 Task: Find connections with filter location Humanes de Madrid with filter topic #Thoughtswith filter profile language Potuguese with filter current company OnePlus with filter school Dr.G.R.Damodaran College of Science with filter industry Retail Luxury Goods and Jewelry with filter service category Real Estate Appraisal with filter keywords title Office Assistant
Action: Mouse moved to (192, 249)
Screenshot: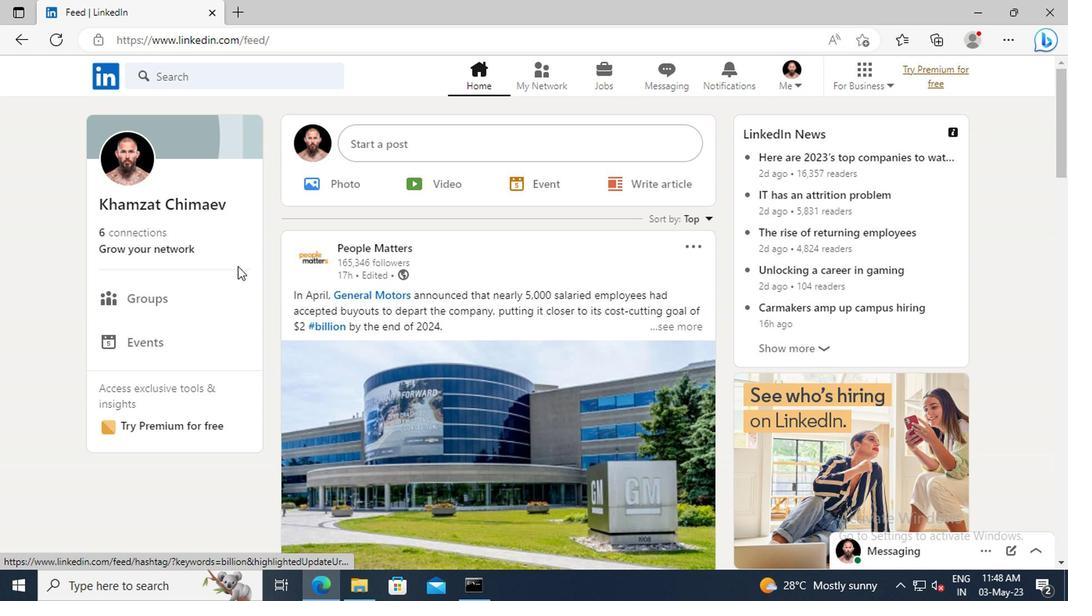 
Action: Mouse pressed left at (192, 249)
Screenshot: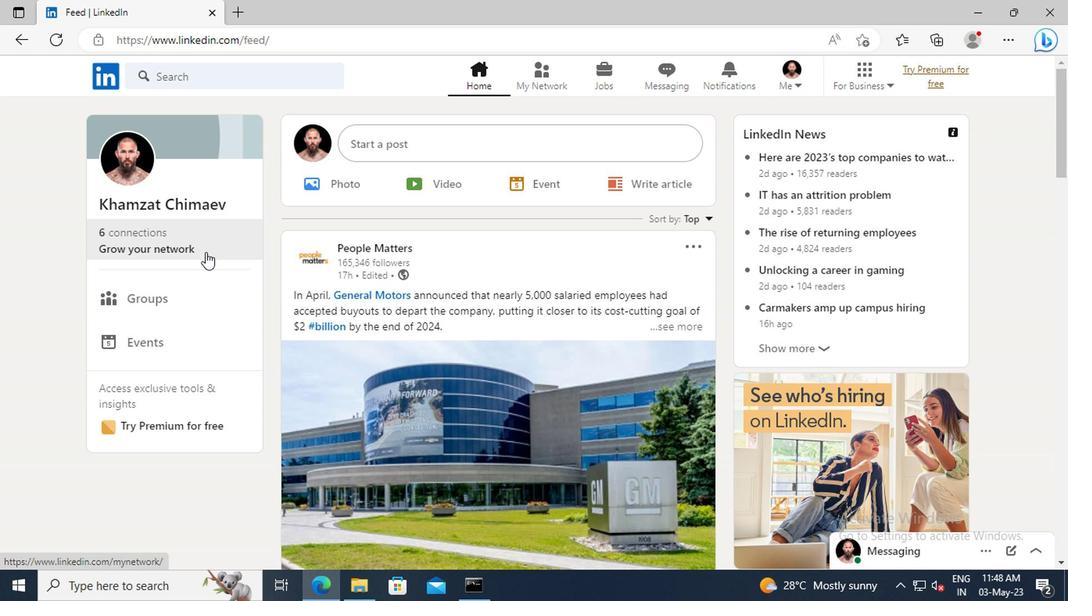 
Action: Mouse moved to (172, 165)
Screenshot: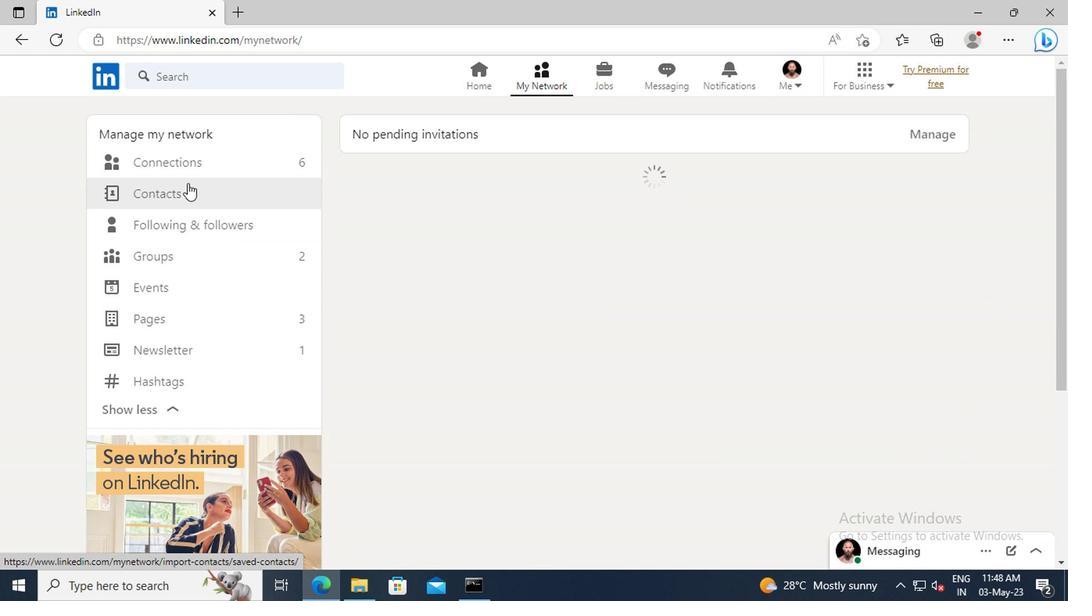 
Action: Mouse pressed left at (172, 165)
Screenshot: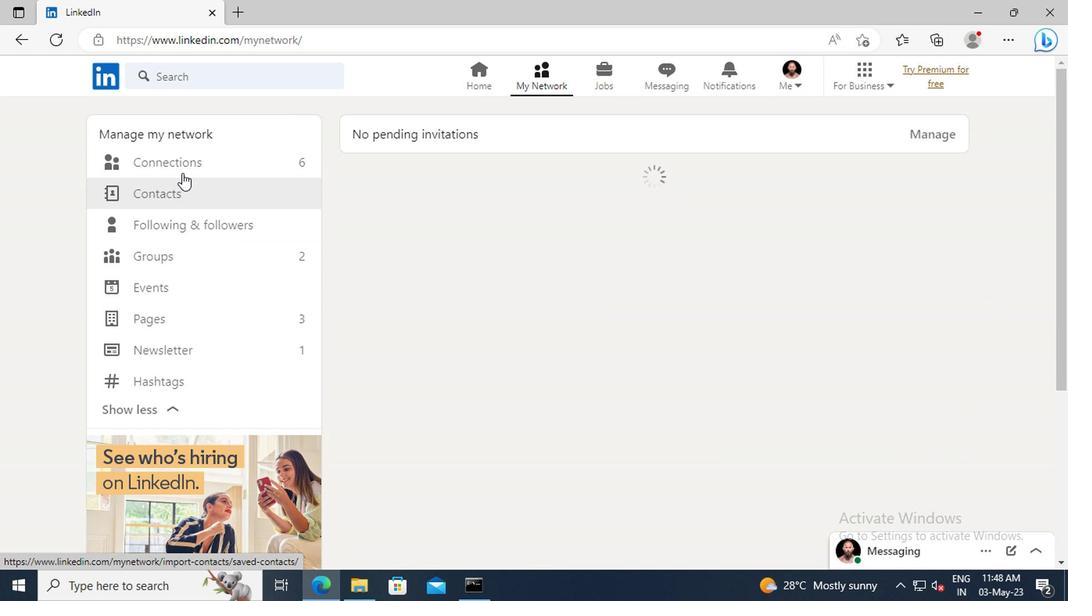 
Action: Mouse moved to (630, 170)
Screenshot: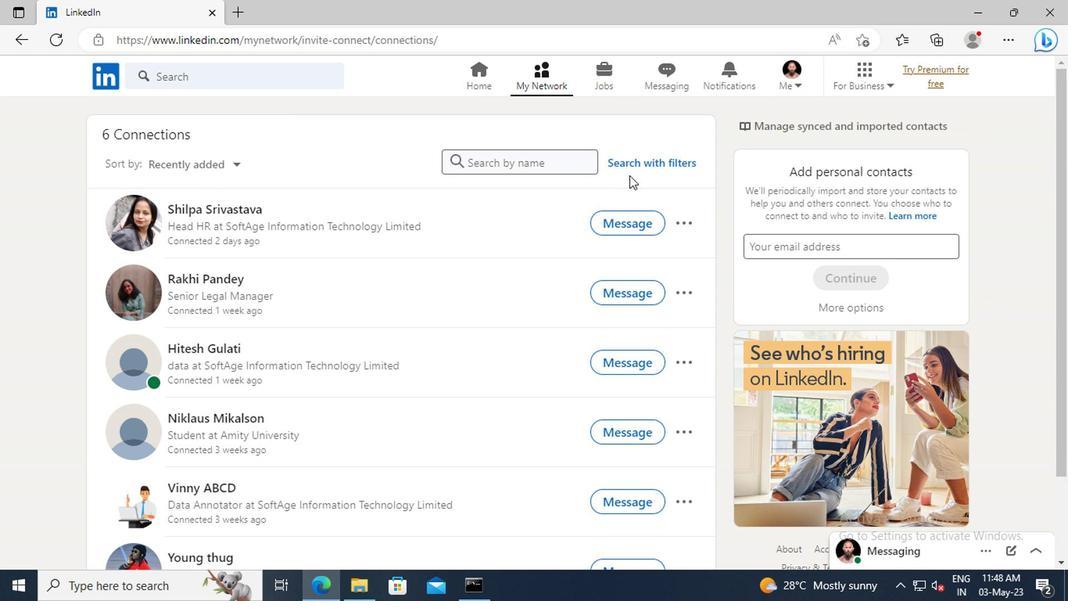 
Action: Mouse pressed left at (630, 170)
Screenshot: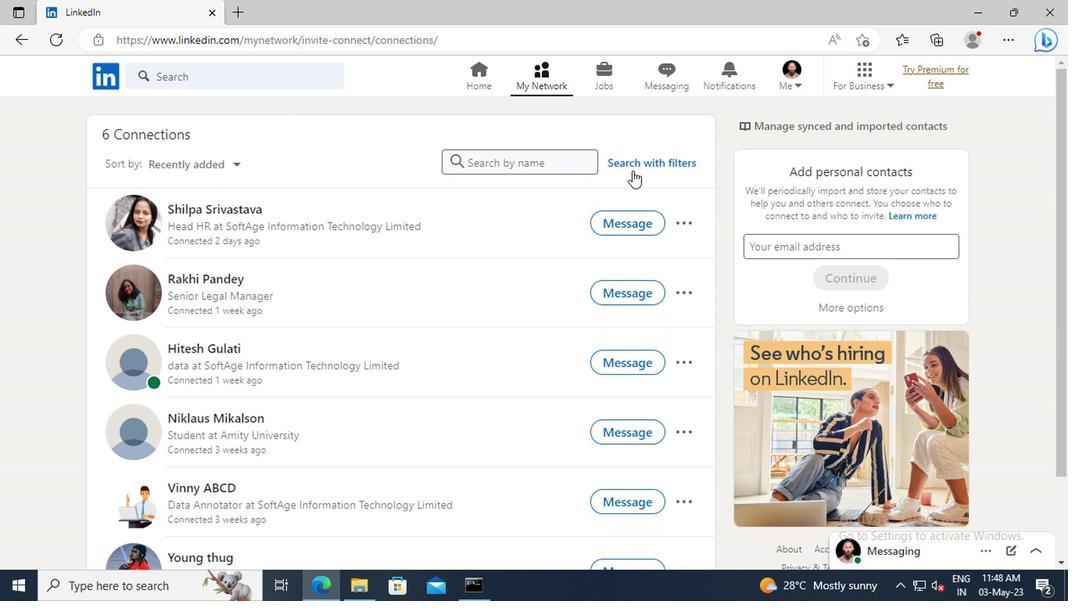 
Action: Mouse moved to (587, 123)
Screenshot: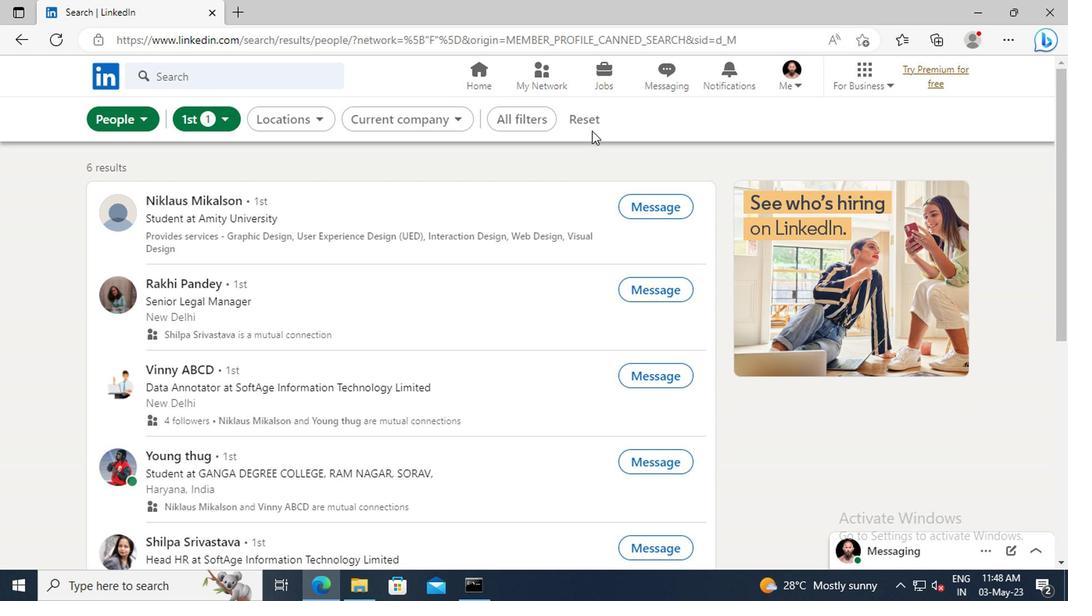 
Action: Mouse pressed left at (587, 123)
Screenshot: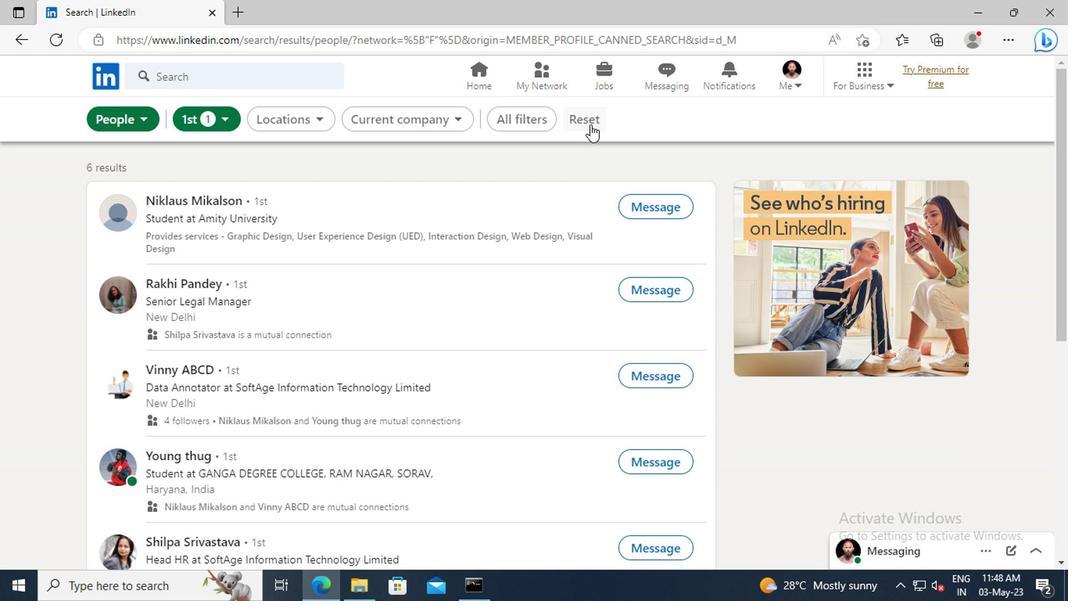 
Action: Mouse moved to (567, 123)
Screenshot: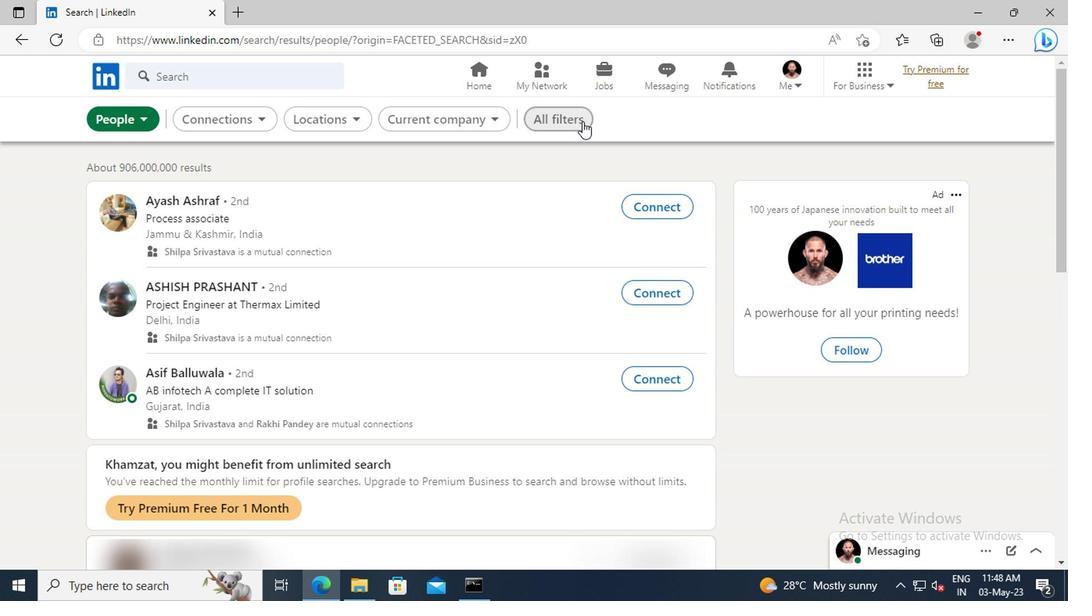 
Action: Mouse pressed left at (567, 123)
Screenshot: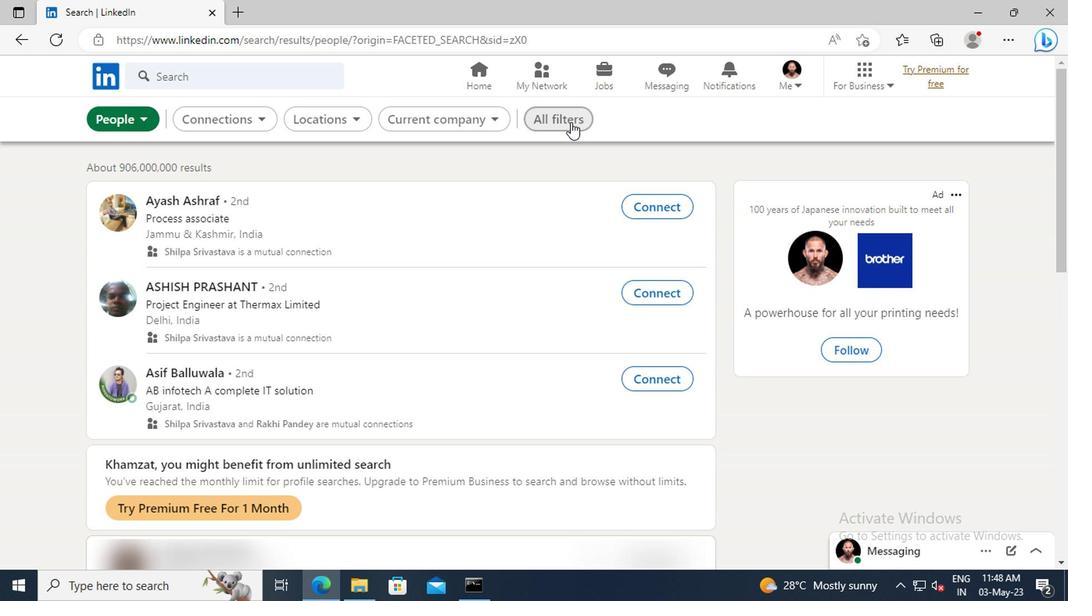 
Action: Mouse moved to (906, 288)
Screenshot: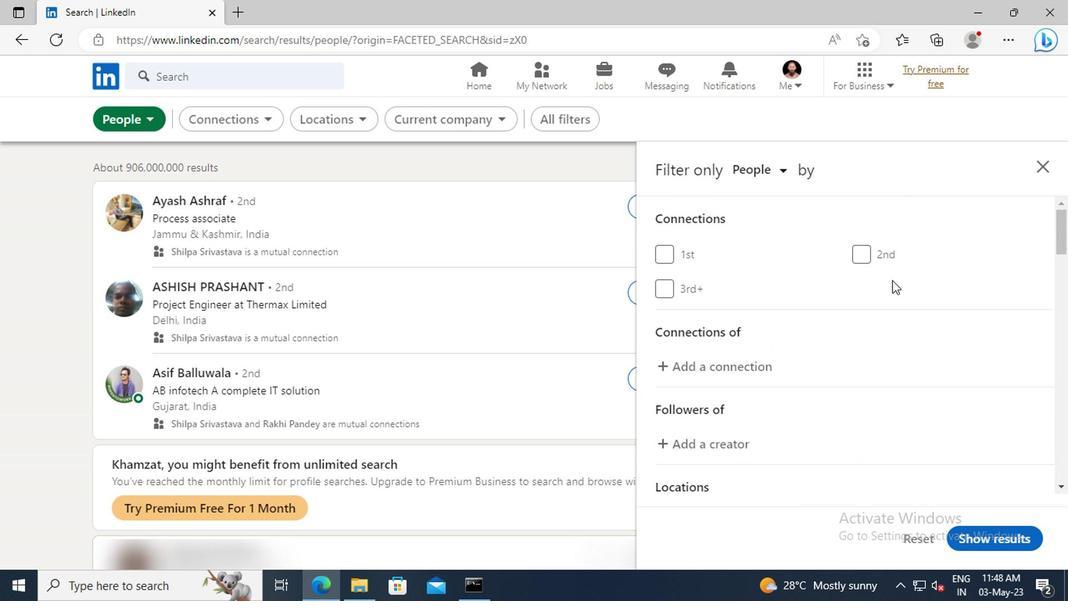 
Action: Mouse scrolled (906, 287) with delta (0, 0)
Screenshot: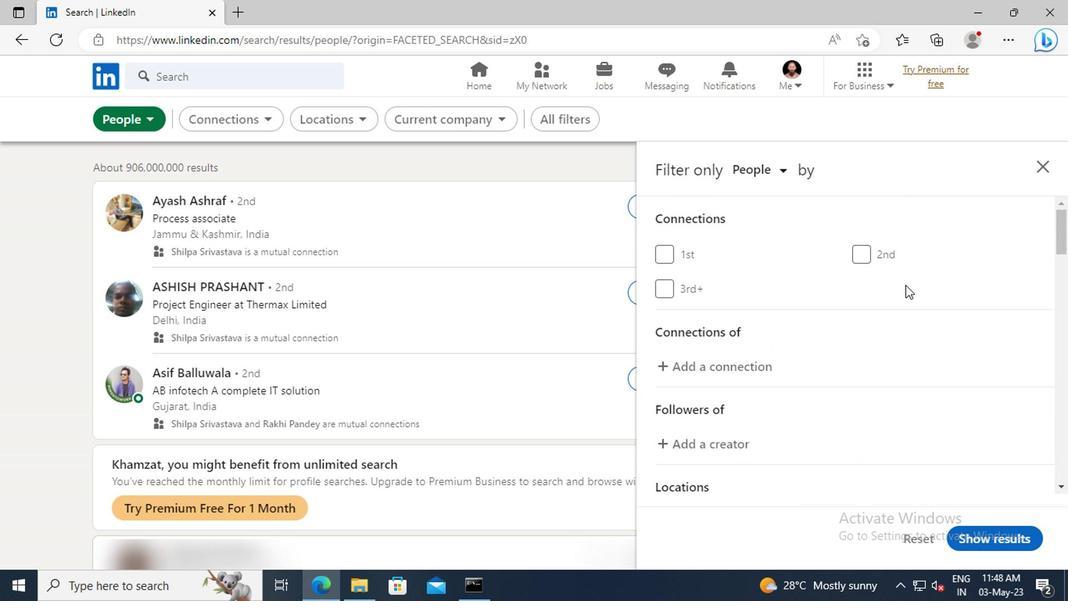 
Action: Mouse scrolled (906, 287) with delta (0, 0)
Screenshot: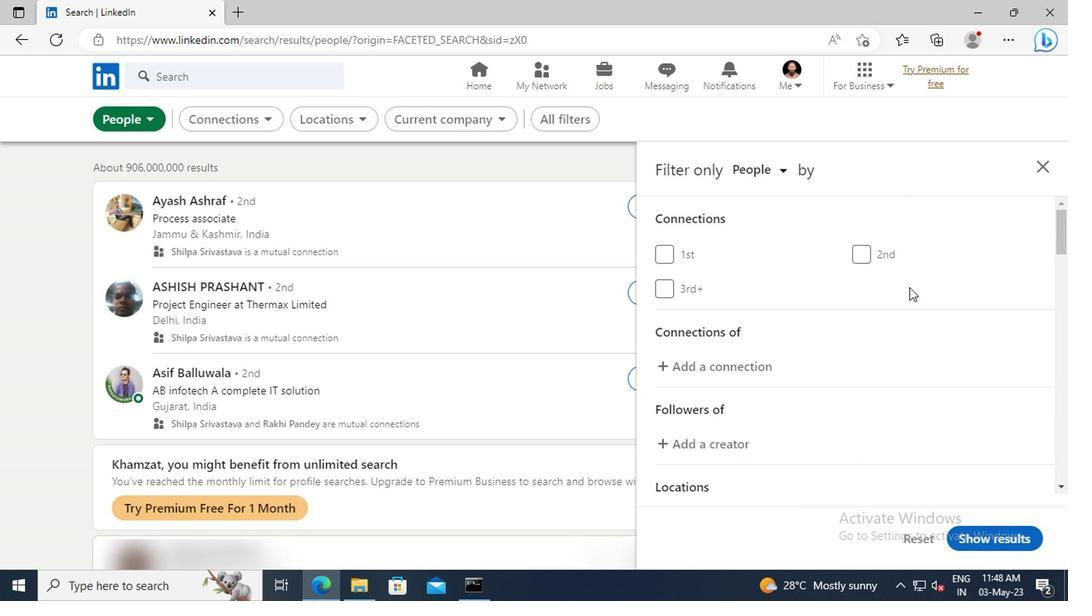 
Action: Mouse scrolled (906, 287) with delta (0, 0)
Screenshot: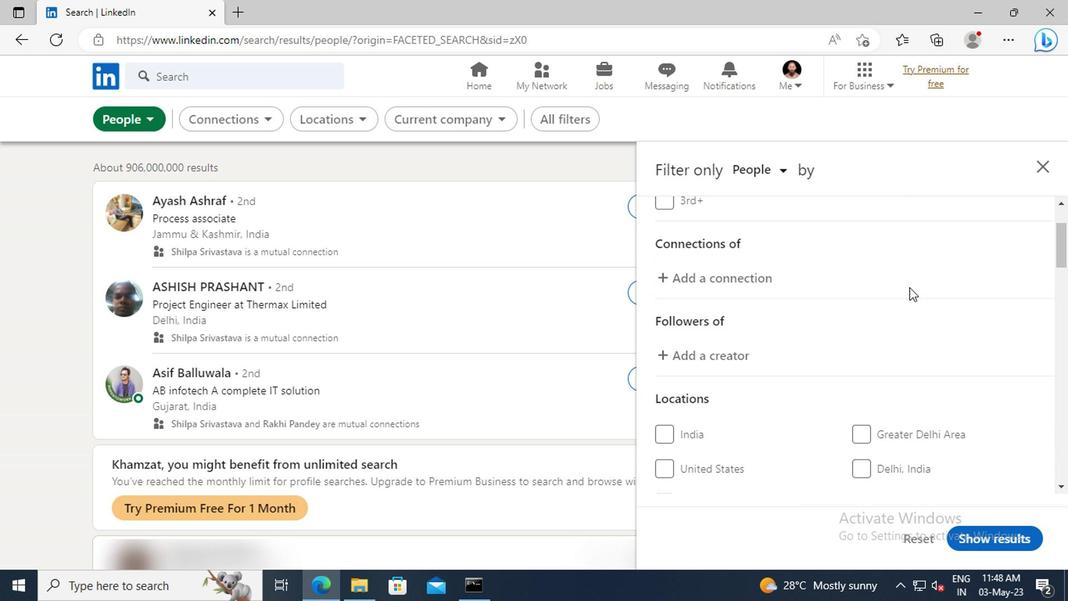 
Action: Mouse scrolled (906, 287) with delta (0, 0)
Screenshot: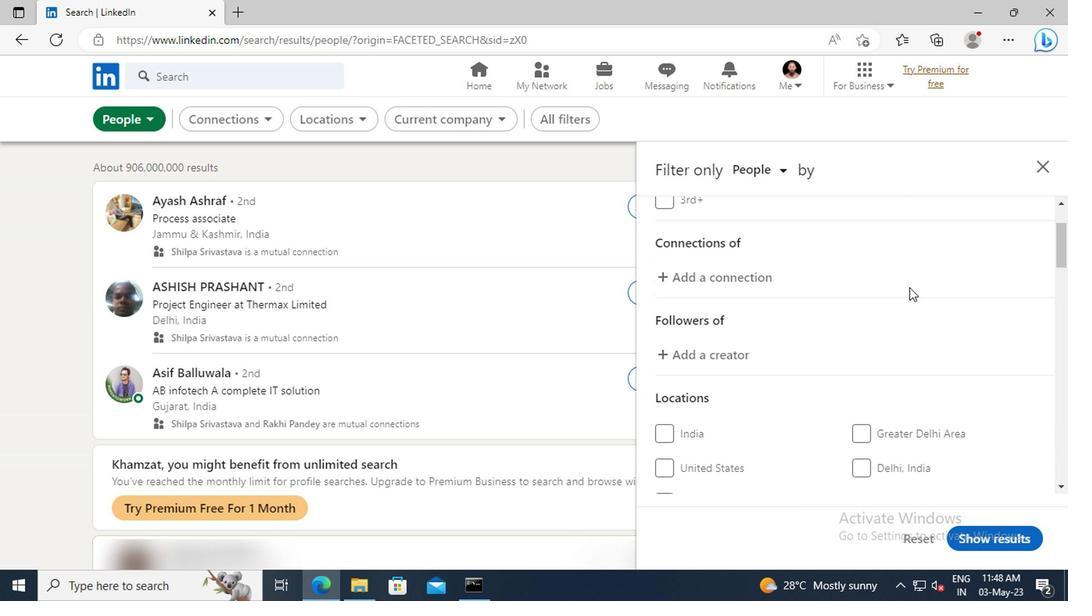 
Action: Mouse scrolled (906, 287) with delta (0, 0)
Screenshot: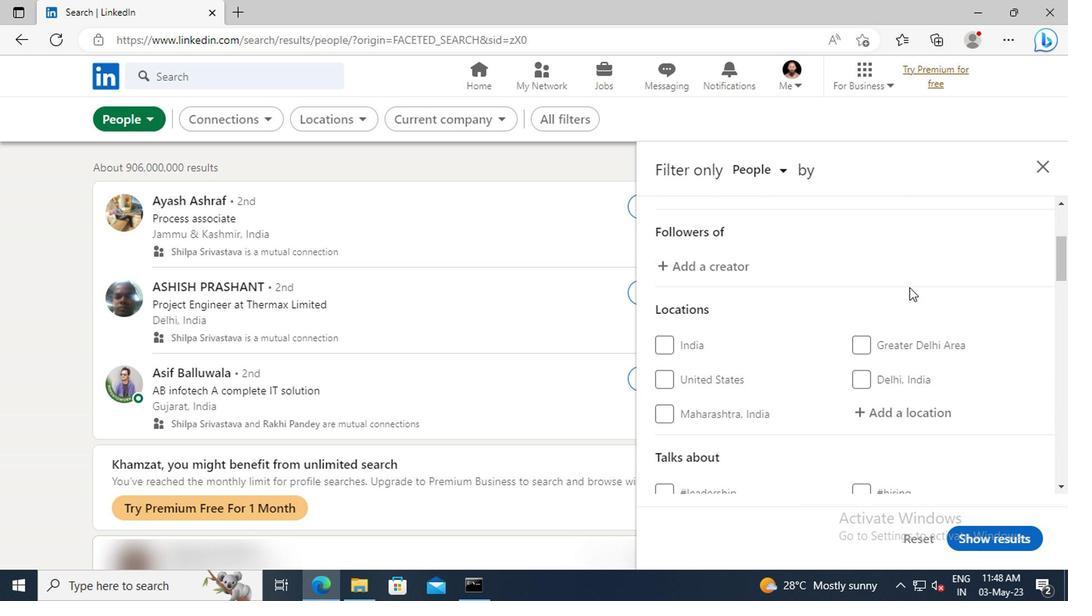 
Action: Mouse moved to (899, 363)
Screenshot: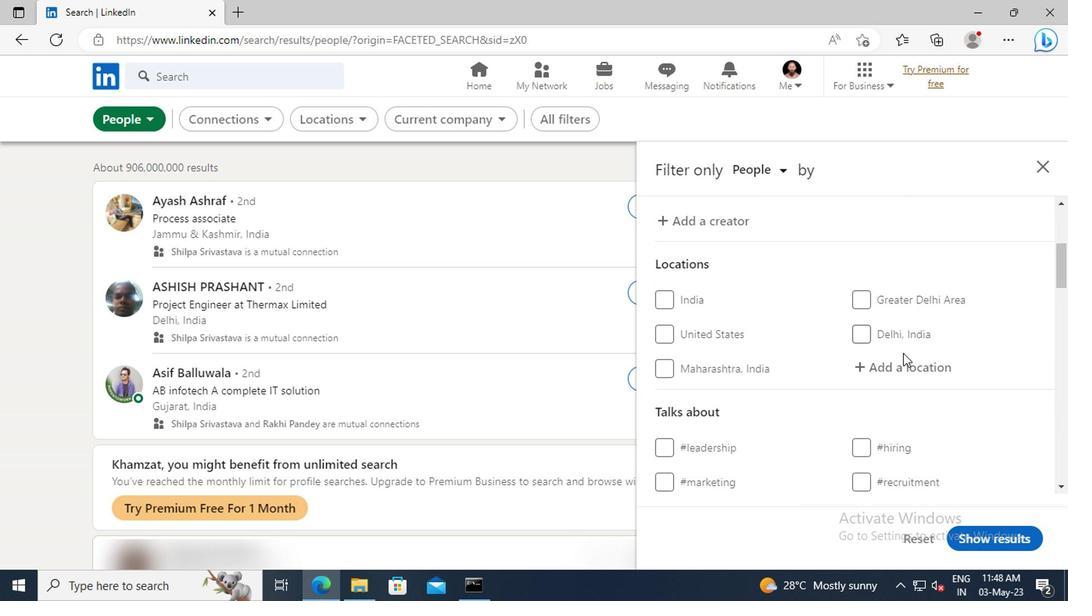 
Action: Mouse pressed left at (899, 363)
Screenshot: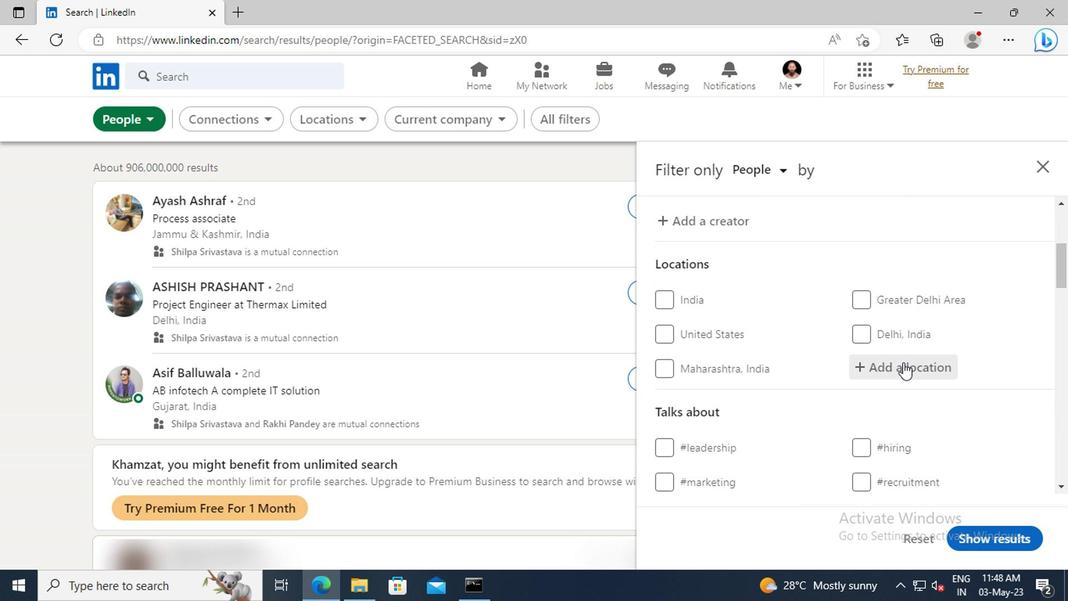 
Action: Key pressed <Key.shift>HUMANES<Key.space>DE<Key.space><Key.shift>MADRID<Key.enter>
Screenshot: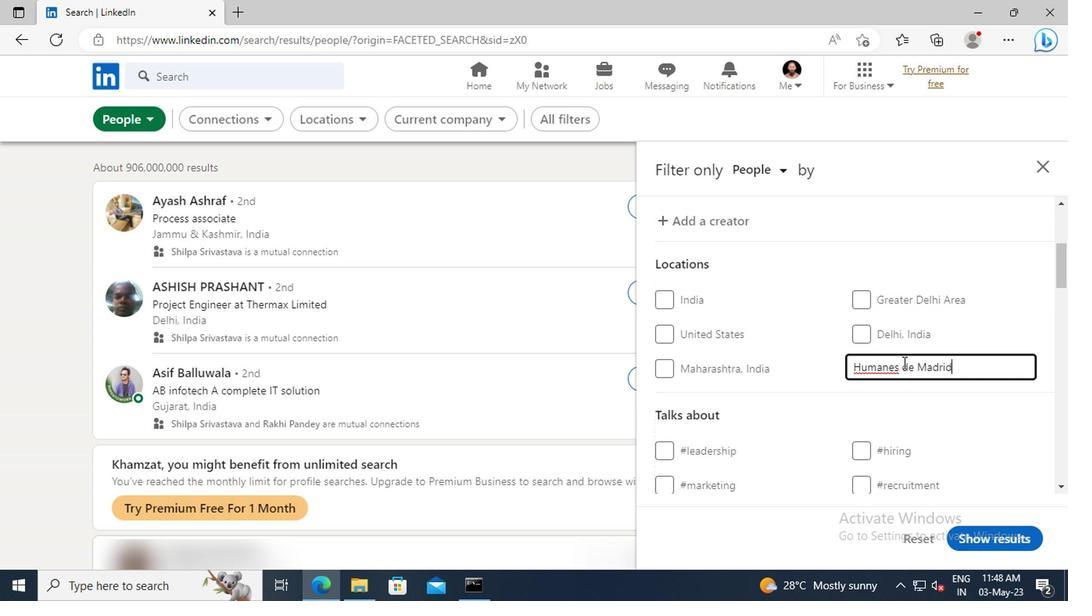 
Action: Mouse scrolled (899, 362) with delta (0, 0)
Screenshot: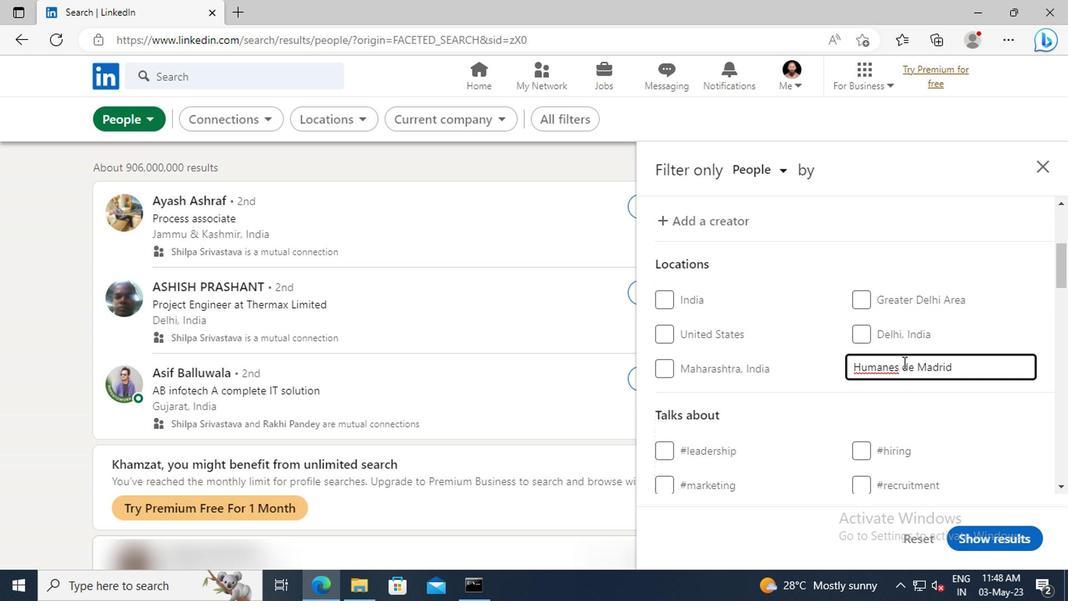 
Action: Mouse scrolled (899, 362) with delta (0, 0)
Screenshot: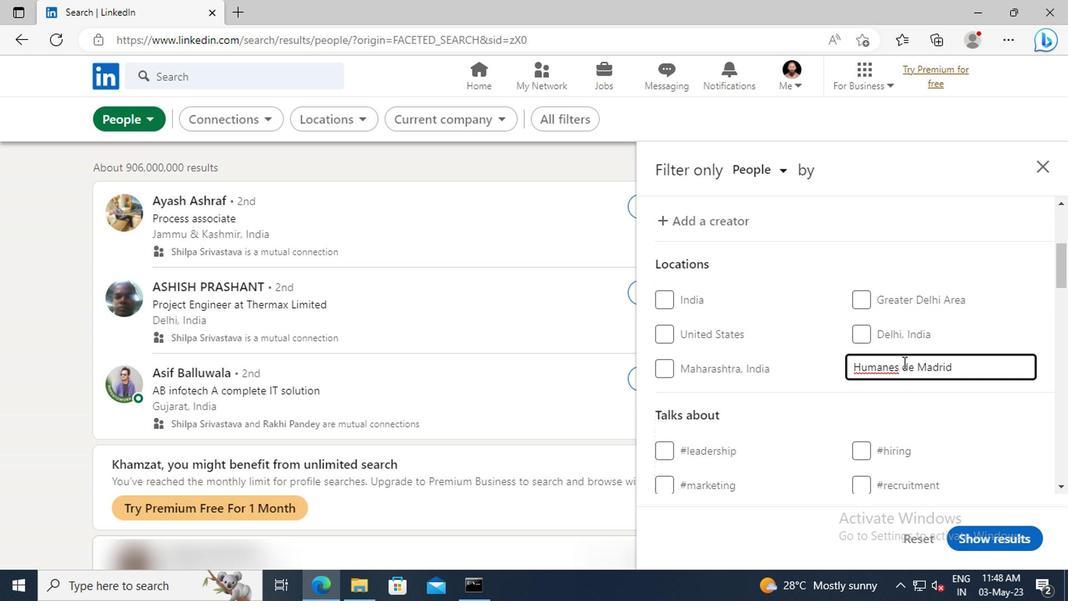 
Action: Mouse scrolled (899, 362) with delta (0, 0)
Screenshot: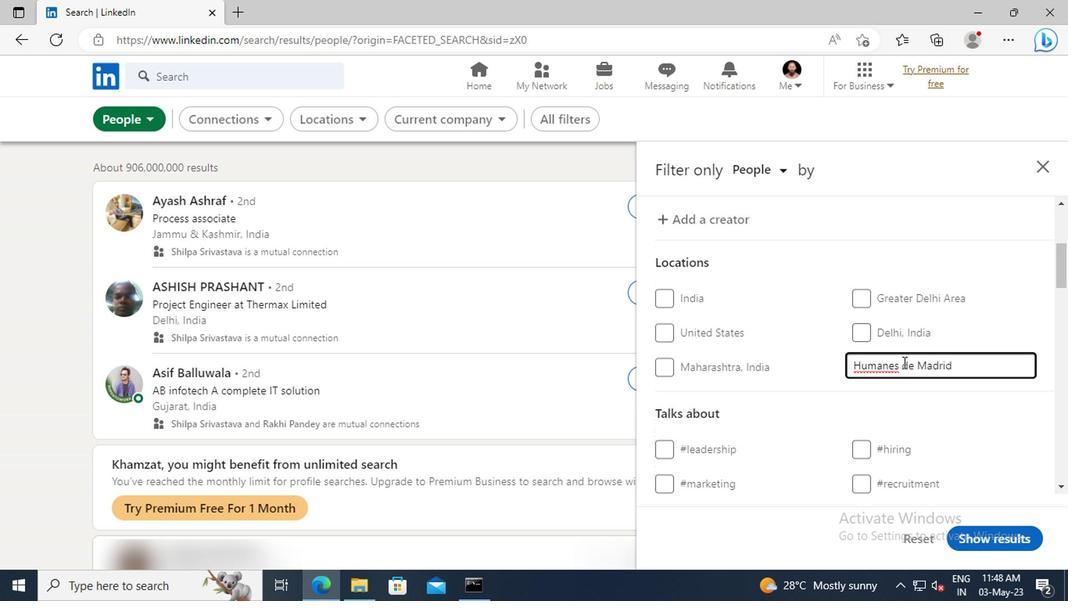 
Action: Mouse moved to (902, 386)
Screenshot: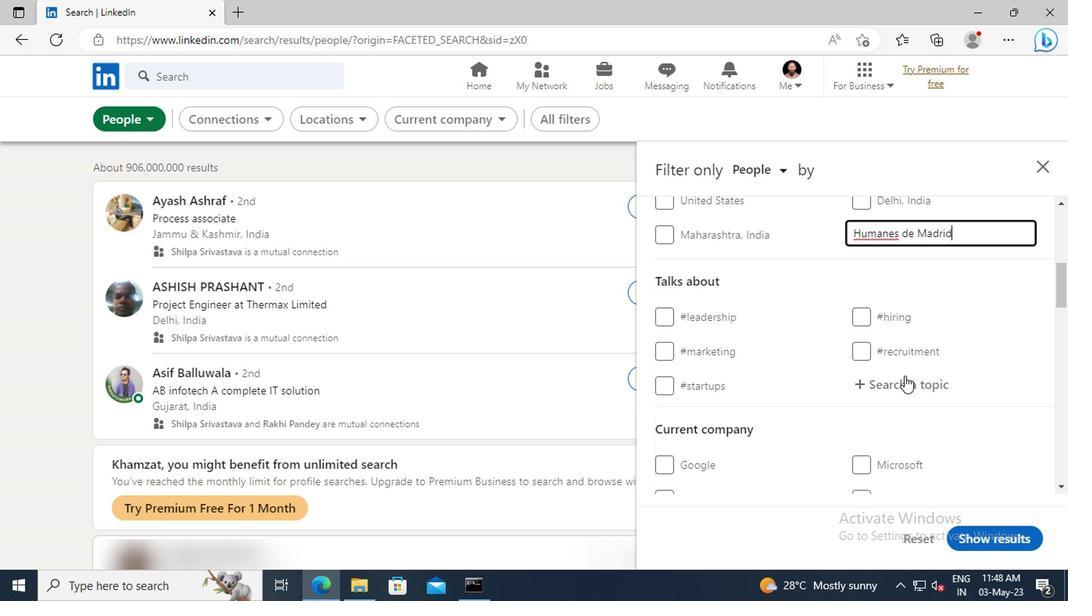
Action: Mouse pressed left at (902, 386)
Screenshot: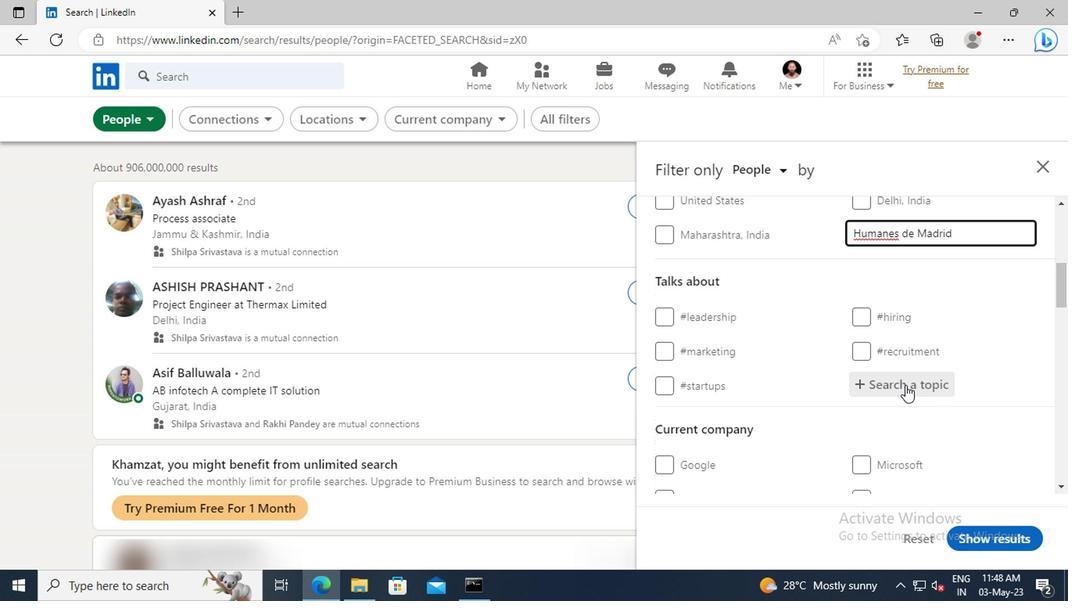 
Action: Key pressed <Key.shift>THOU
Screenshot: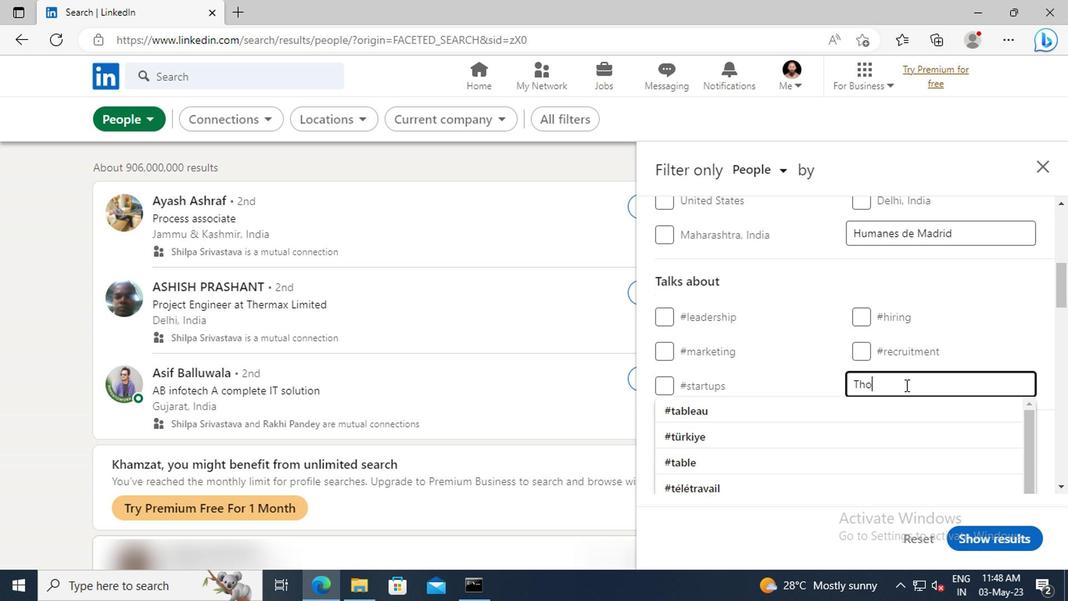 
Action: Mouse moved to (902, 429)
Screenshot: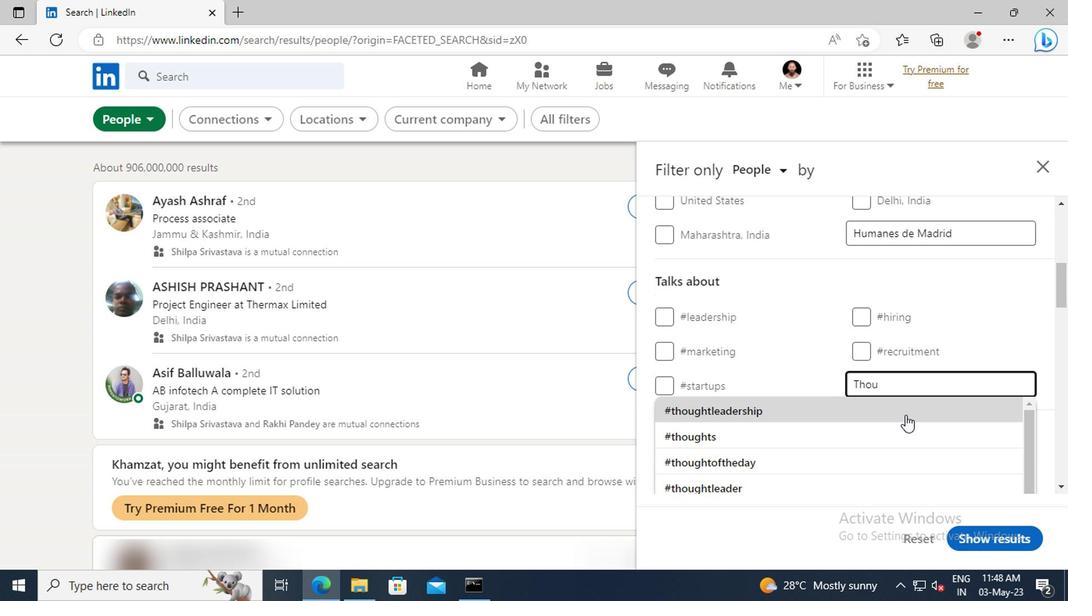 
Action: Mouse pressed left at (902, 429)
Screenshot: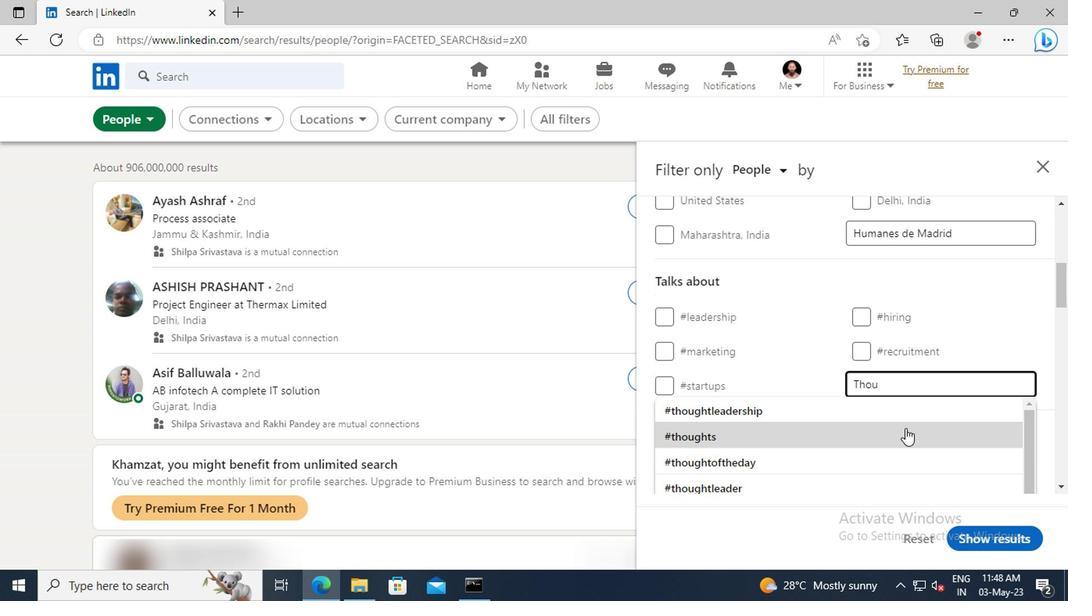
Action: Mouse scrolled (902, 428) with delta (0, 0)
Screenshot: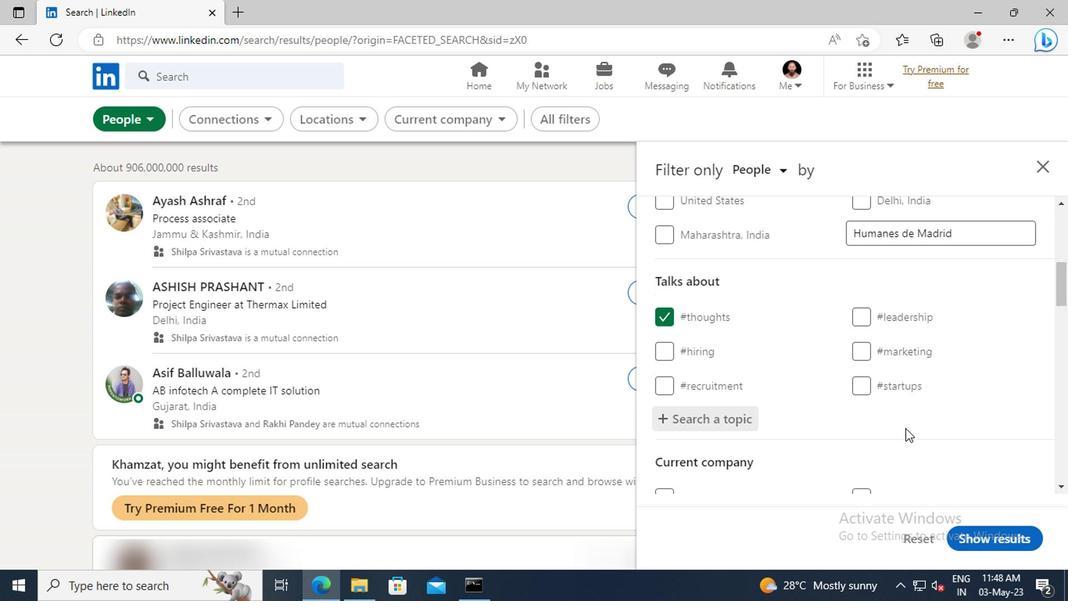 
Action: Mouse scrolled (902, 428) with delta (0, 0)
Screenshot: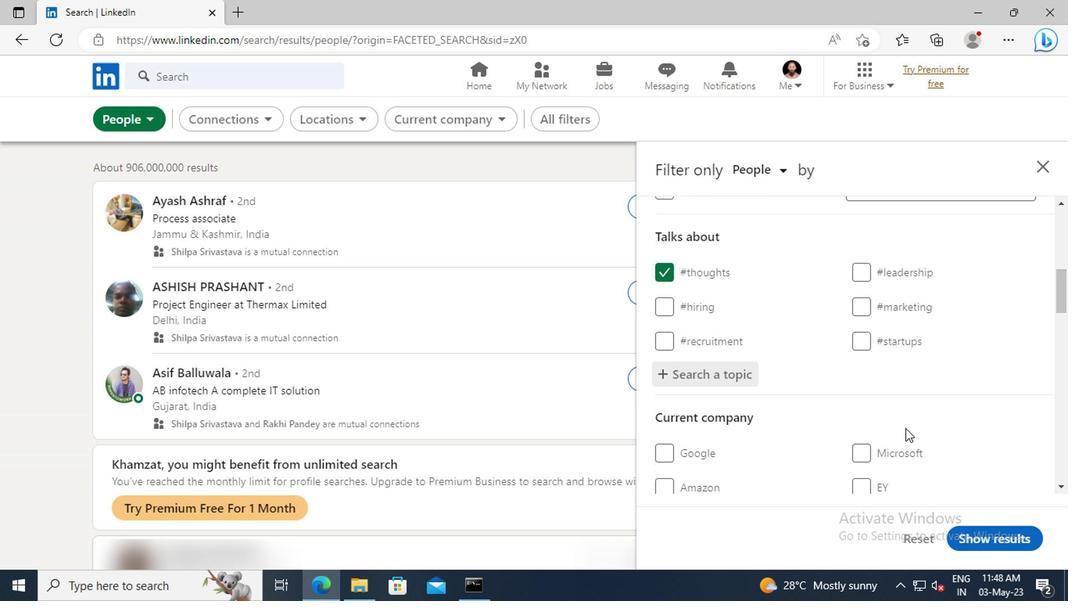 
Action: Mouse scrolled (902, 428) with delta (0, 0)
Screenshot: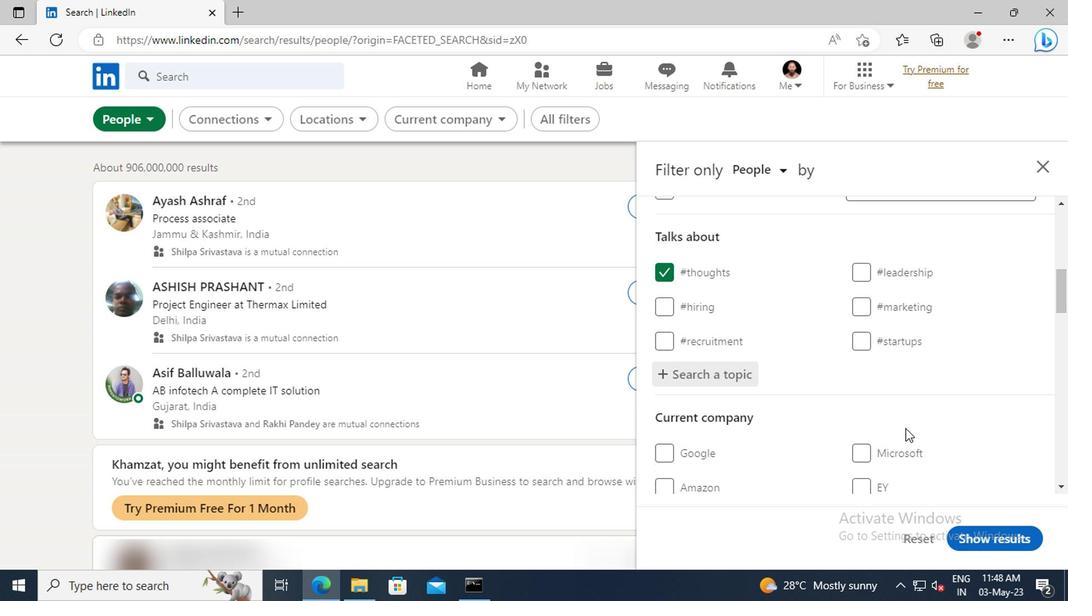 
Action: Mouse scrolled (902, 428) with delta (0, 0)
Screenshot: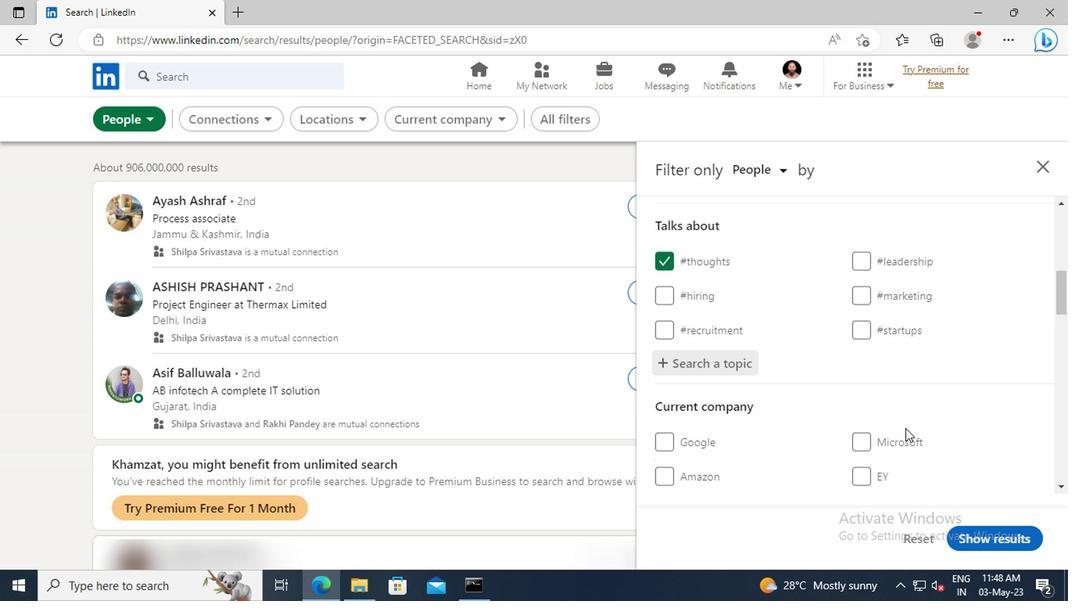 
Action: Mouse scrolled (902, 428) with delta (0, 0)
Screenshot: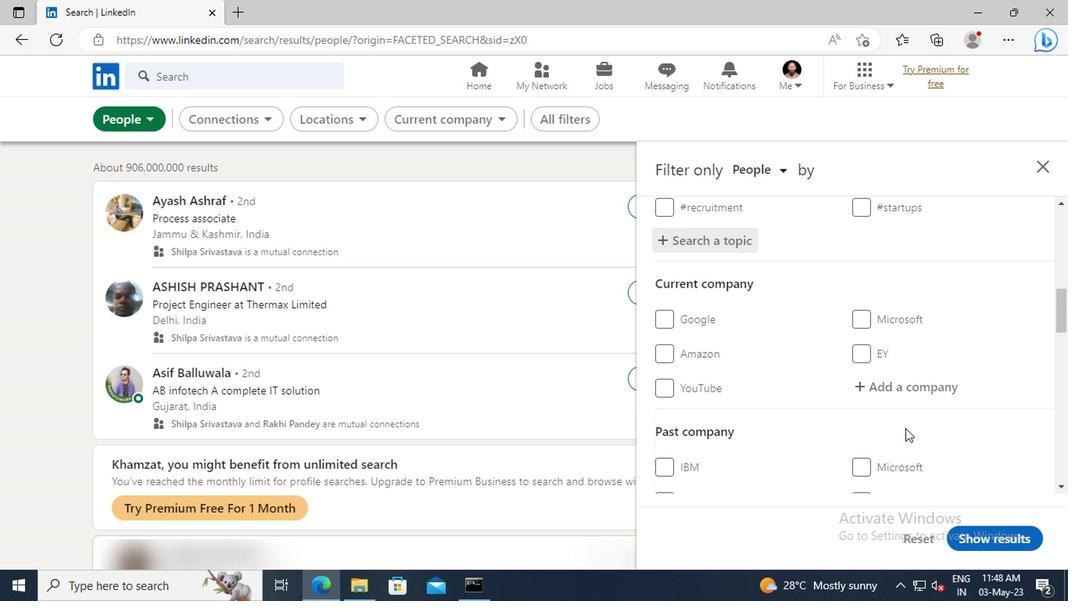 
Action: Mouse scrolled (902, 428) with delta (0, 0)
Screenshot: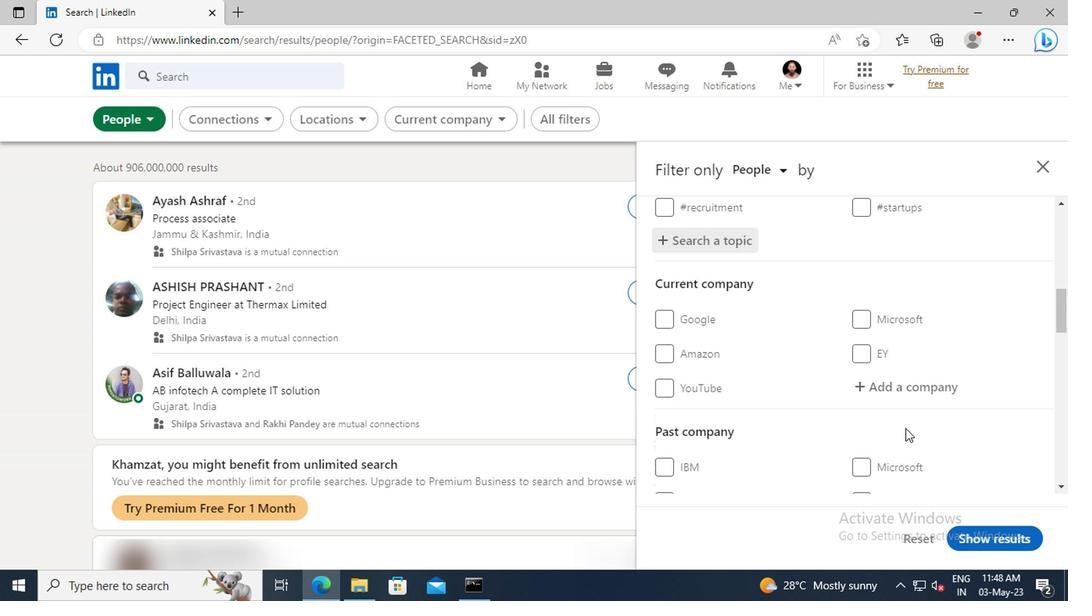 
Action: Mouse scrolled (902, 428) with delta (0, 0)
Screenshot: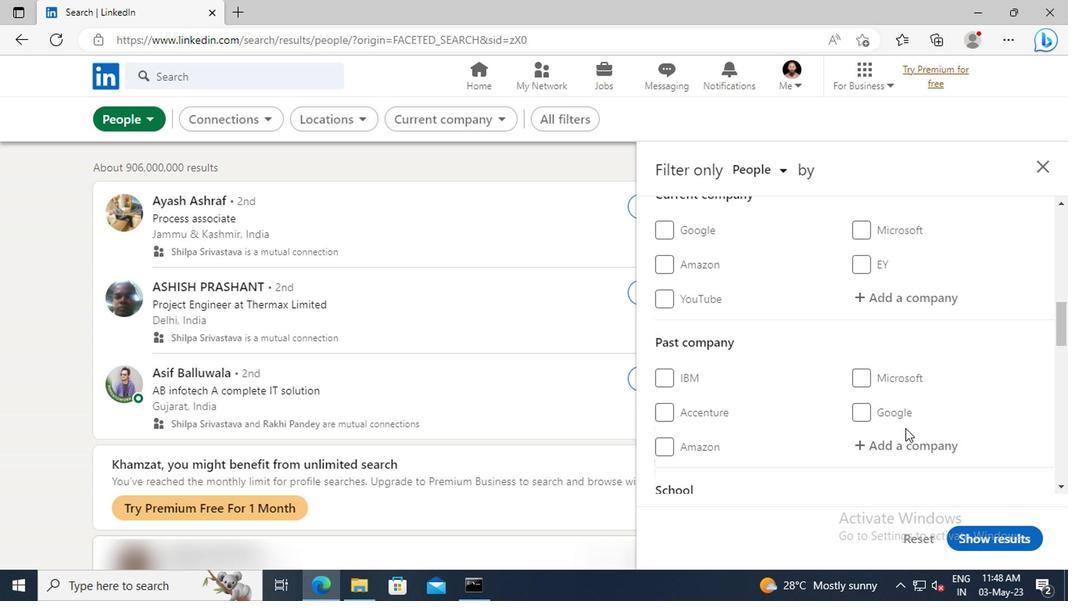 
Action: Mouse scrolled (902, 428) with delta (0, 0)
Screenshot: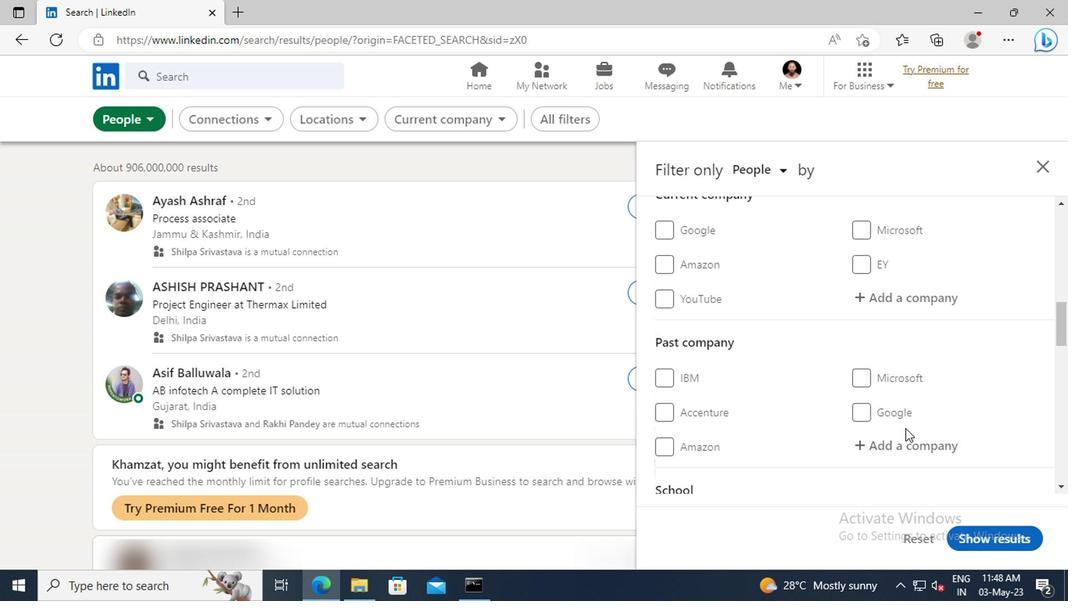 
Action: Mouse moved to (902, 390)
Screenshot: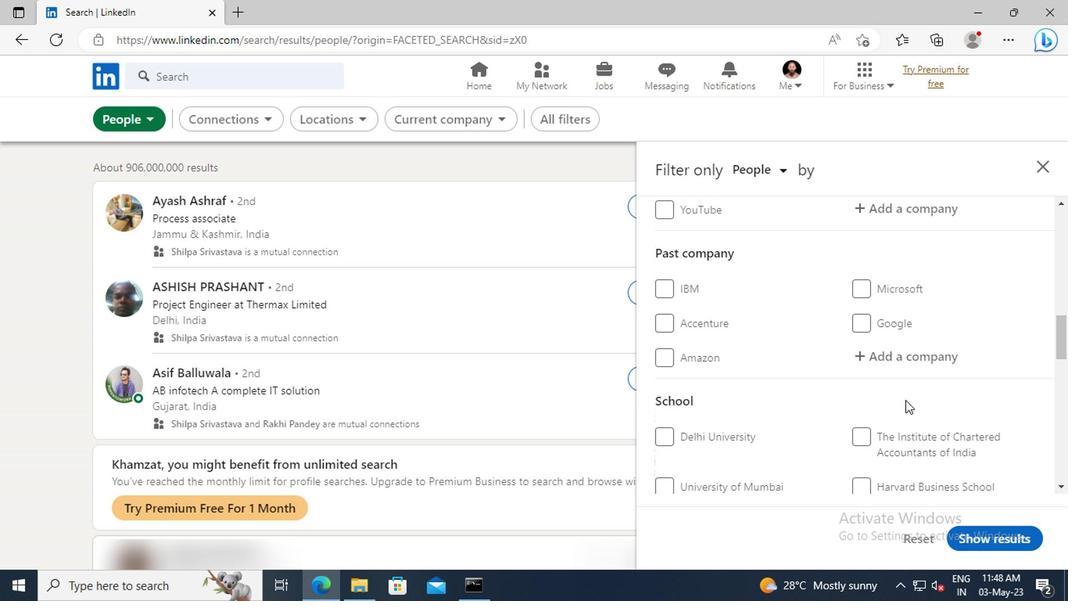 
Action: Mouse scrolled (902, 390) with delta (0, 0)
Screenshot: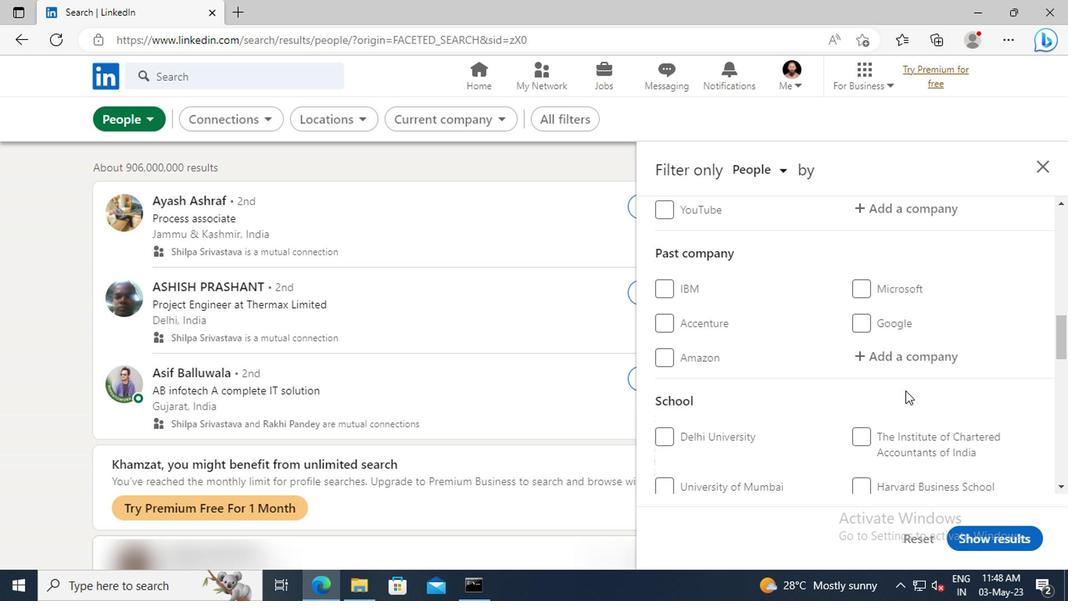 
Action: Mouse scrolled (902, 390) with delta (0, 0)
Screenshot: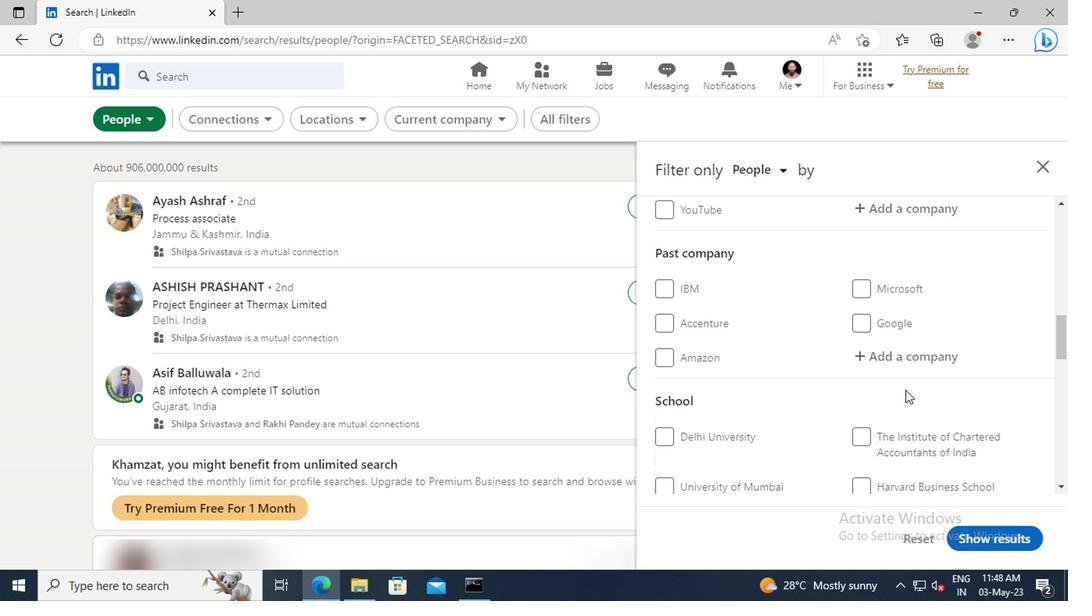 
Action: Mouse scrolled (902, 390) with delta (0, 0)
Screenshot: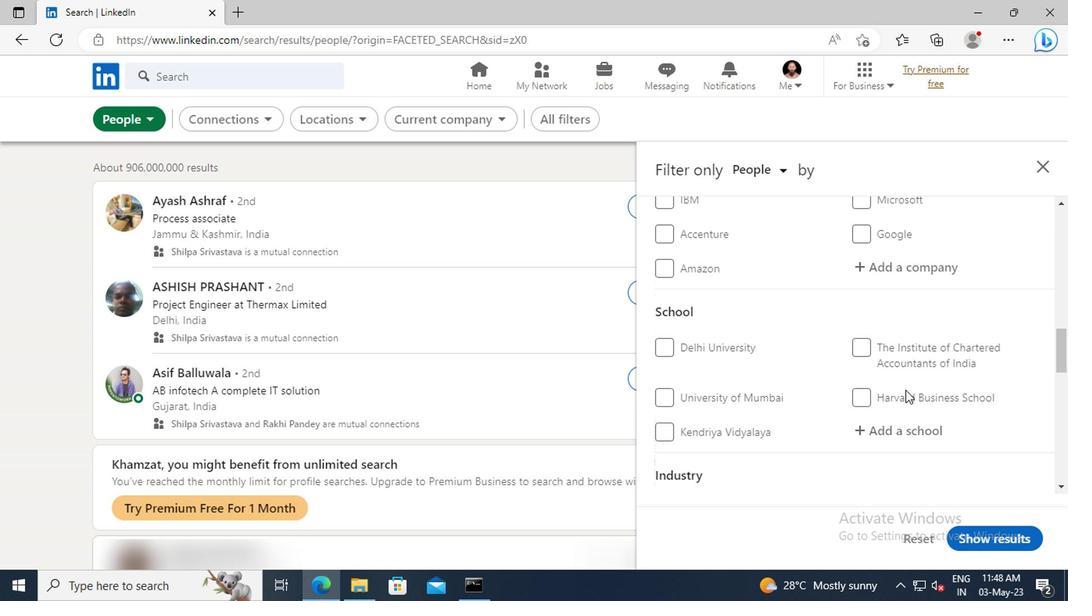 
Action: Mouse scrolled (902, 390) with delta (0, 0)
Screenshot: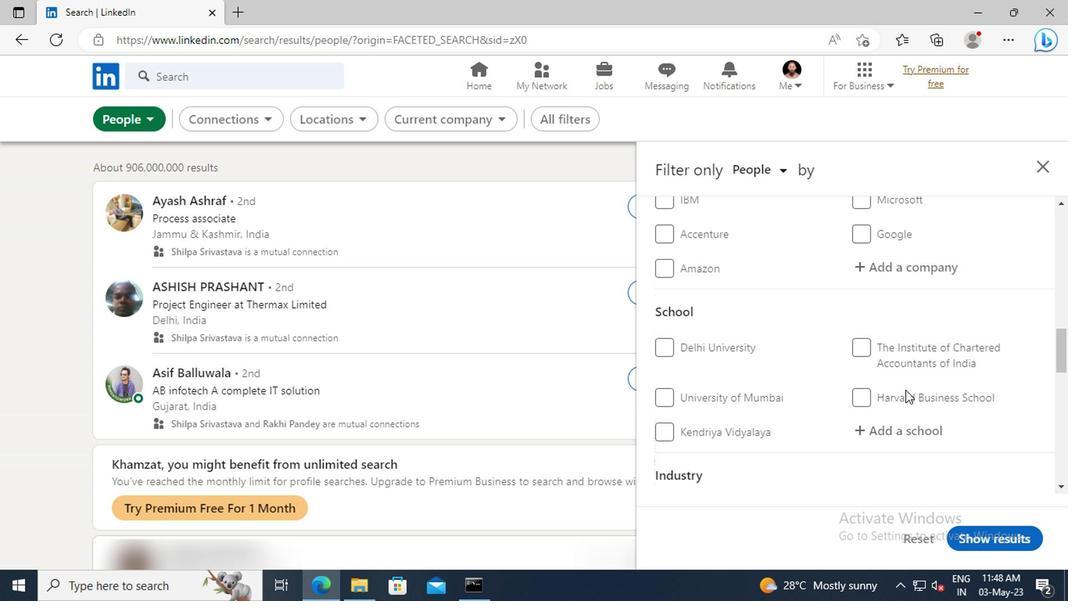 
Action: Mouse scrolled (902, 390) with delta (0, 0)
Screenshot: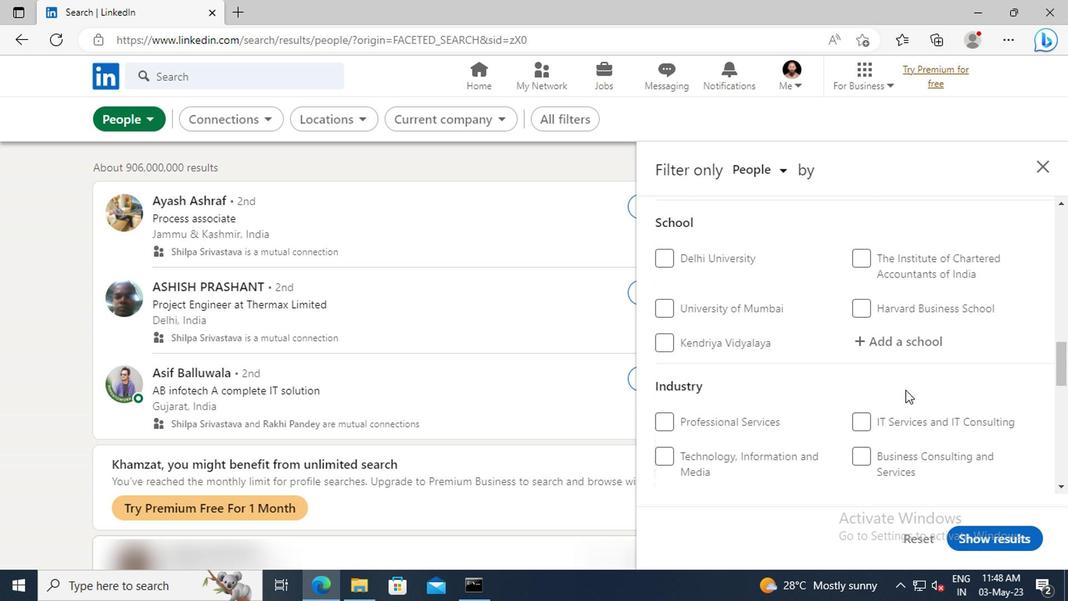
Action: Mouse scrolled (902, 390) with delta (0, 0)
Screenshot: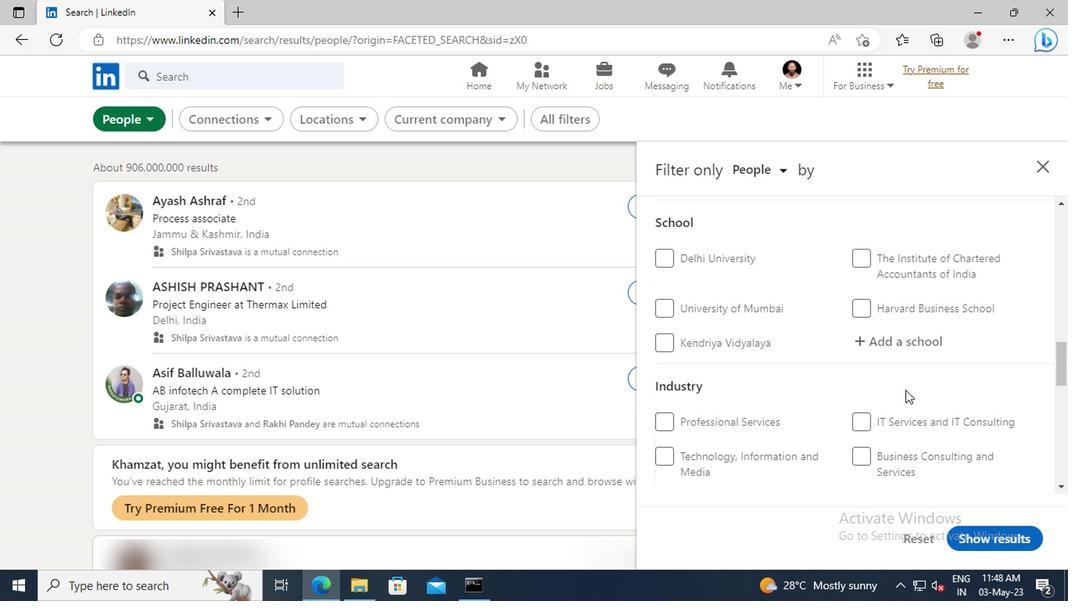 
Action: Mouse scrolled (902, 390) with delta (0, 0)
Screenshot: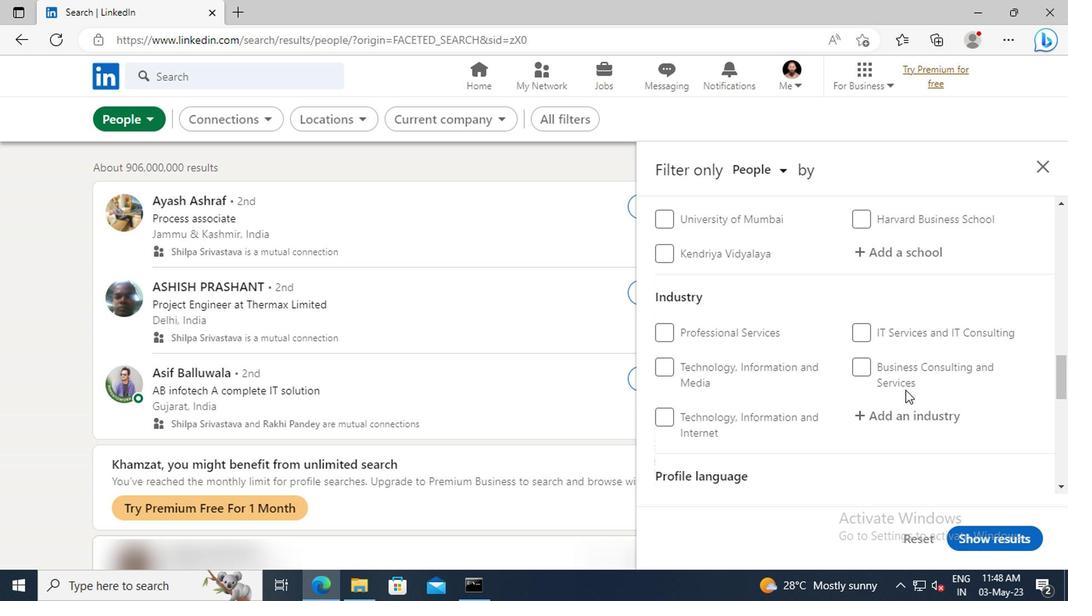 
Action: Mouse scrolled (902, 390) with delta (0, 0)
Screenshot: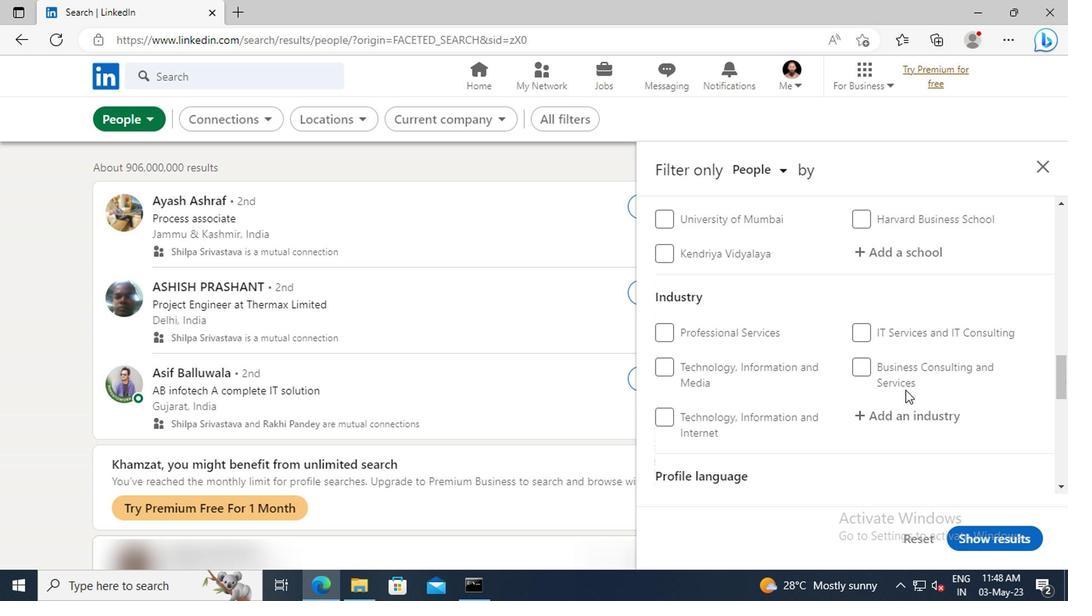 
Action: Mouse moved to (860, 457)
Screenshot: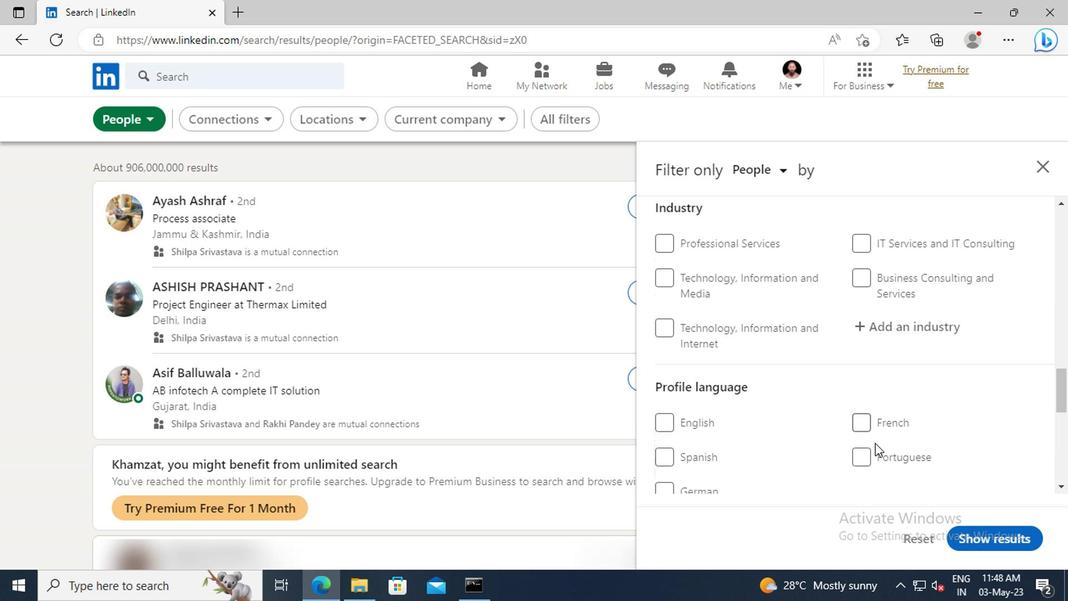 
Action: Mouse pressed left at (860, 457)
Screenshot: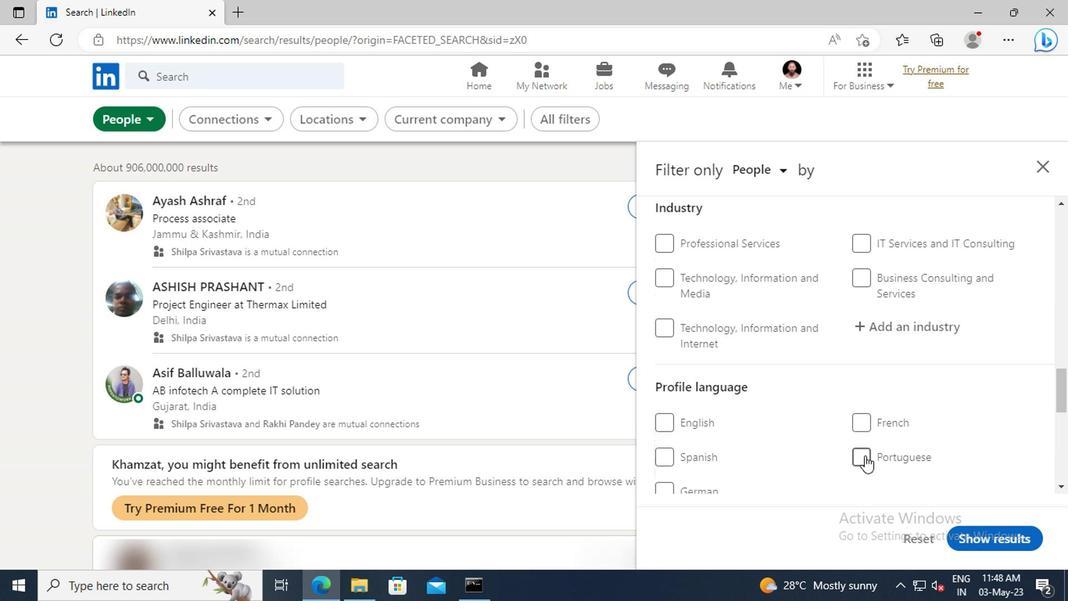 
Action: Mouse moved to (886, 405)
Screenshot: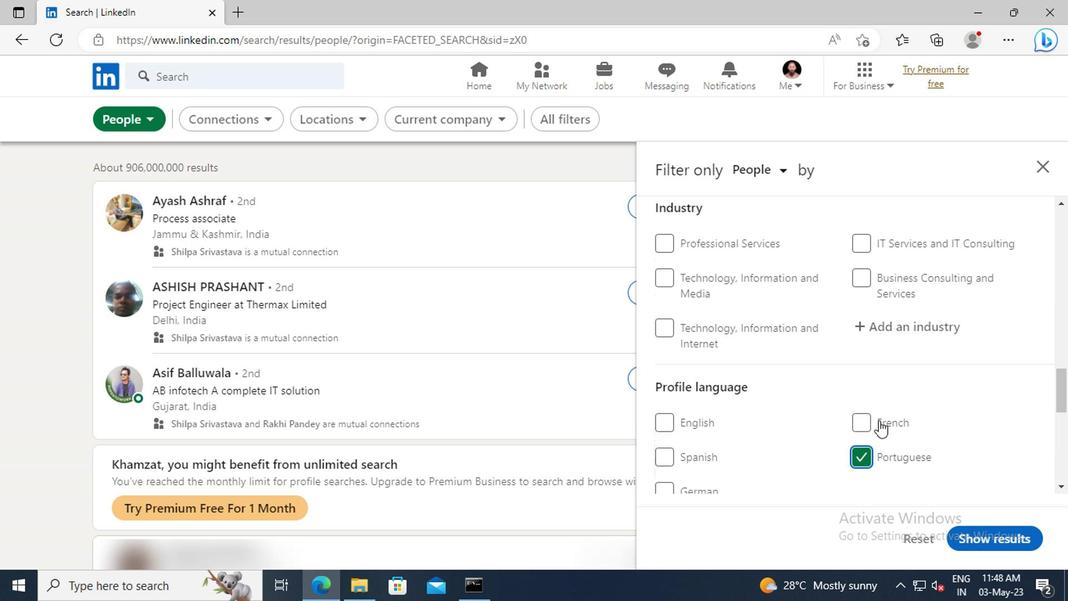 
Action: Mouse scrolled (886, 405) with delta (0, 0)
Screenshot: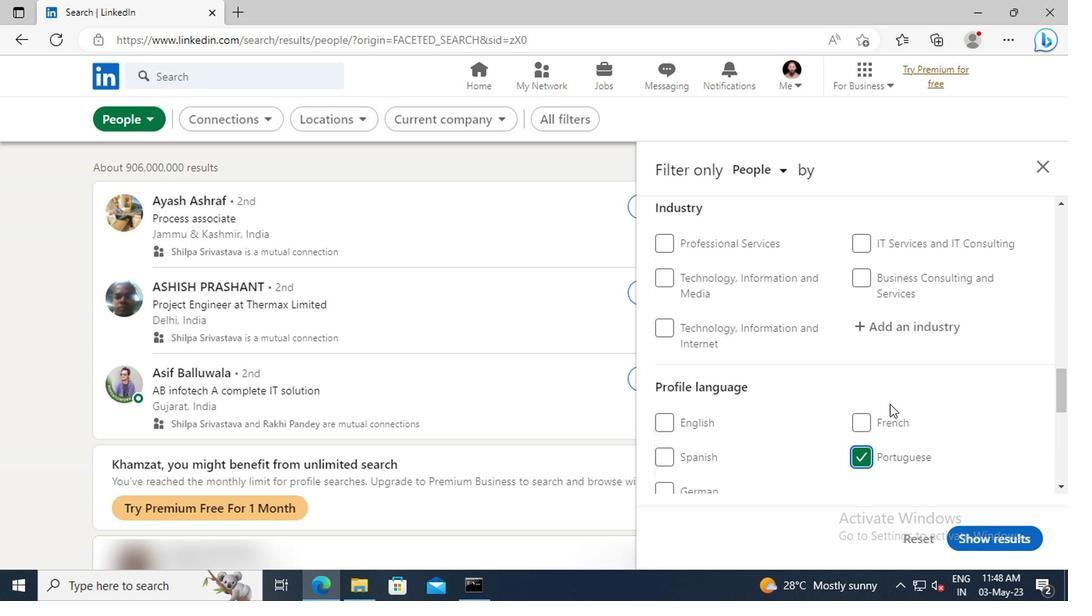 
Action: Mouse scrolled (886, 405) with delta (0, 0)
Screenshot: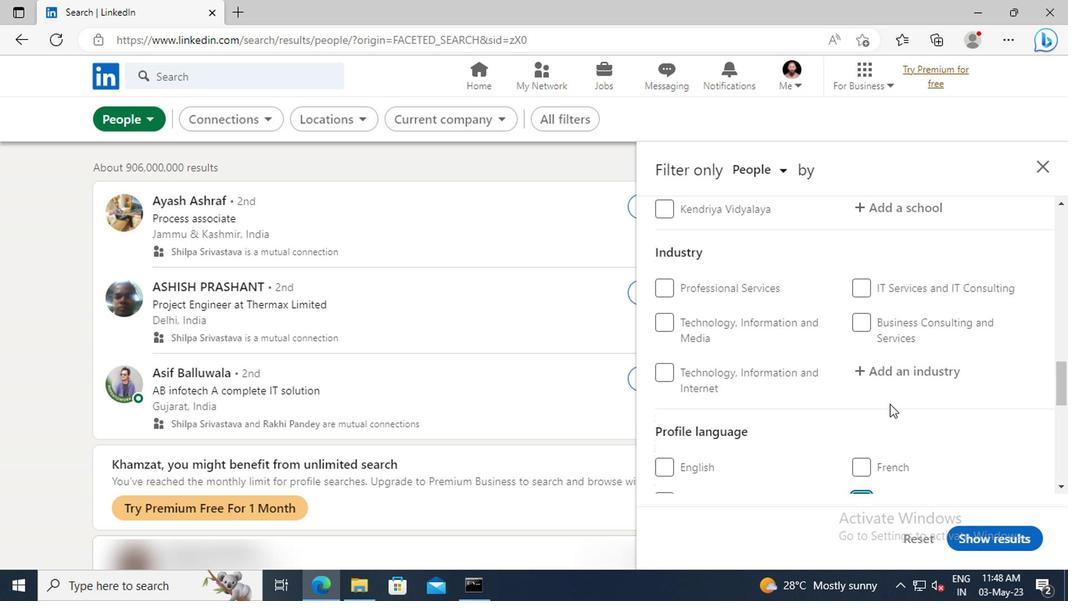 
Action: Mouse scrolled (886, 405) with delta (0, 0)
Screenshot: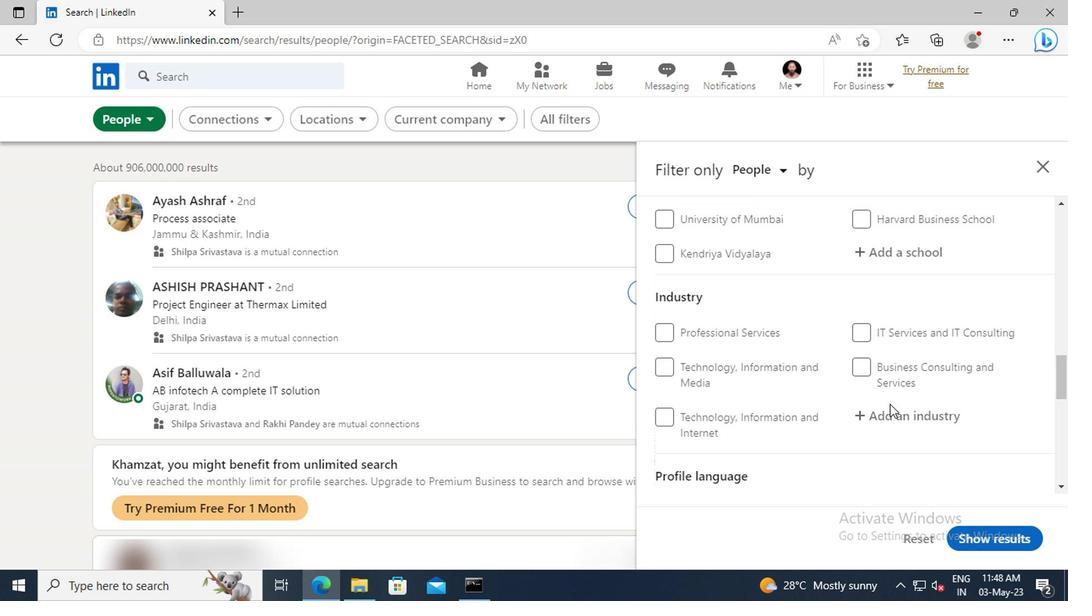 
Action: Mouse scrolled (886, 405) with delta (0, 0)
Screenshot: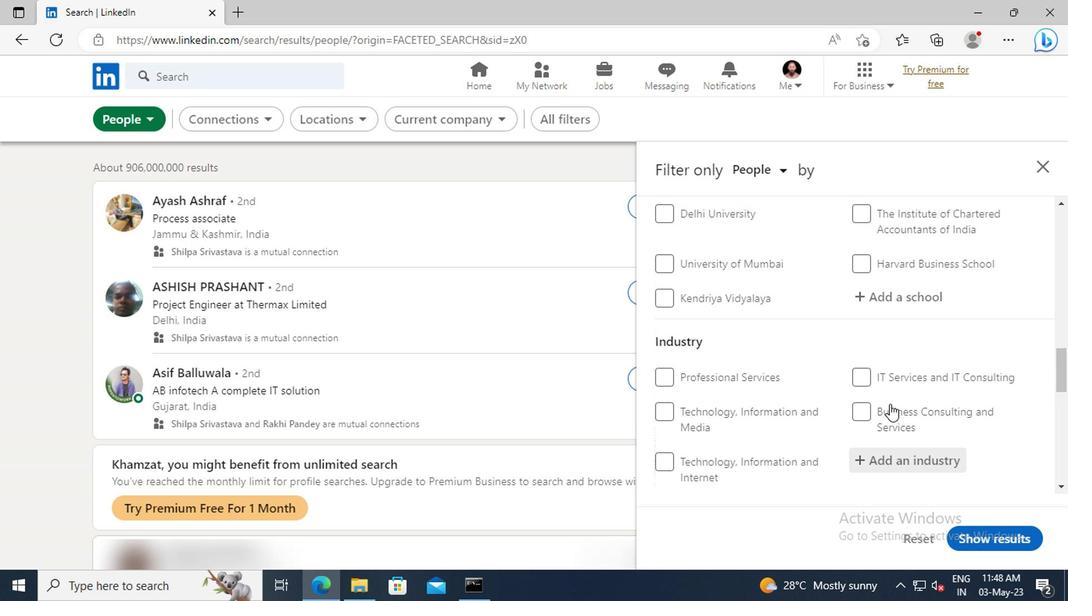 
Action: Mouse scrolled (886, 405) with delta (0, 0)
Screenshot: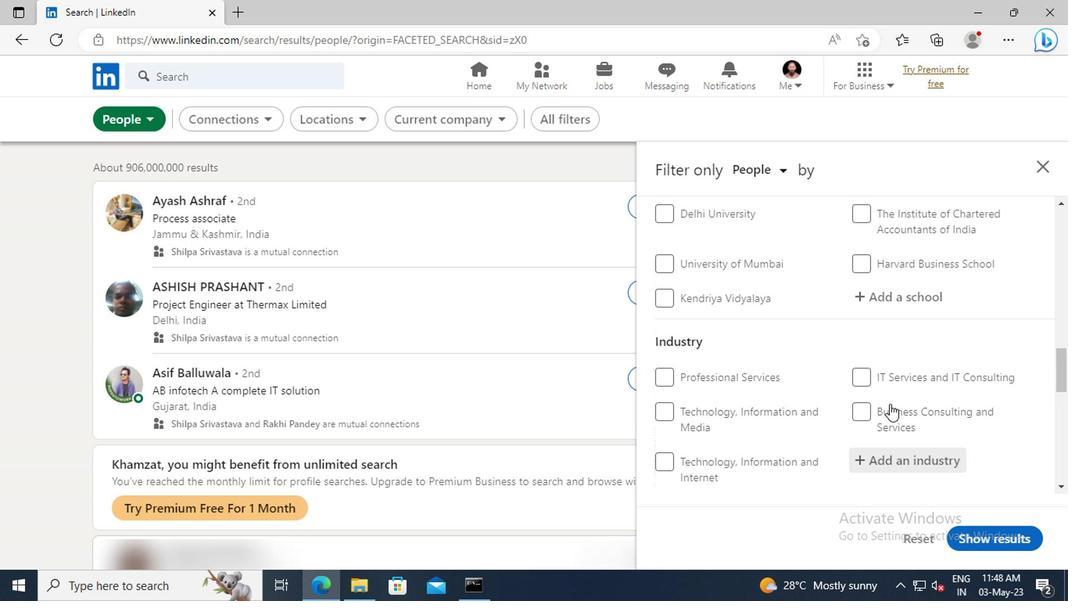 
Action: Mouse scrolled (886, 405) with delta (0, 0)
Screenshot: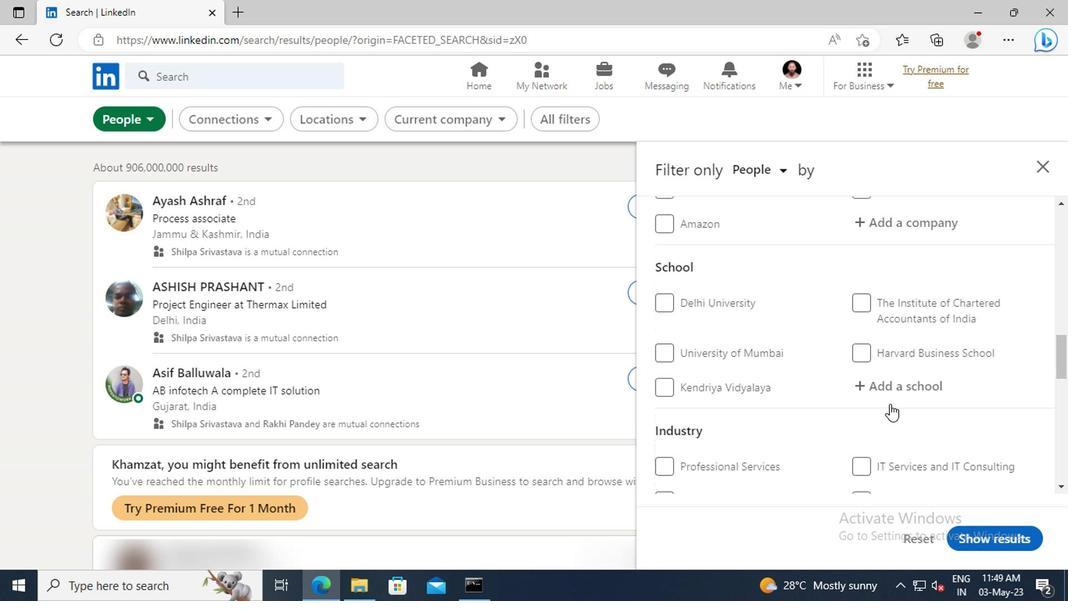 
Action: Mouse scrolled (886, 405) with delta (0, 0)
Screenshot: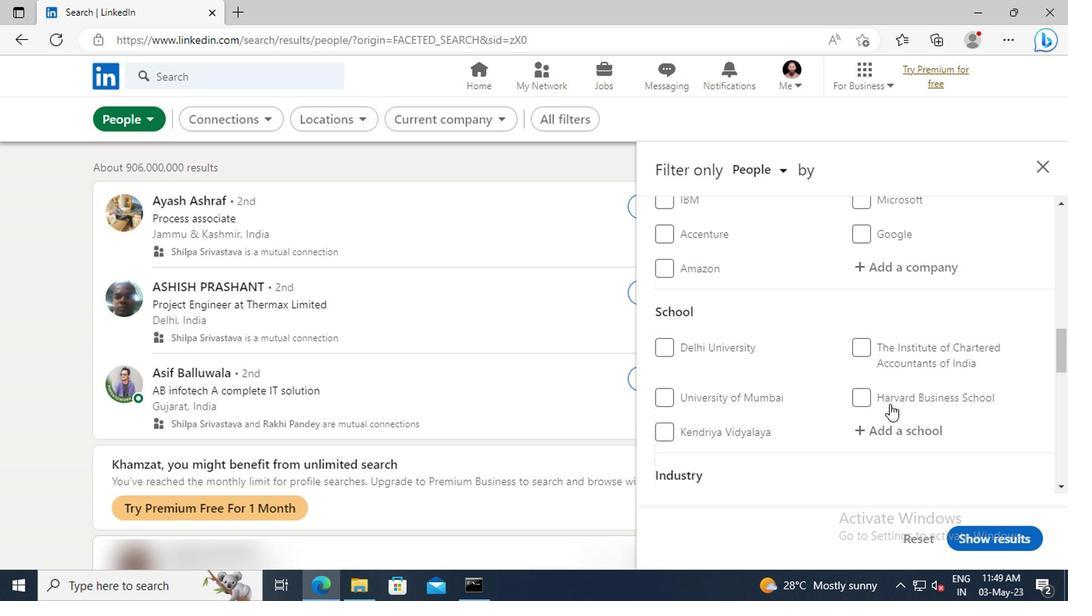 
Action: Mouse scrolled (886, 405) with delta (0, 0)
Screenshot: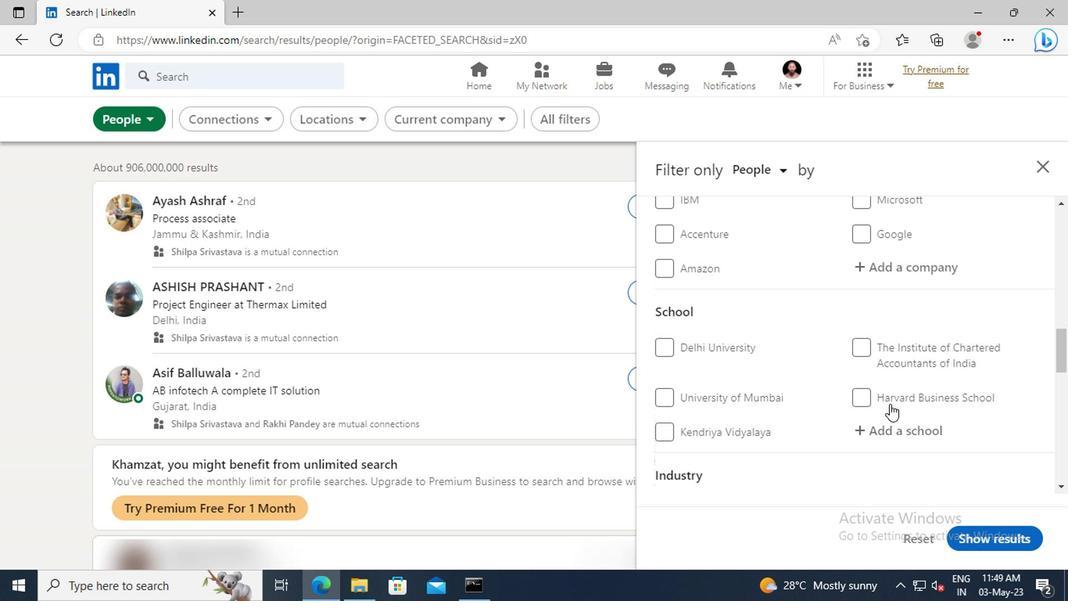 
Action: Mouse scrolled (886, 405) with delta (0, 0)
Screenshot: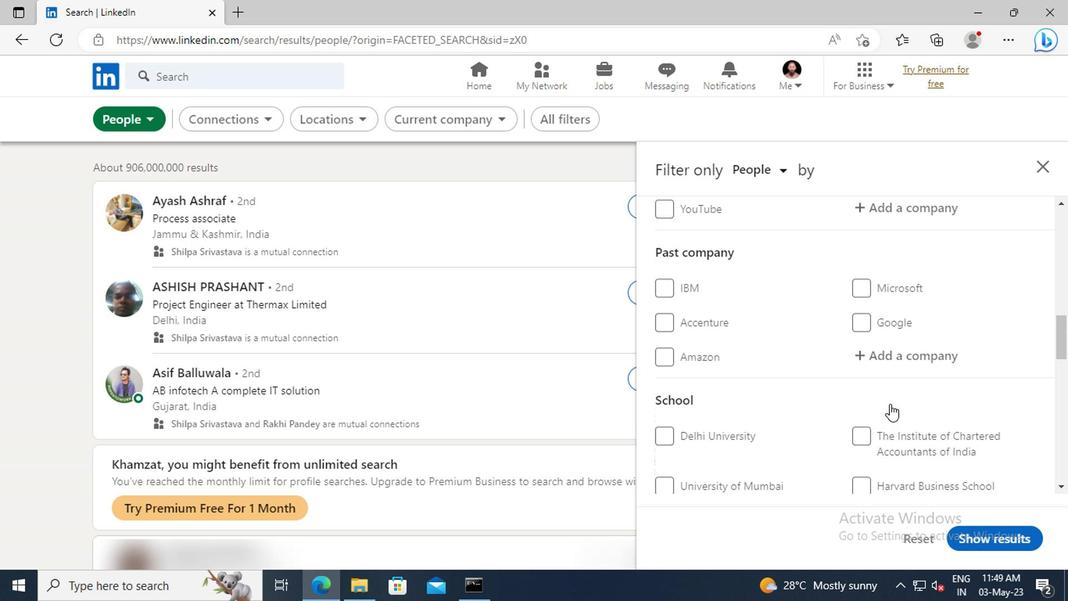 
Action: Mouse scrolled (886, 405) with delta (0, 0)
Screenshot: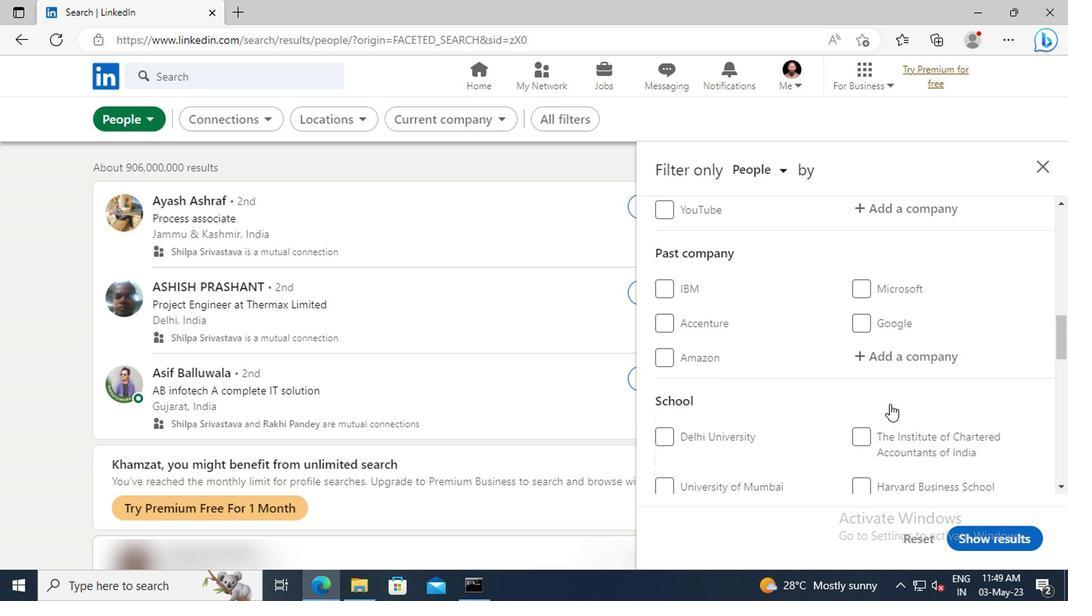 
Action: Mouse scrolled (886, 405) with delta (0, 0)
Screenshot: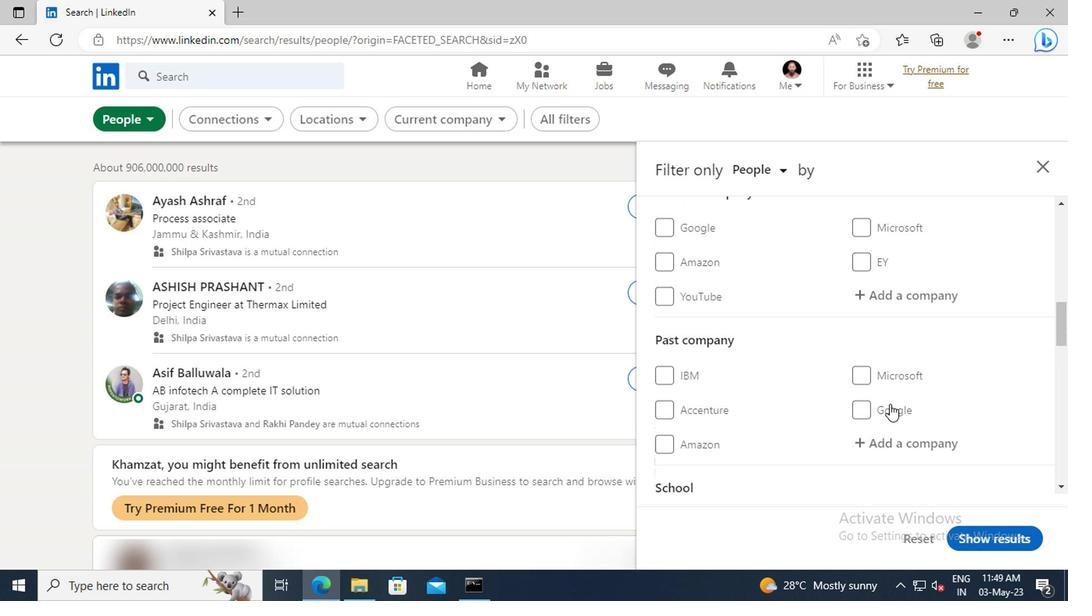 
Action: Mouse moved to (889, 350)
Screenshot: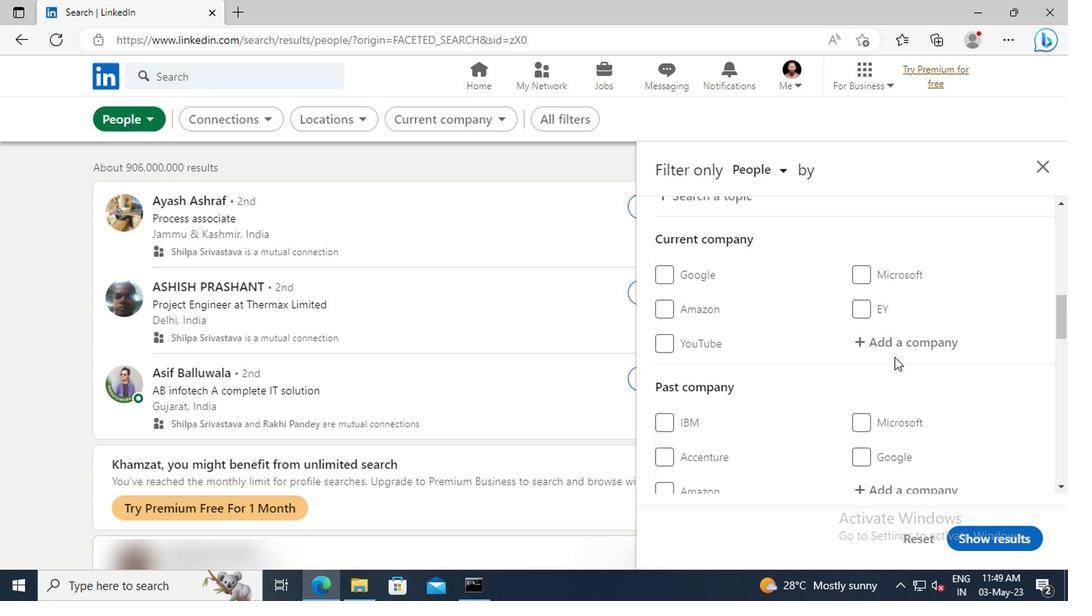 
Action: Mouse pressed left at (889, 350)
Screenshot: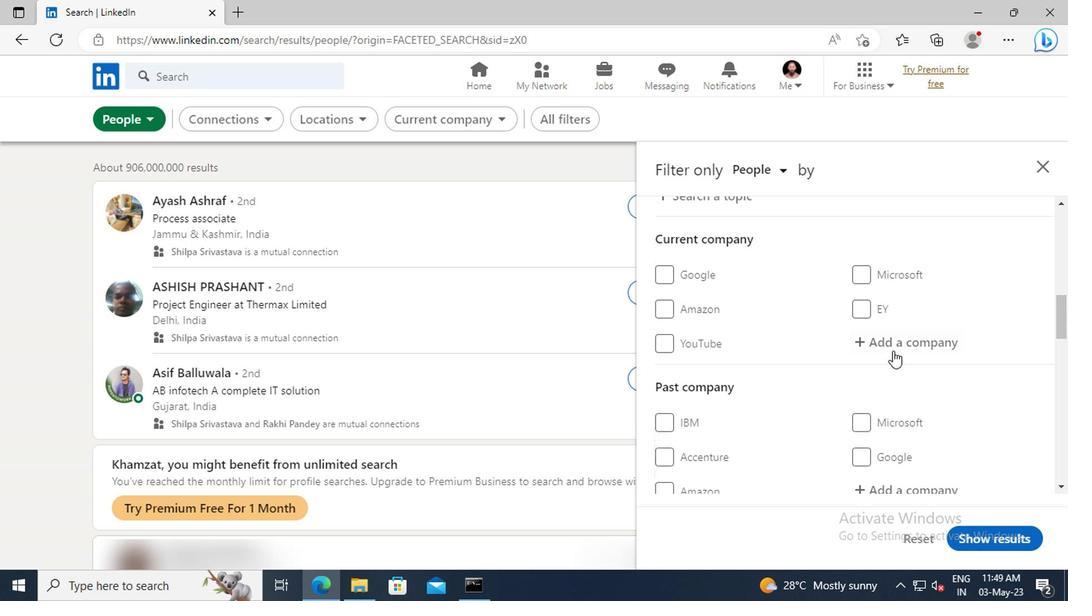 
Action: Key pressed <Key.shift>ONE<Key.shift>PL
Screenshot: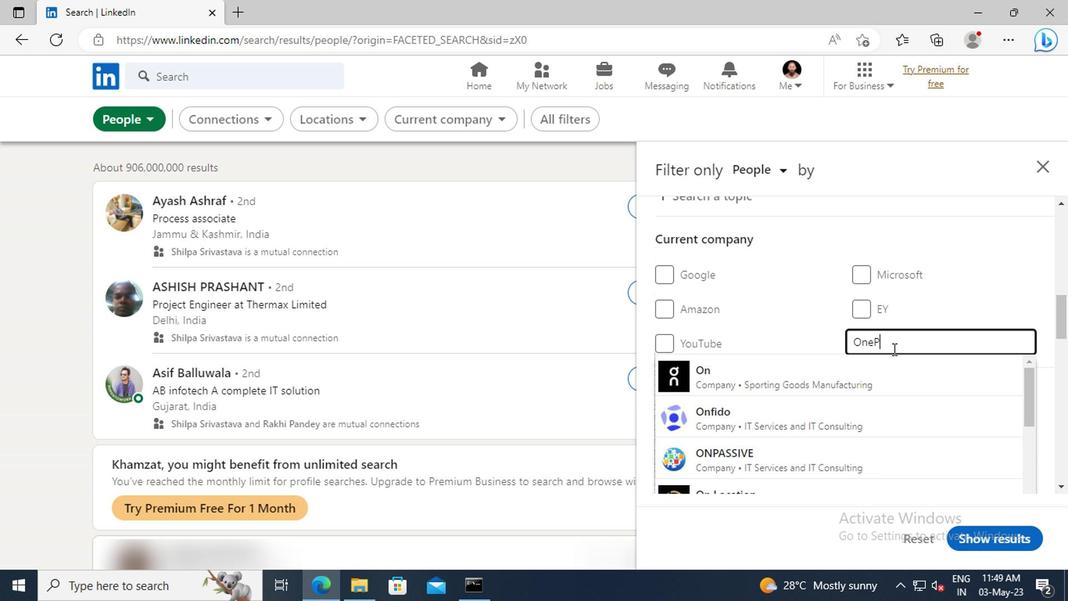 
Action: Mouse moved to (889, 372)
Screenshot: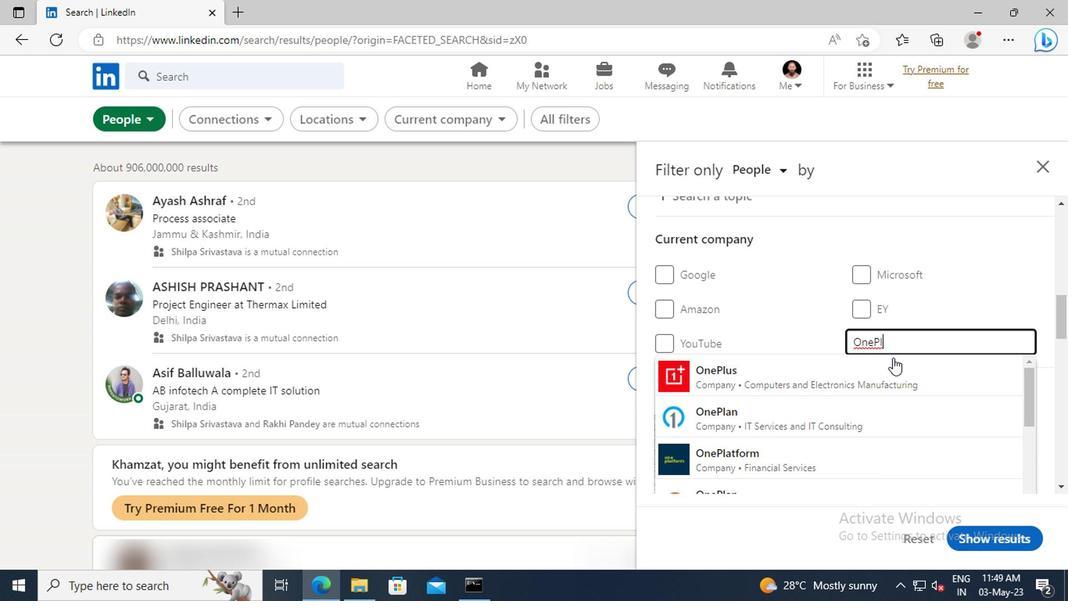 
Action: Mouse pressed left at (889, 372)
Screenshot: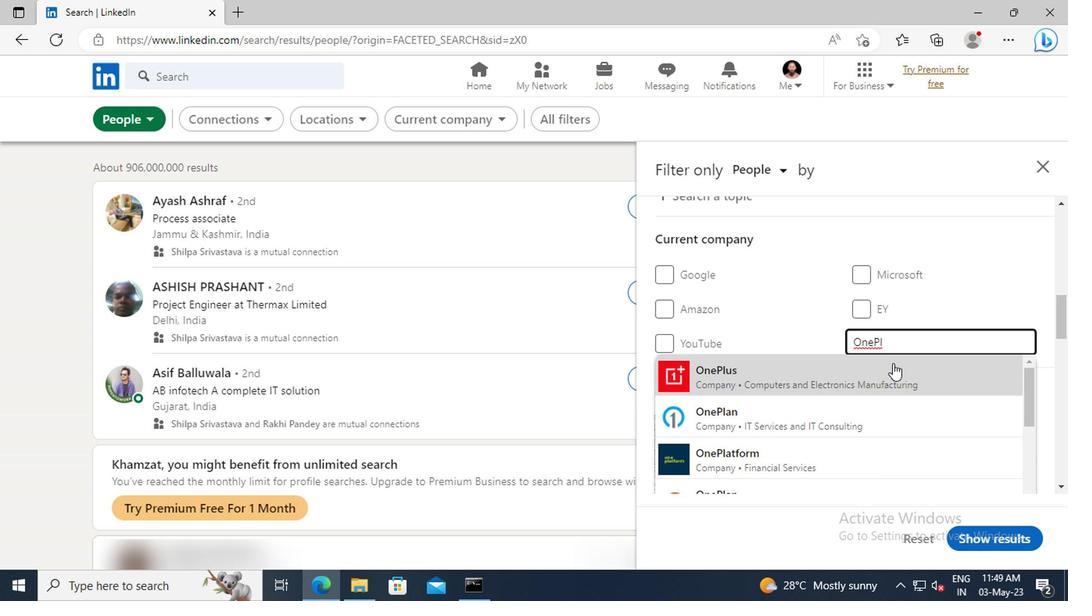 
Action: Mouse scrolled (889, 371) with delta (0, -1)
Screenshot: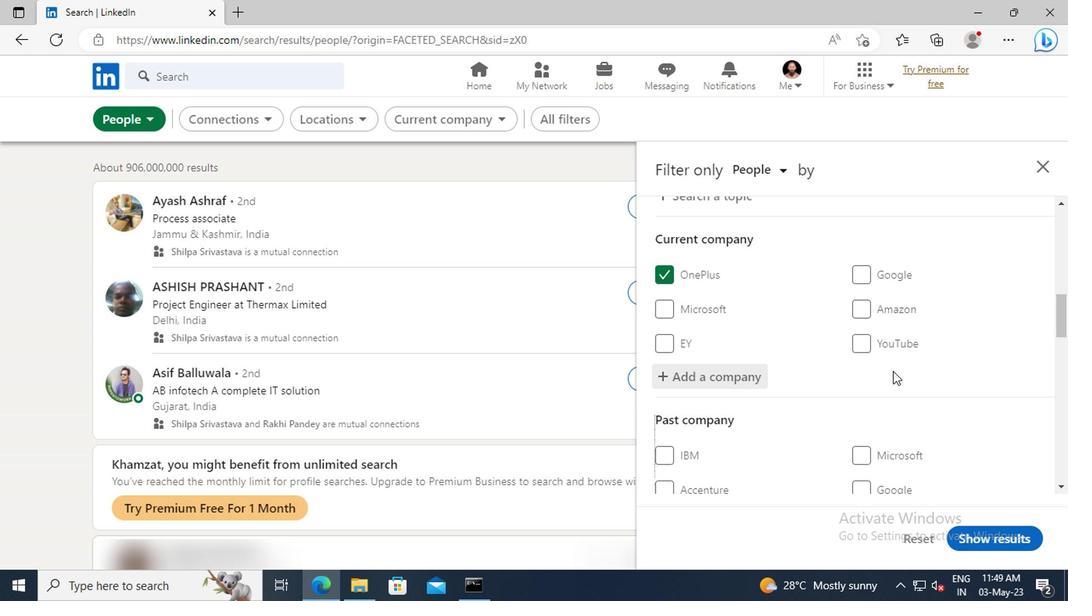 
Action: Mouse scrolled (889, 371) with delta (0, -1)
Screenshot: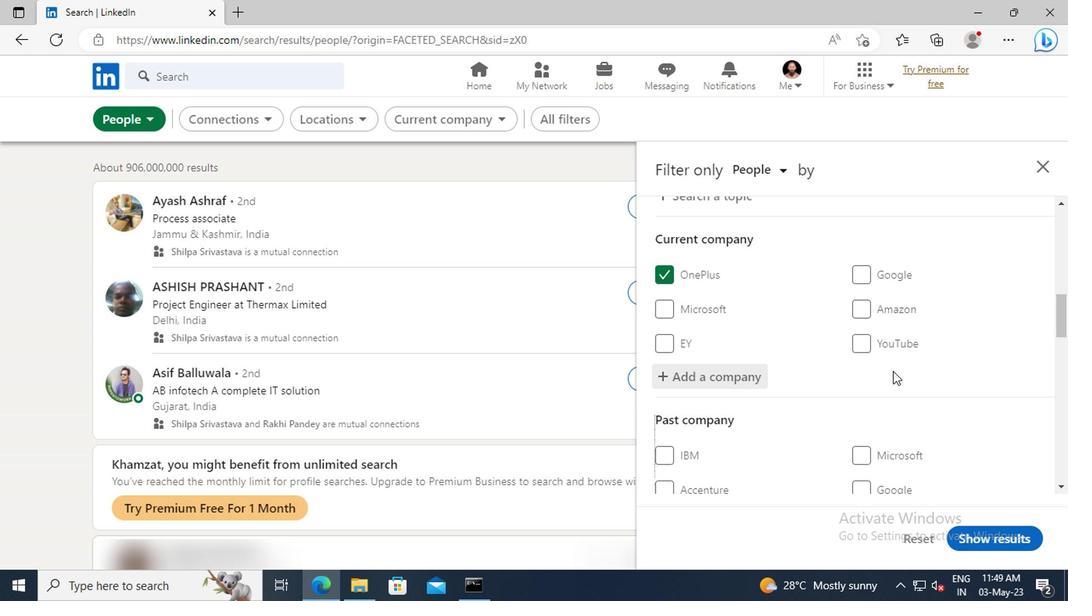 
Action: Mouse scrolled (889, 371) with delta (0, -1)
Screenshot: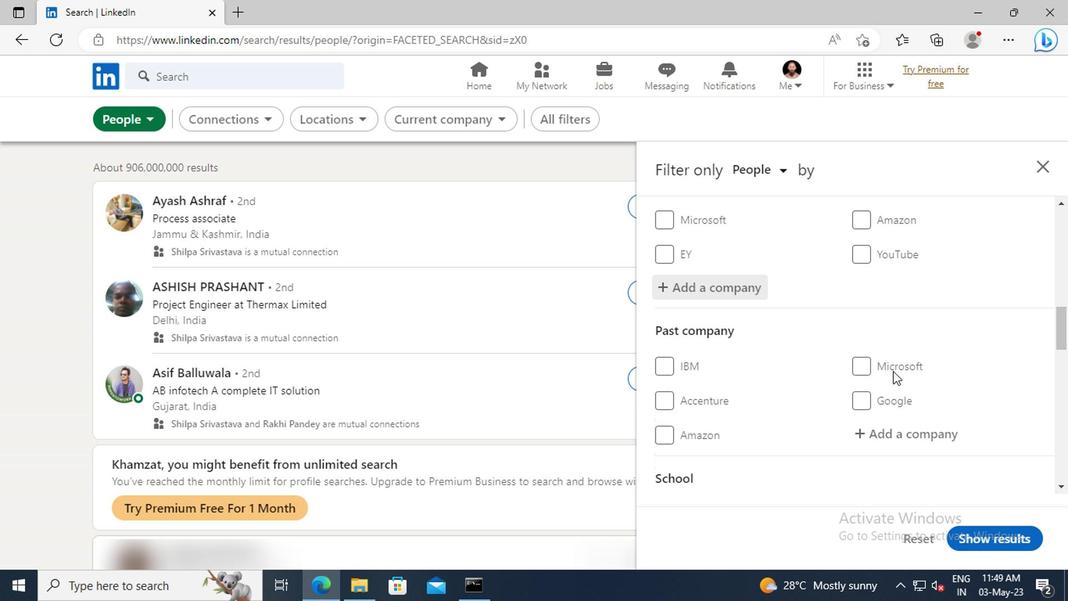
Action: Mouse scrolled (889, 371) with delta (0, -1)
Screenshot: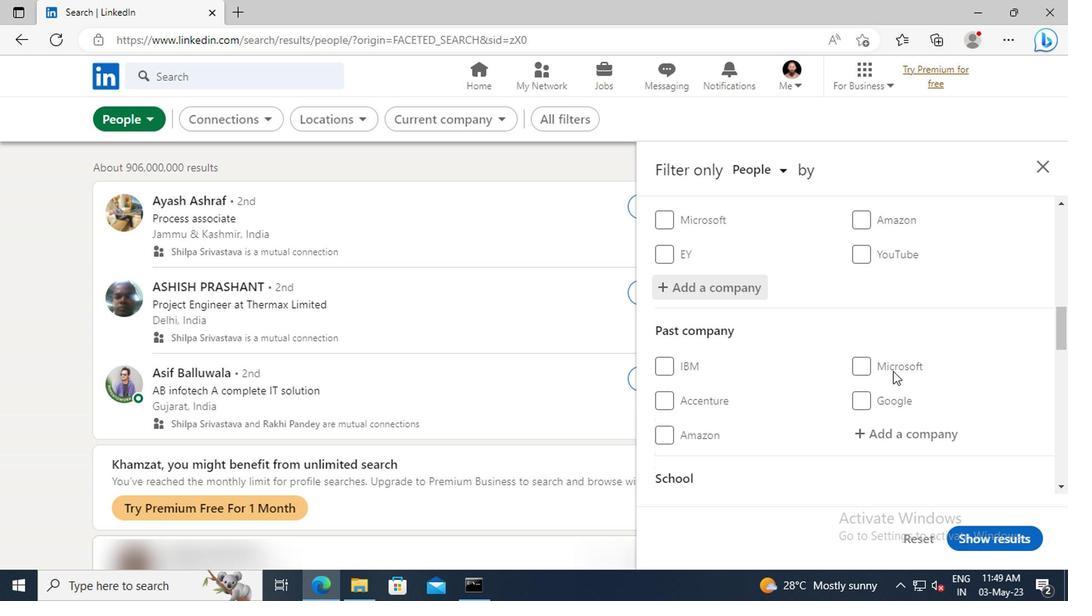 
Action: Mouse moved to (884, 348)
Screenshot: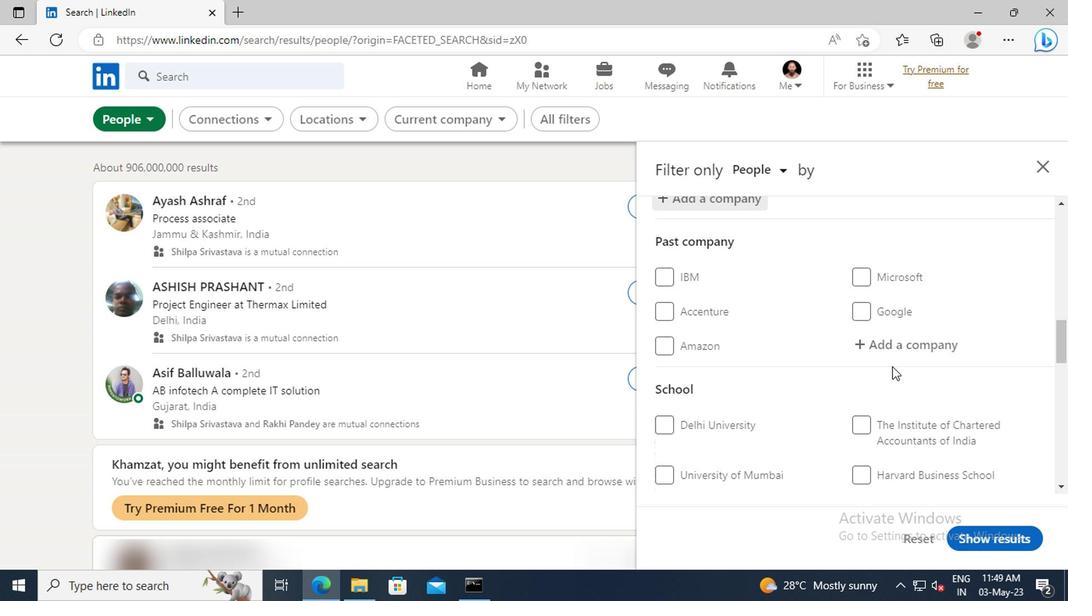 
Action: Mouse scrolled (884, 347) with delta (0, 0)
Screenshot: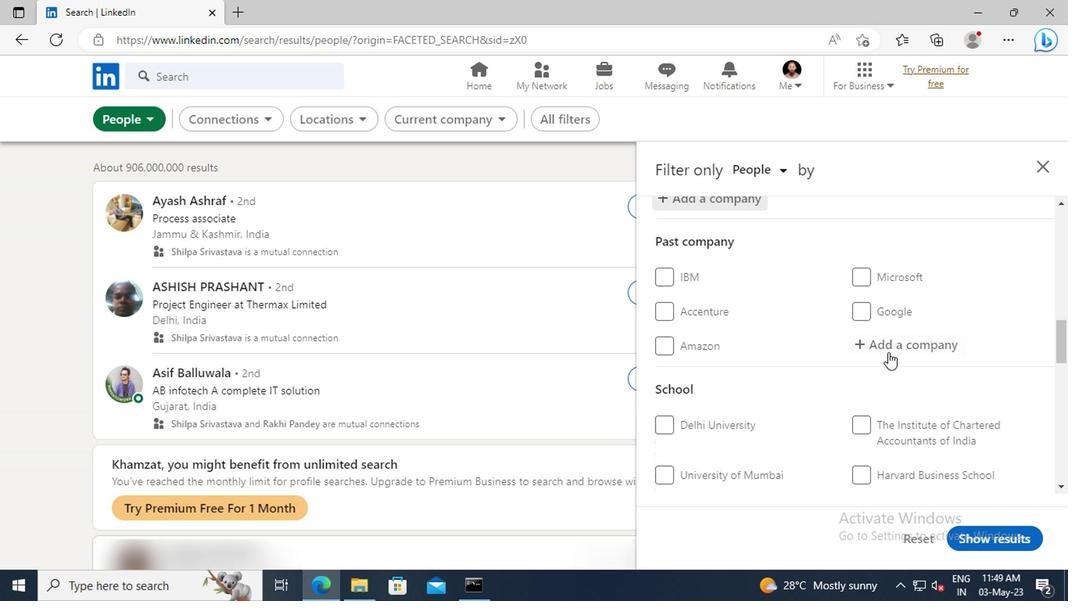 
Action: Mouse scrolled (884, 347) with delta (0, 0)
Screenshot: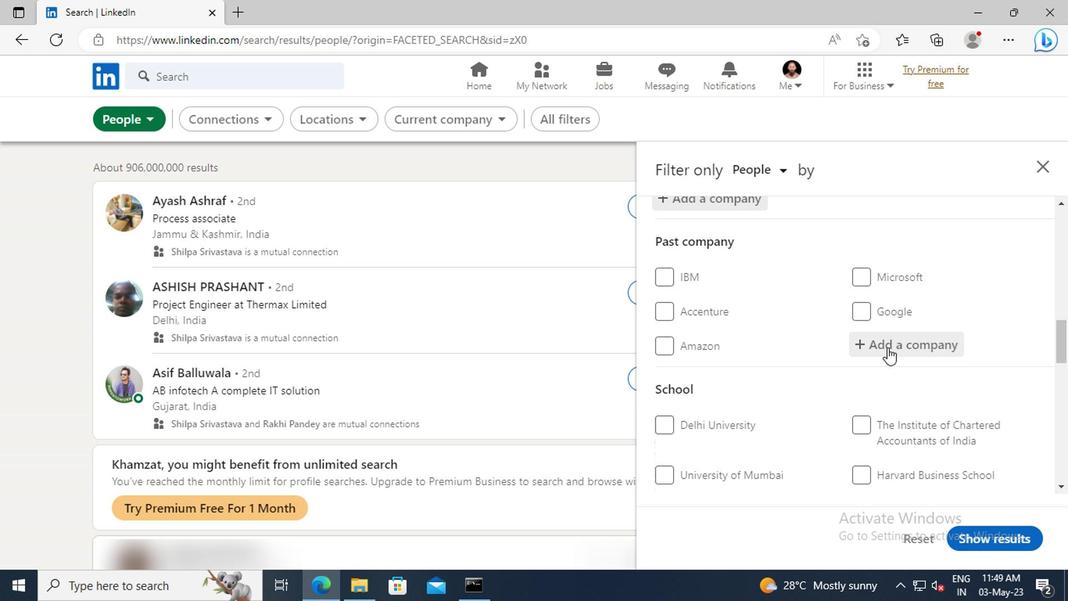 
Action: Mouse moved to (879, 325)
Screenshot: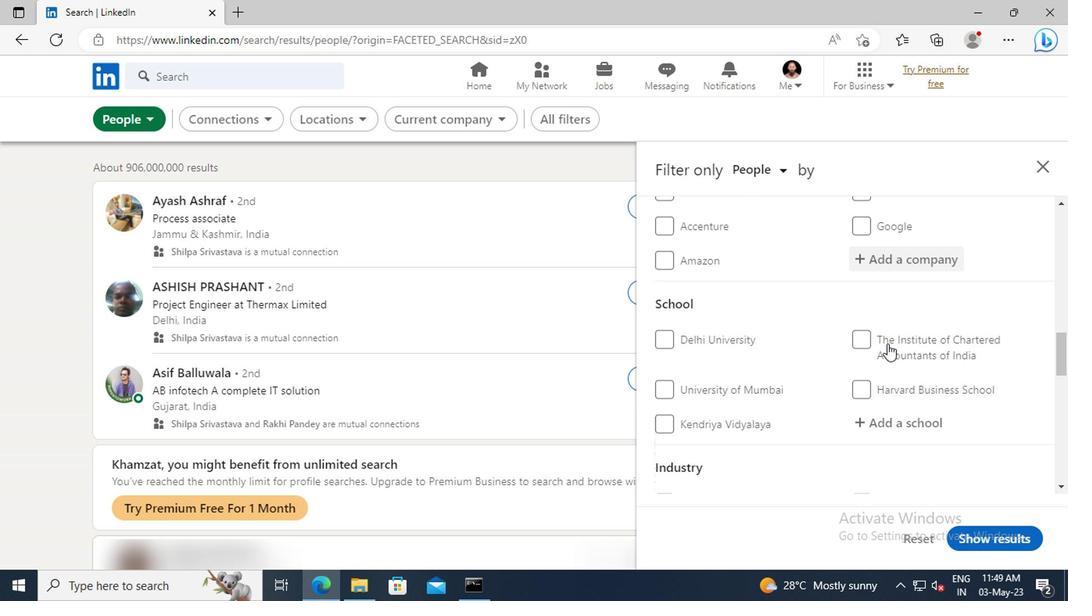 
Action: Mouse scrolled (879, 324) with delta (0, 0)
Screenshot: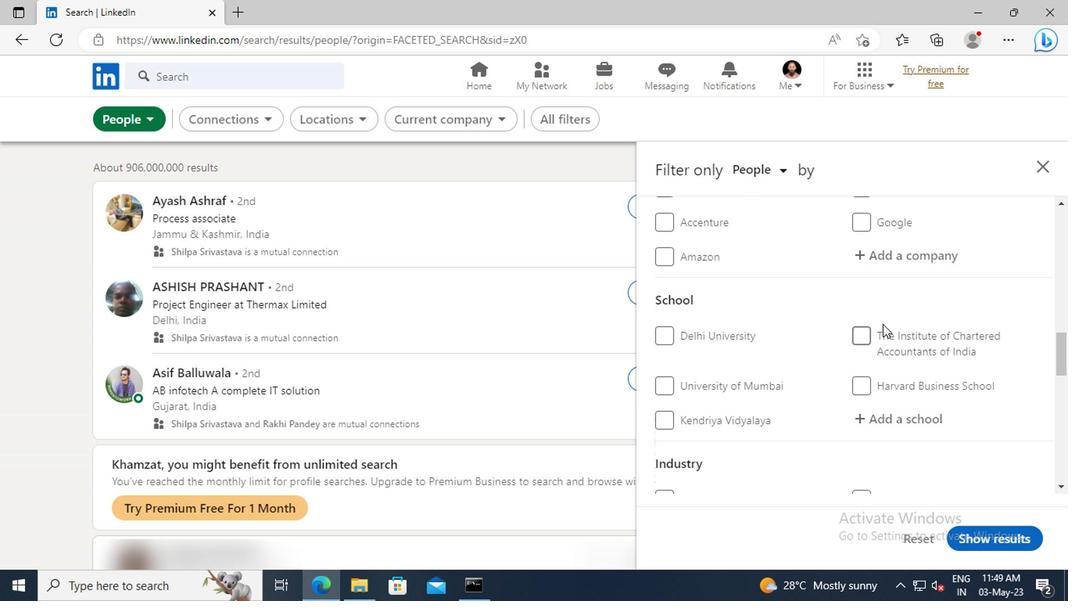 
Action: Mouse moved to (884, 373)
Screenshot: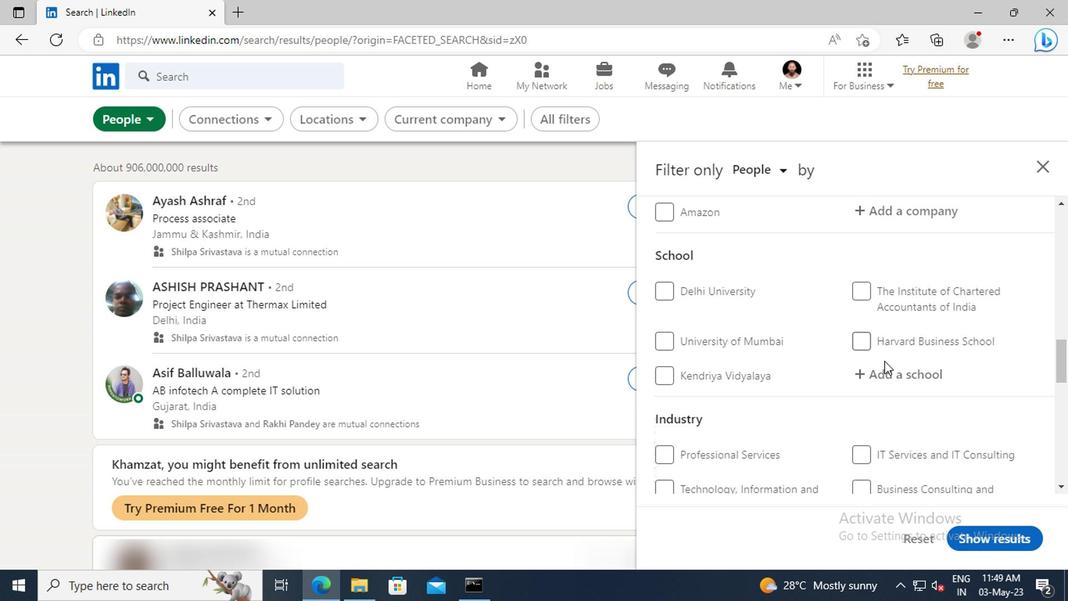
Action: Mouse pressed left at (884, 373)
Screenshot: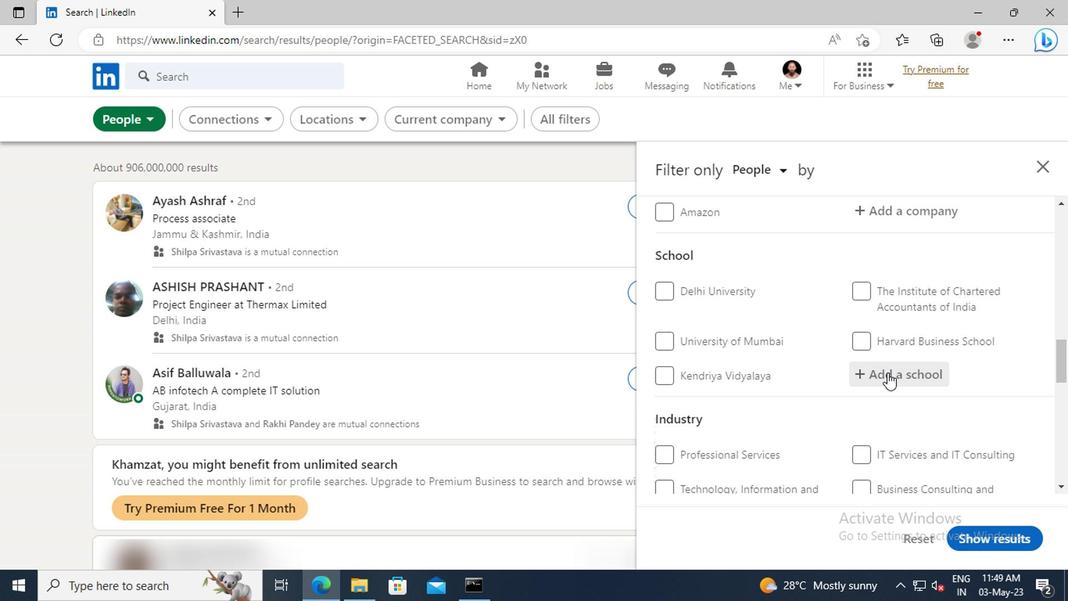 
Action: Key pressed <Key.shift>DR.<Key.shift>G.<Key.shift>R.<Key.shift>DAM
Screenshot: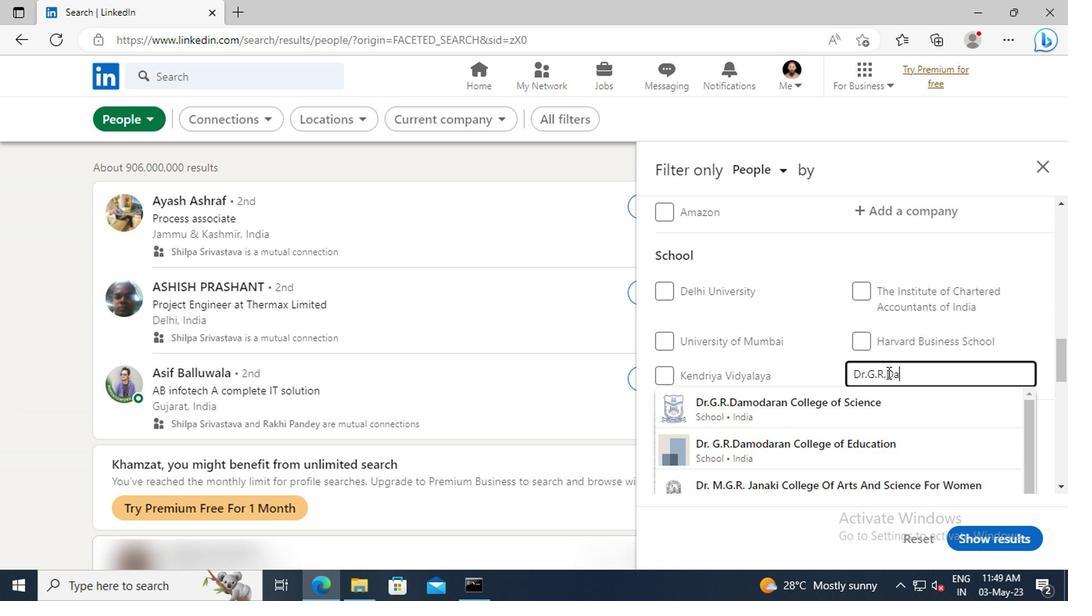 
Action: Mouse moved to (885, 400)
Screenshot: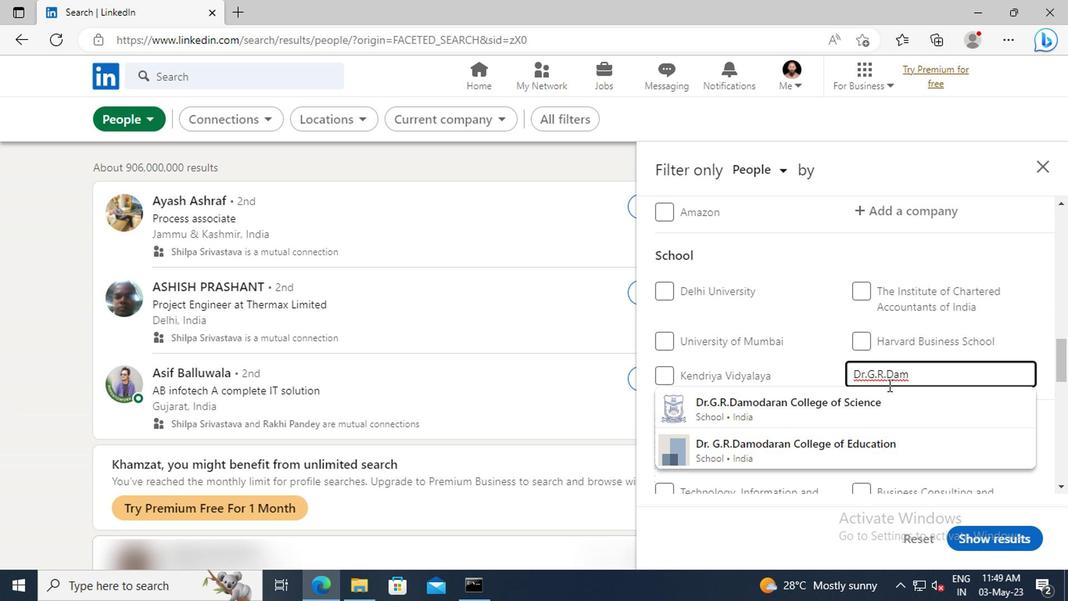 
Action: Mouse pressed left at (885, 400)
Screenshot: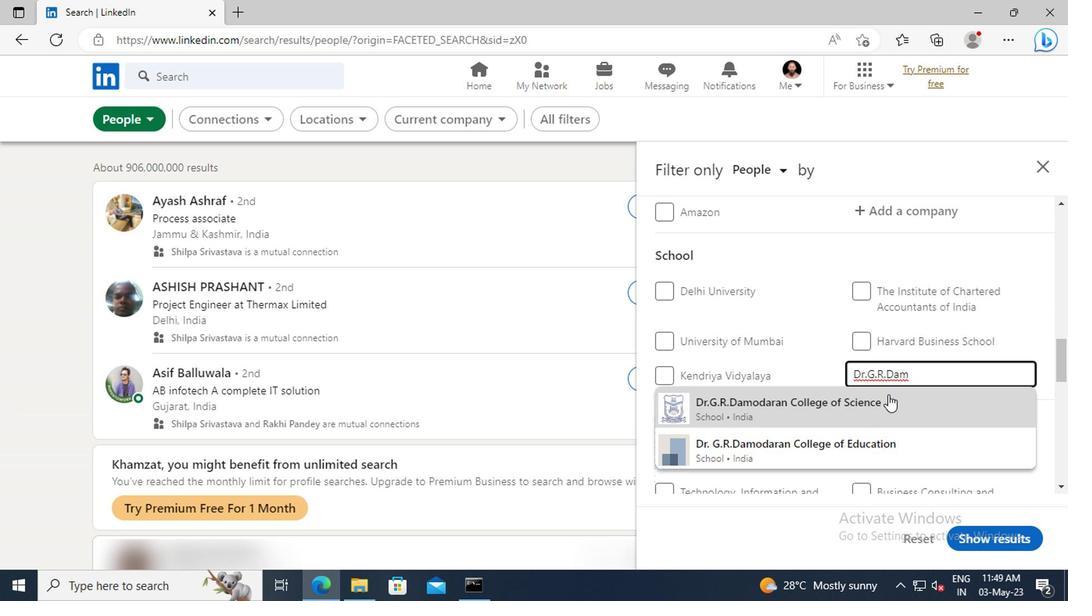 
Action: Mouse scrolled (885, 399) with delta (0, 0)
Screenshot: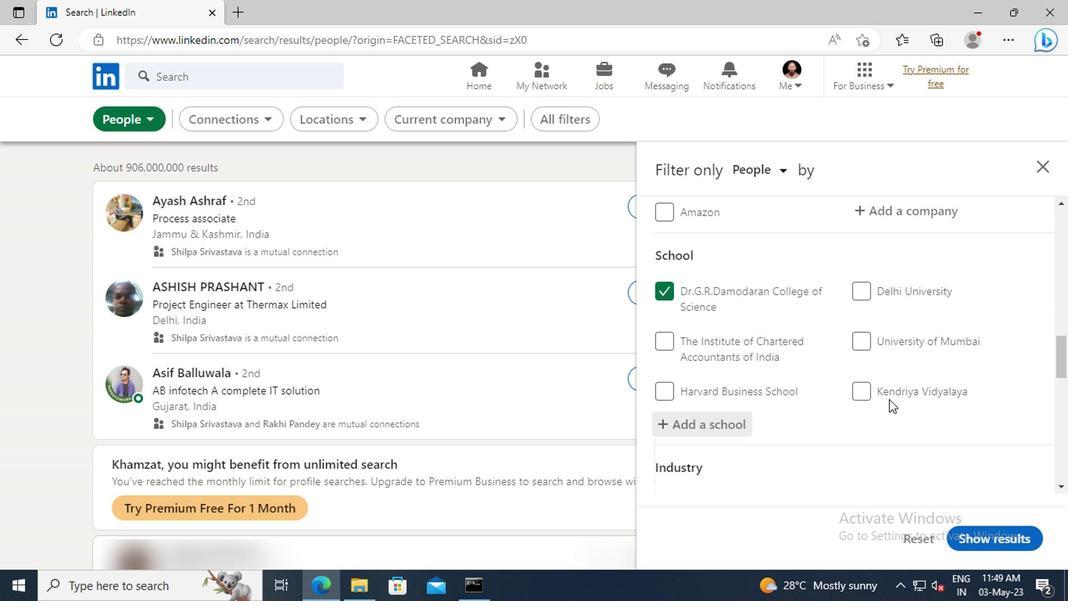 
Action: Mouse scrolled (885, 399) with delta (0, 0)
Screenshot: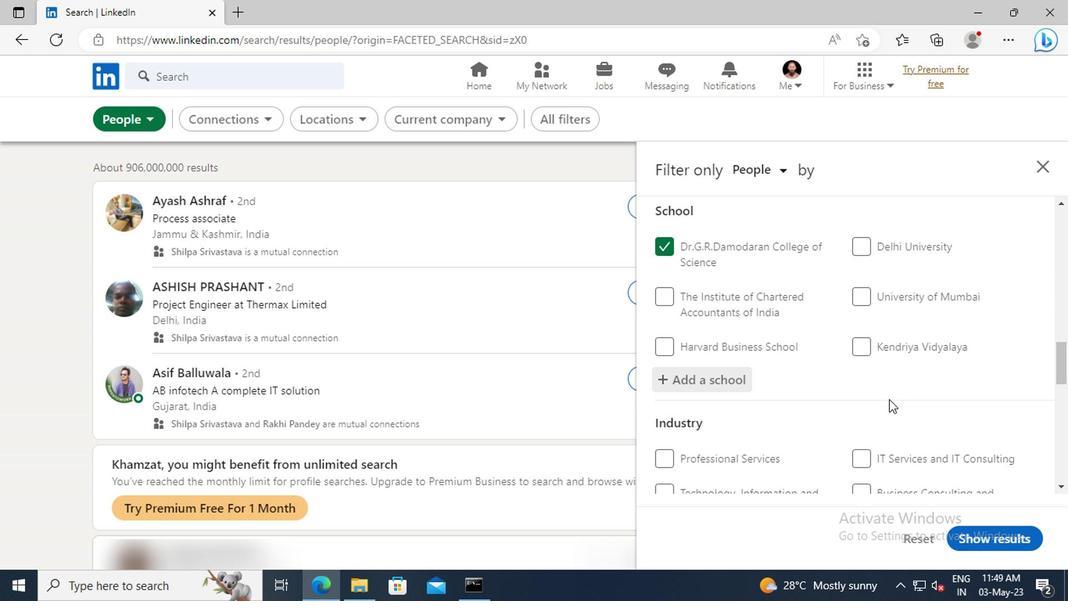 
Action: Mouse scrolled (885, 399) with delta (0, 0)
Screenshot: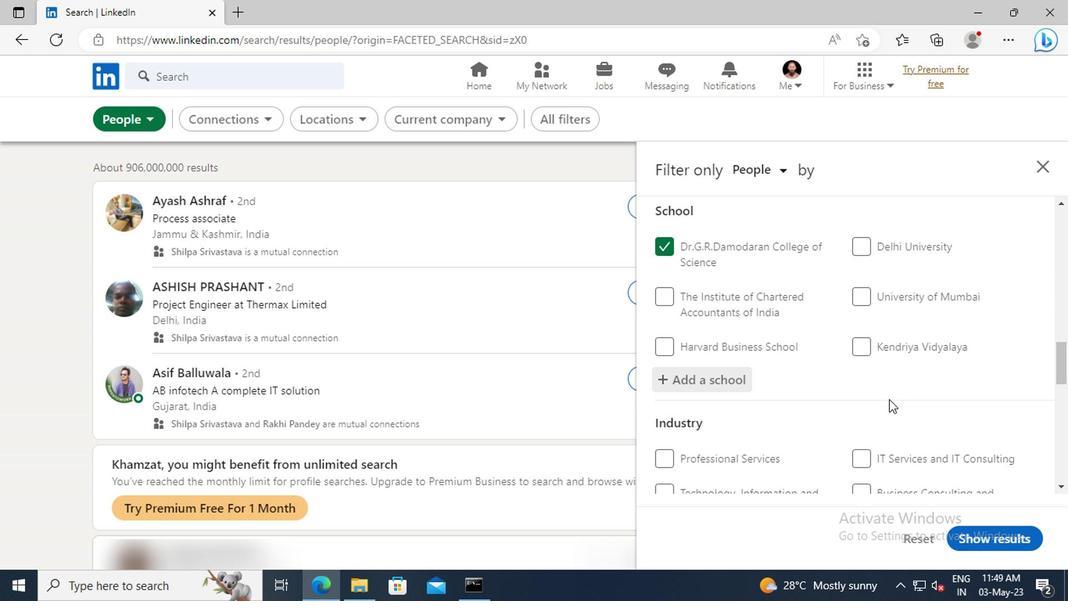 
Action: Mouse moved to (881, 386)
Screenshot: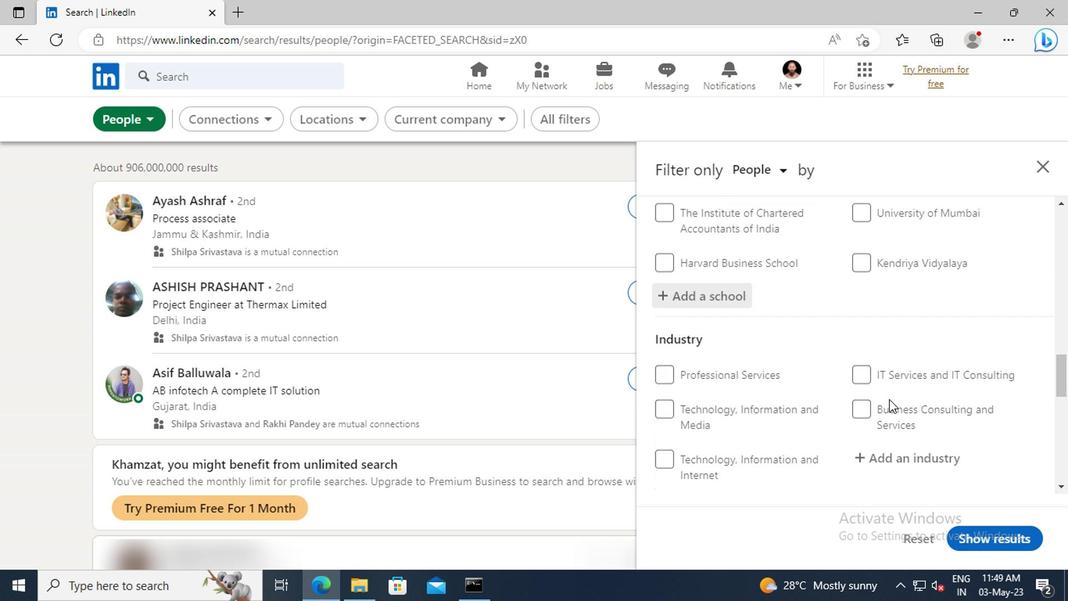
Action: Mouse scrolled (881, 385) with delta (0, -1)
Screenshot: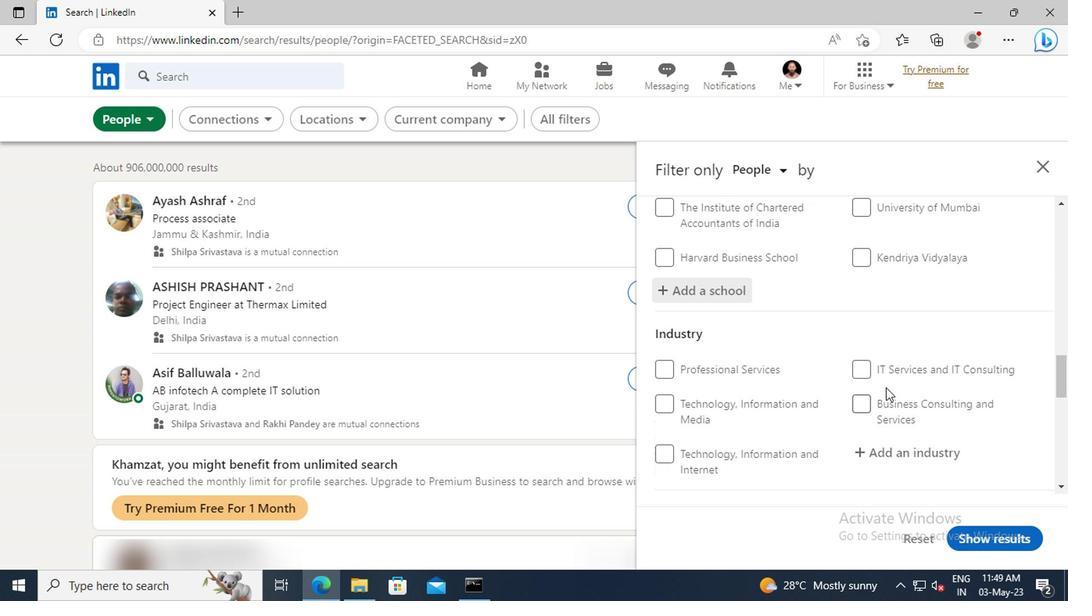 
Action: Mouse moved to (879, 367)
Screenshot: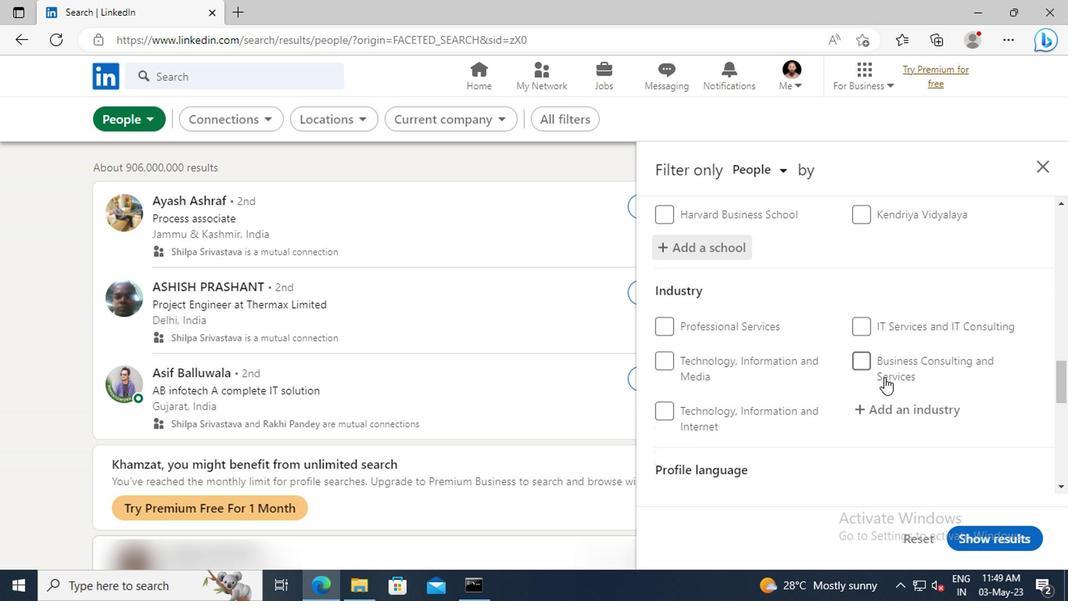 
Action: Mouse scrolled (879, 367) with delta (0, 0)
Screenshot: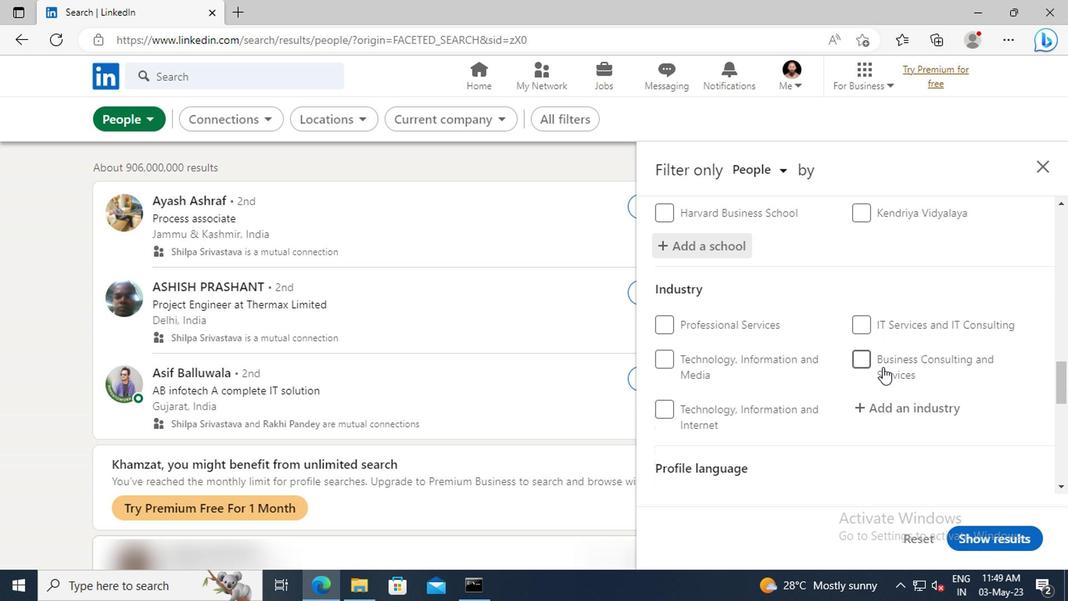 
Action: Mouse moved to (875, 367)
Screenshot: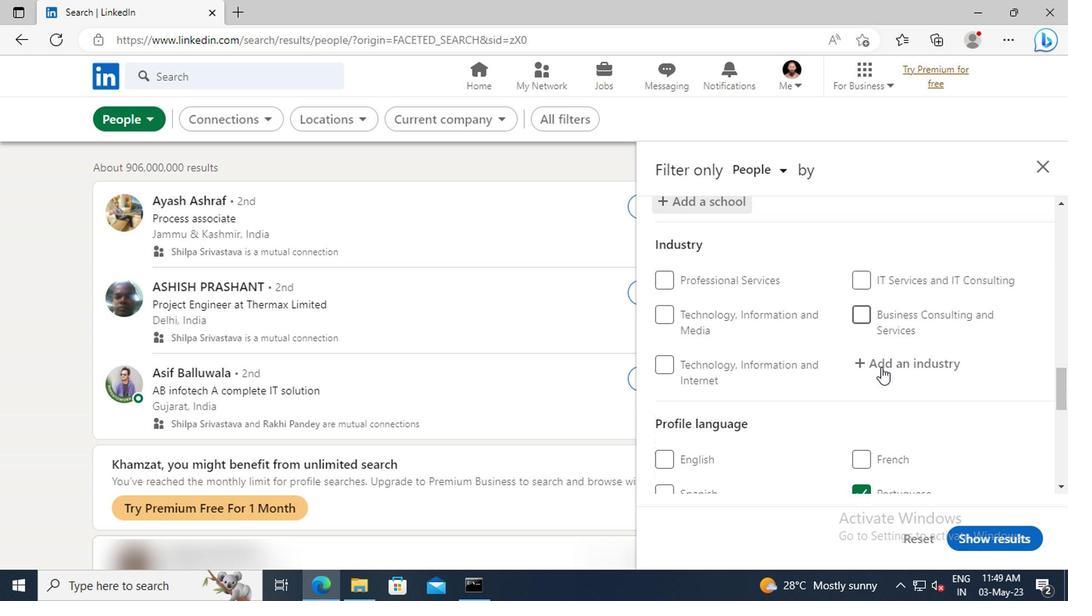 
Action: Mouse pressed left at (875, 367)
Screenshot: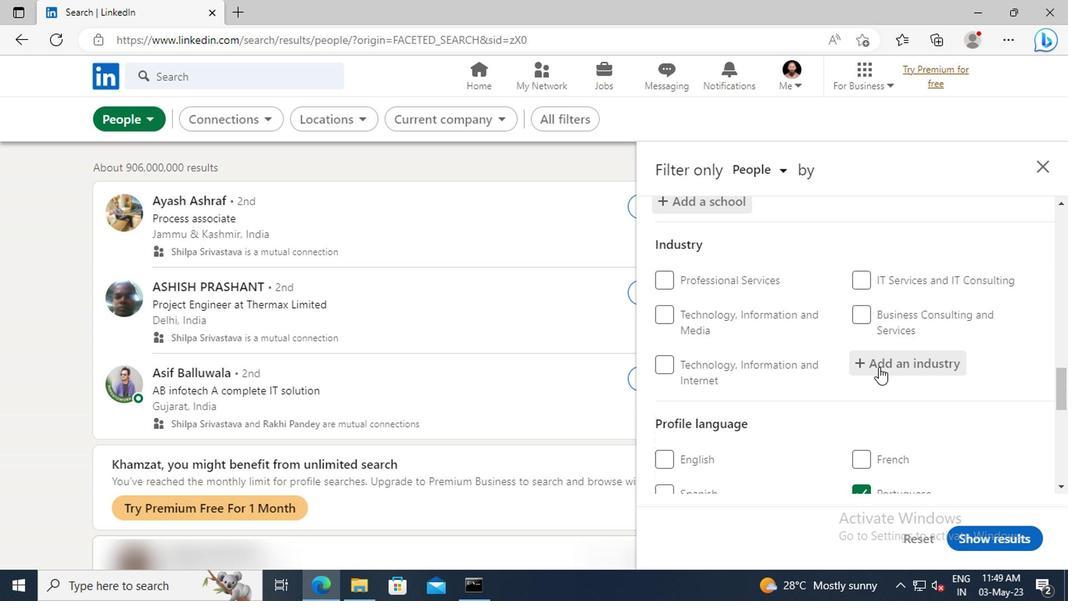 
Action: Key pressed <Key.shift>RETAIL<Key.space><Key.shift>LUX
Screenshot: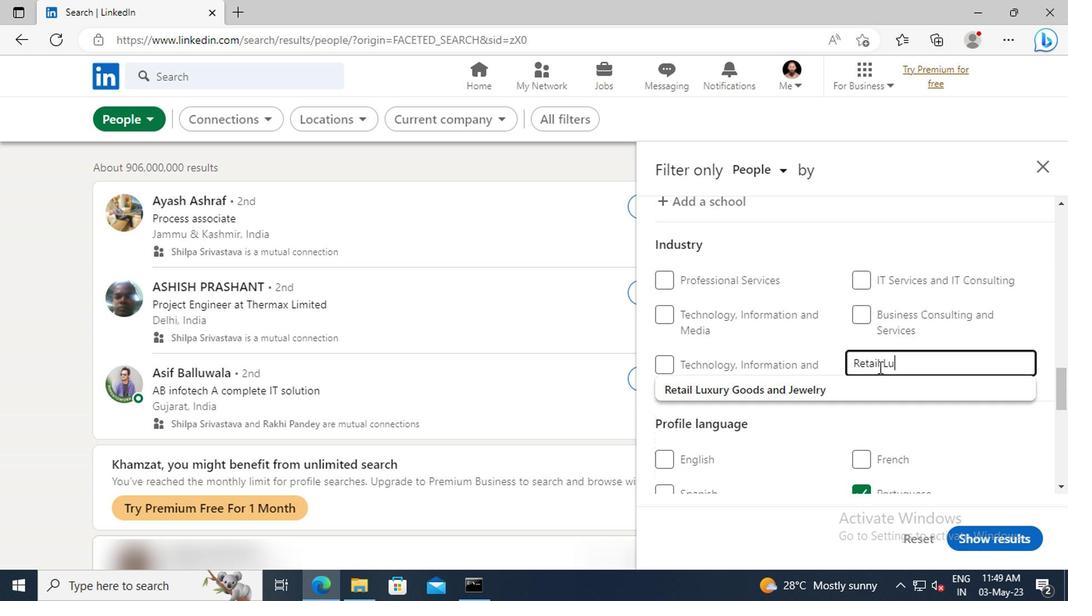 
Action: Mouse moved to (877, 388)
Screenshot: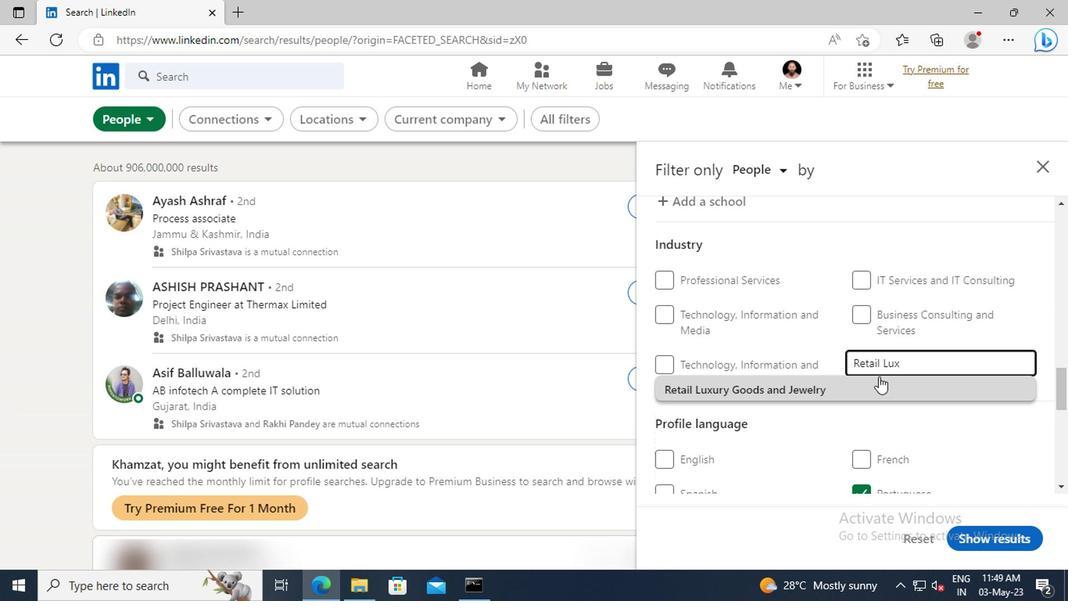 
Action: Mouse pressed left at (877, 388)
Screenshot: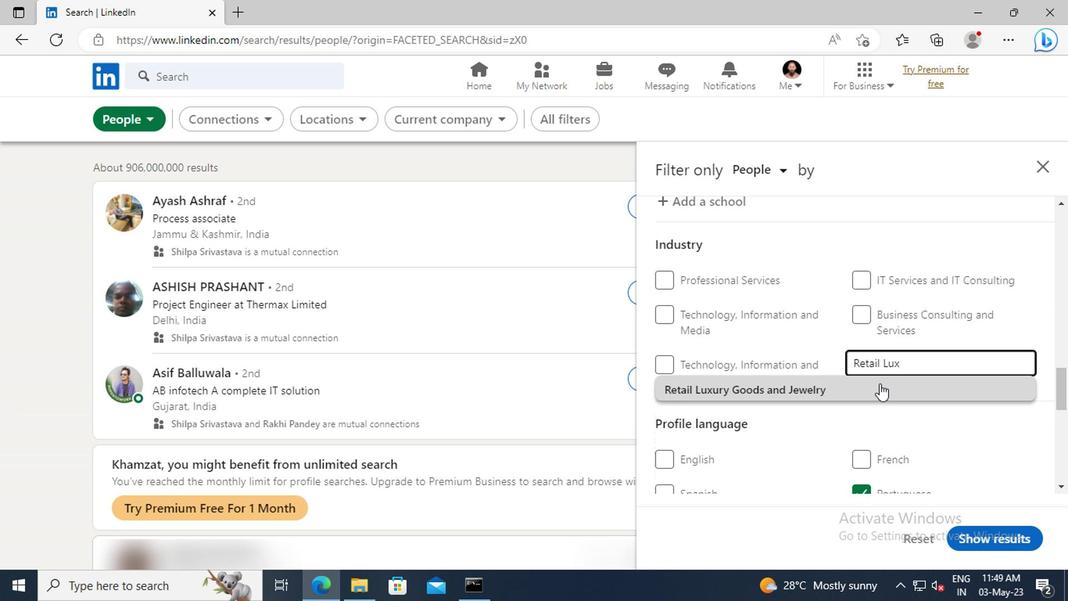 
Action: Mouse scrolled (877, 386) with delta (0, -1)
Screenshot: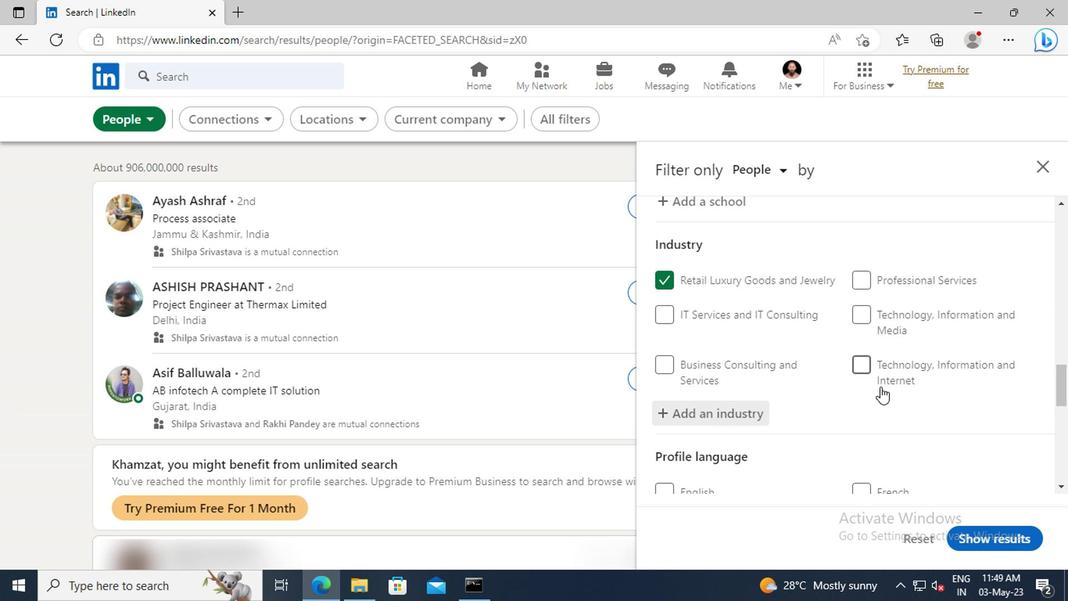
Action: Mouse scrolled (877, 386) with delta (0, -1)
Screenshot: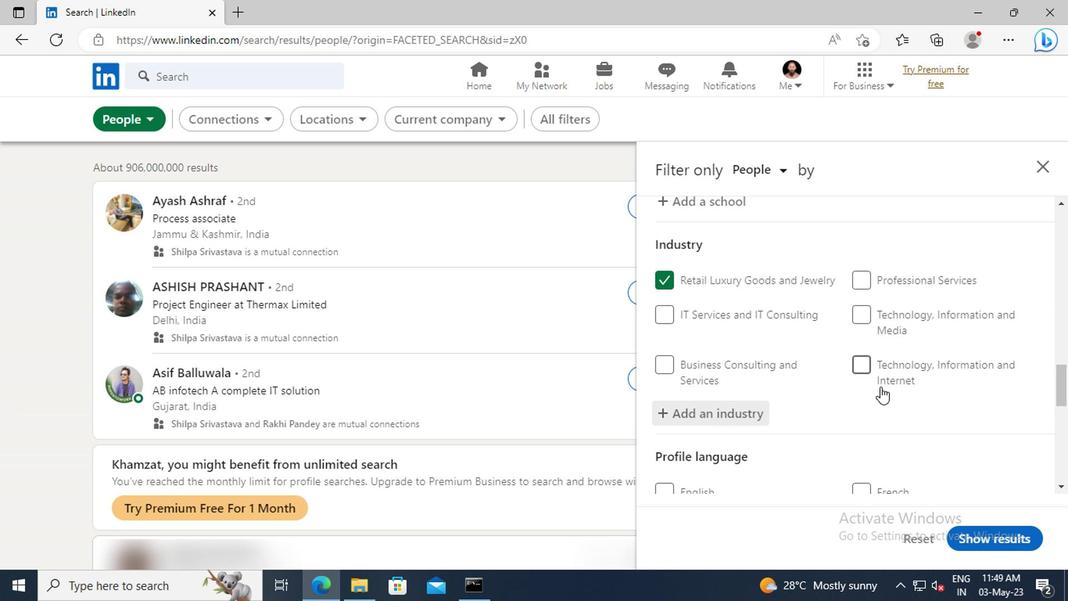 
Action: Mouse scrolled (877, 386) with delta (0, -1)
Screenshot: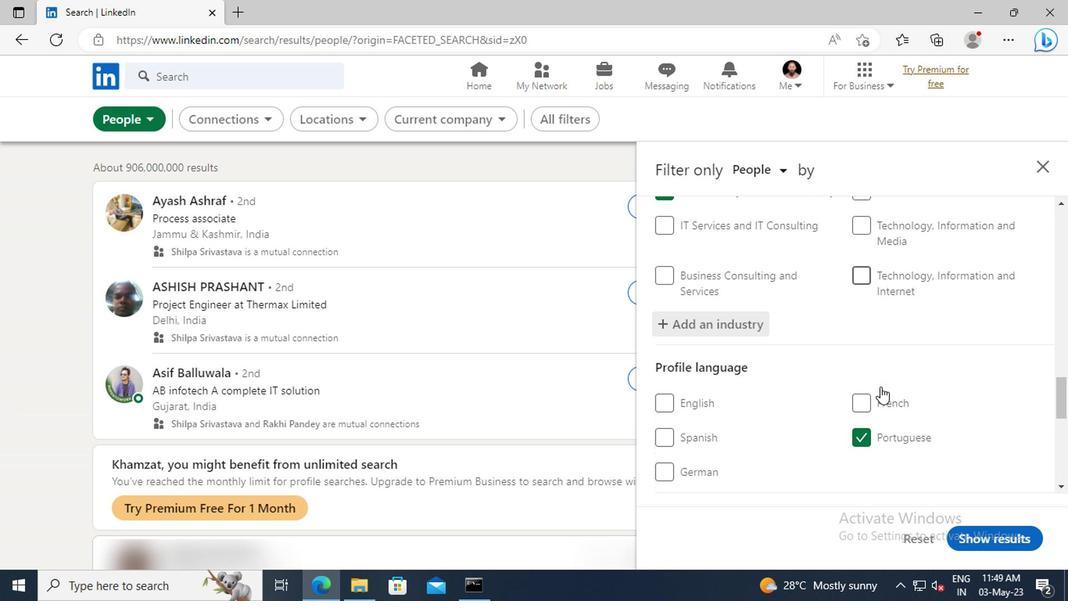 
Action: Mouse scrolled (877, 386) with delta (0, -1)
Screenshot: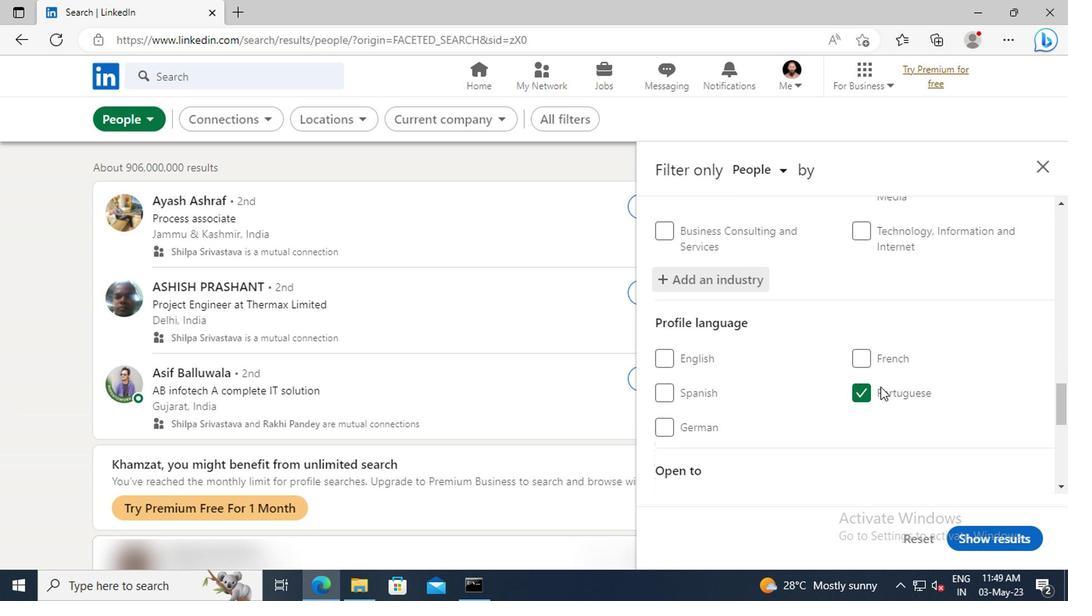 
Action: Mouse scrolled (877, 386) with delta (0, -1)
Screenshot: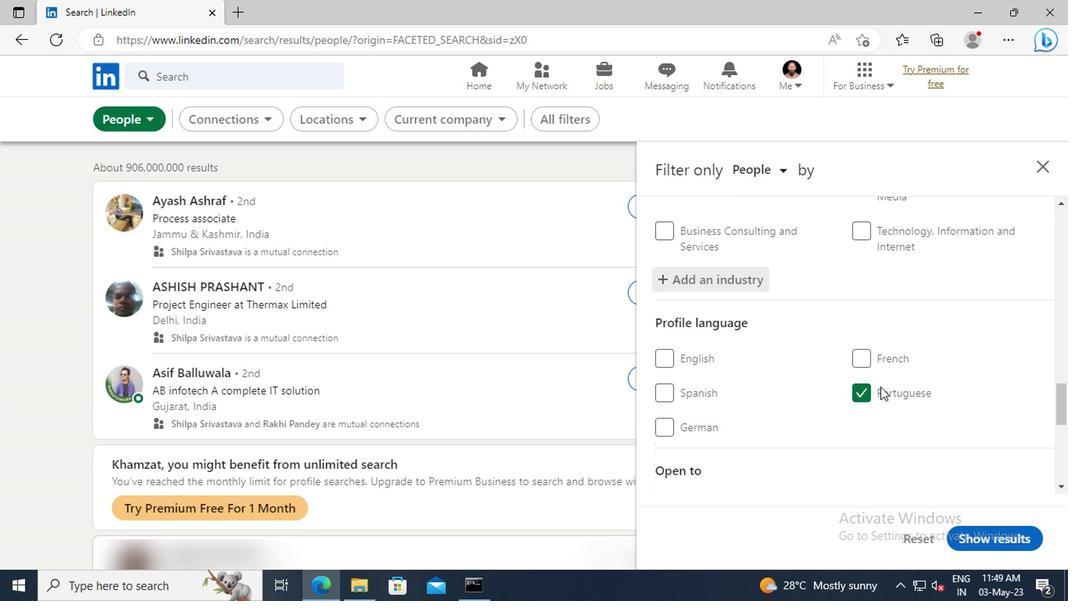 
Action: Mouse moved to (879, 378)
Screenshot: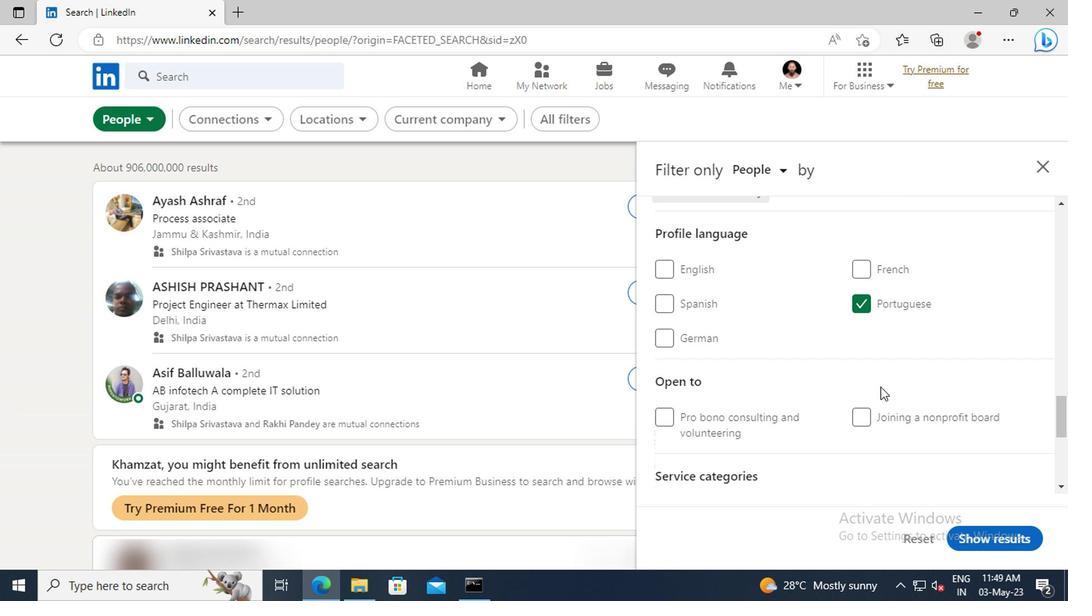 
Action: Mouse scrolled (879, 377) with delta (0, -1)
Screenshot: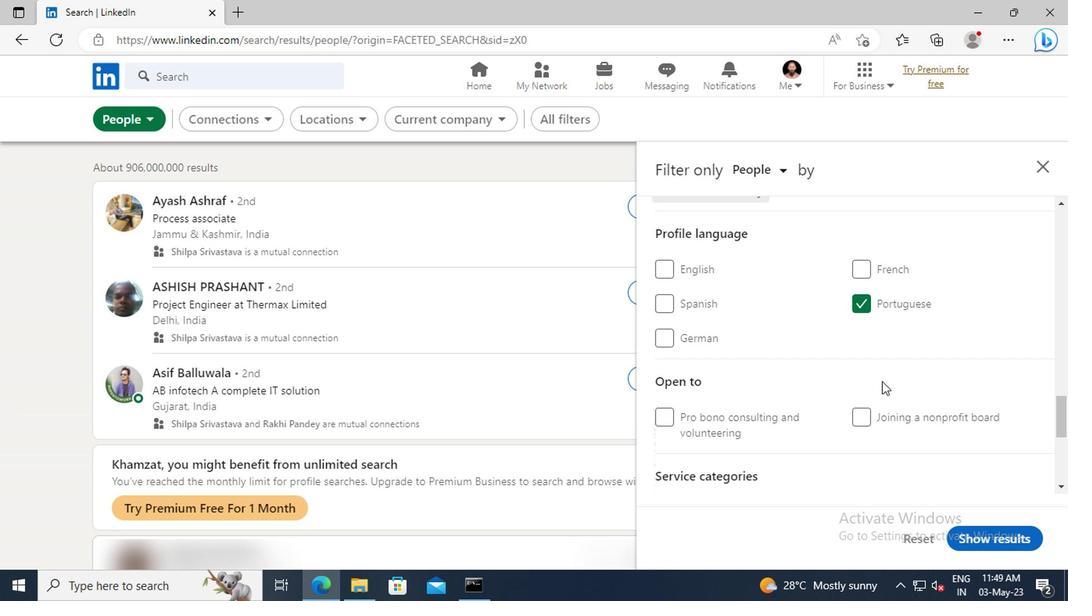 
Action: Mouse scrolled (879, 377) with delta (0, -1)
Screenshot: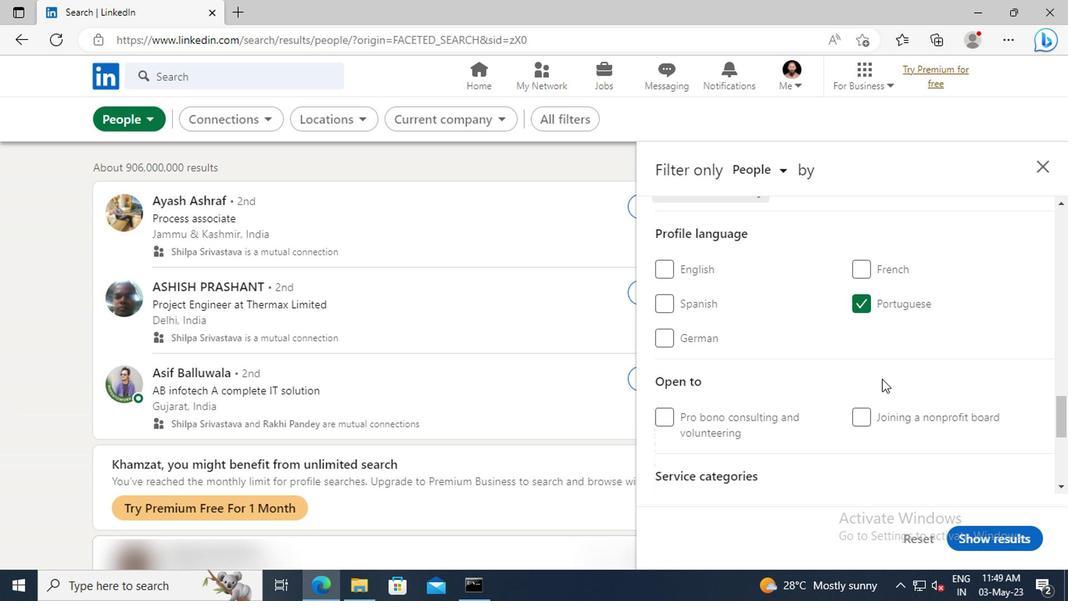 
Action: Mouse moved to (879, 374)
Screenshot: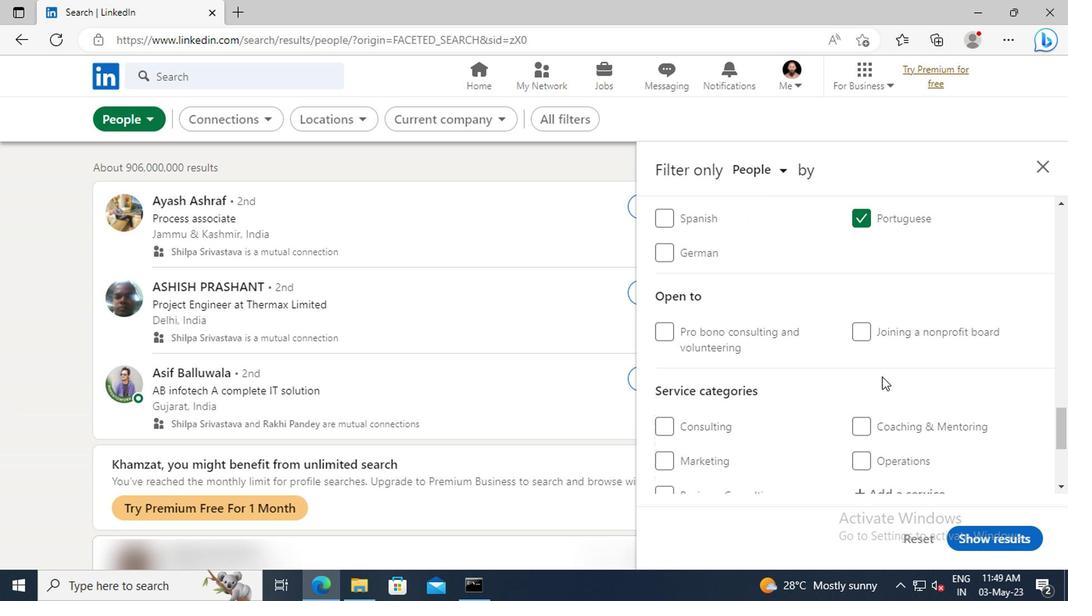 
Action: Mouse scrolled (879, 373) with delta (0, -1)
Screenshot: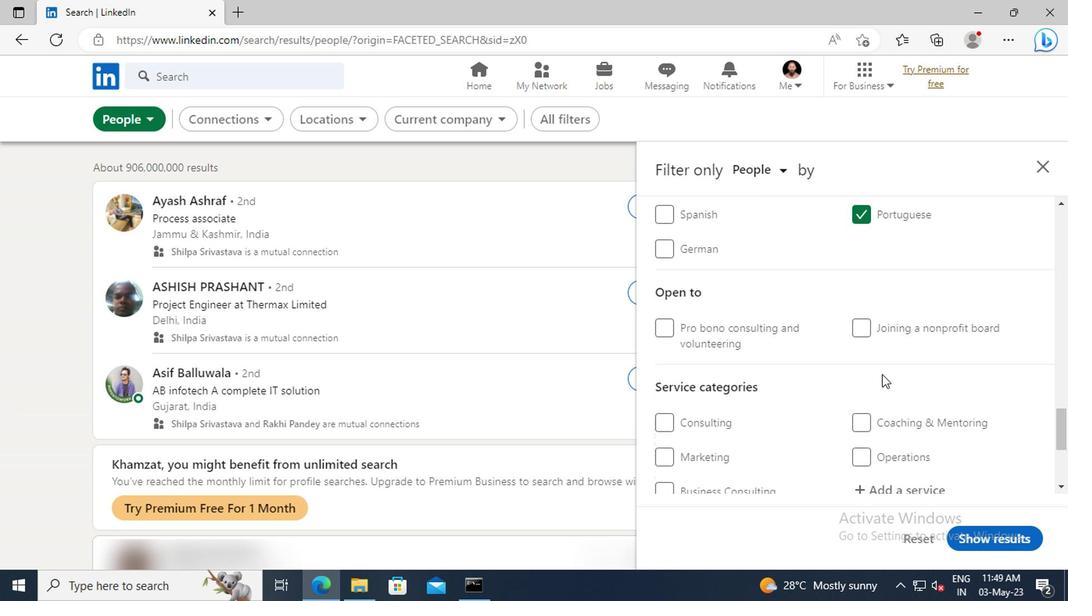 
Action: Mouse scrolled (879, 373) with delta (0, -1)
Screenshot: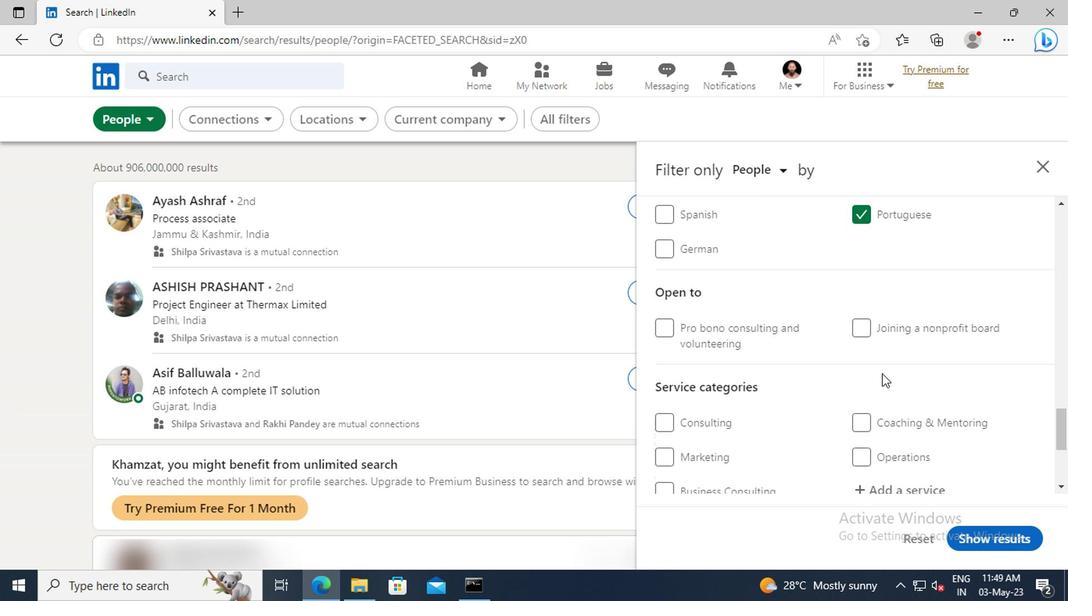 
Action: Mouse moved to (877, 395)
Screenshot: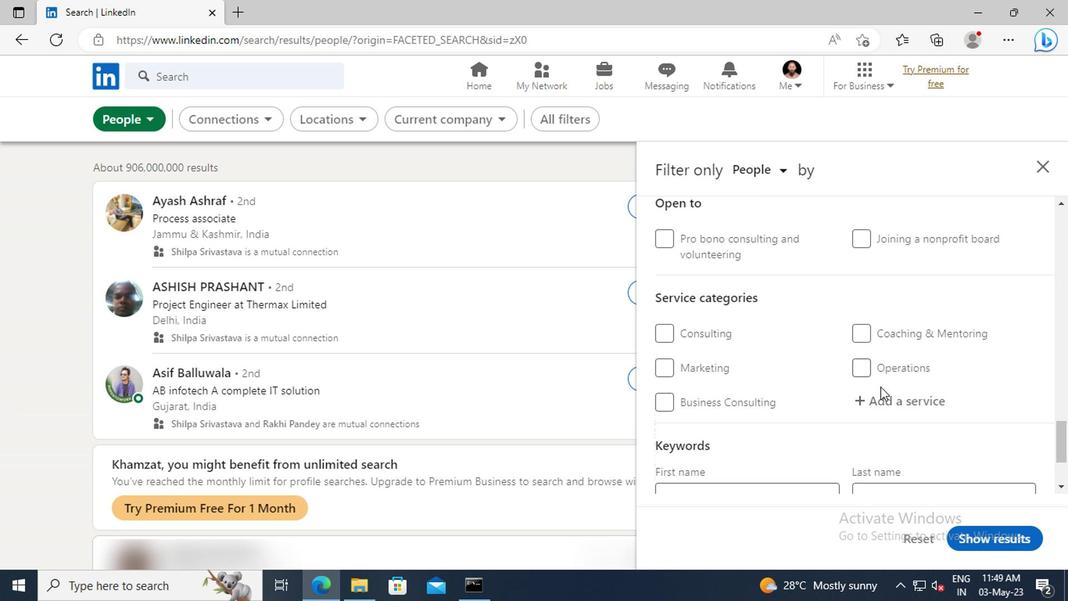 
Action: Mouse pressed left at (877, 395)
Screenshot: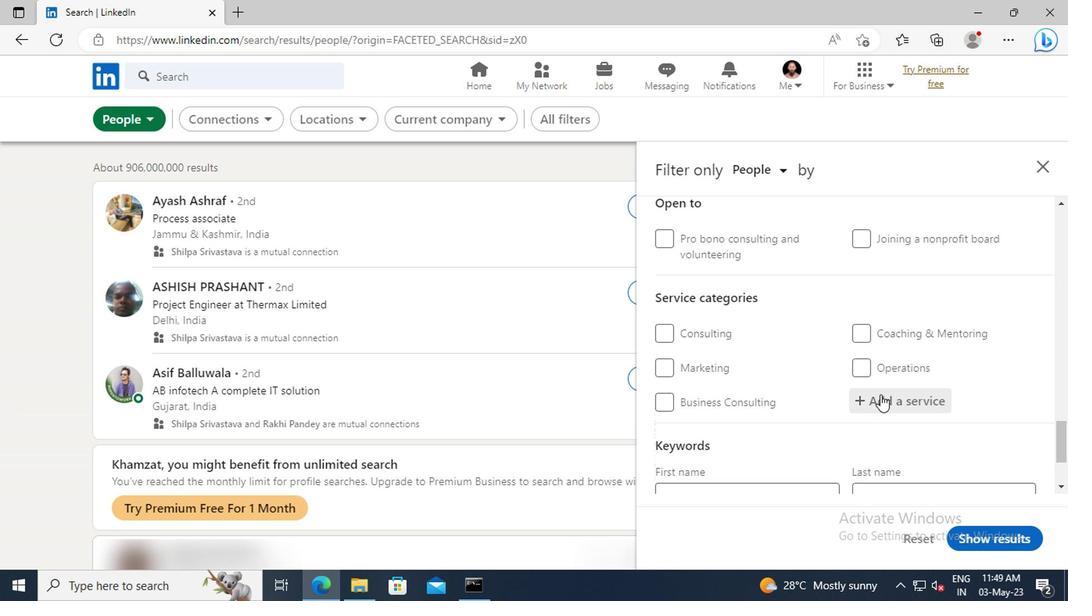 
Action: Key pressed <Key.shift>REAL<Key.space><Key.shift>ESTATE<Key.space><Key.shift>A
Screenshot: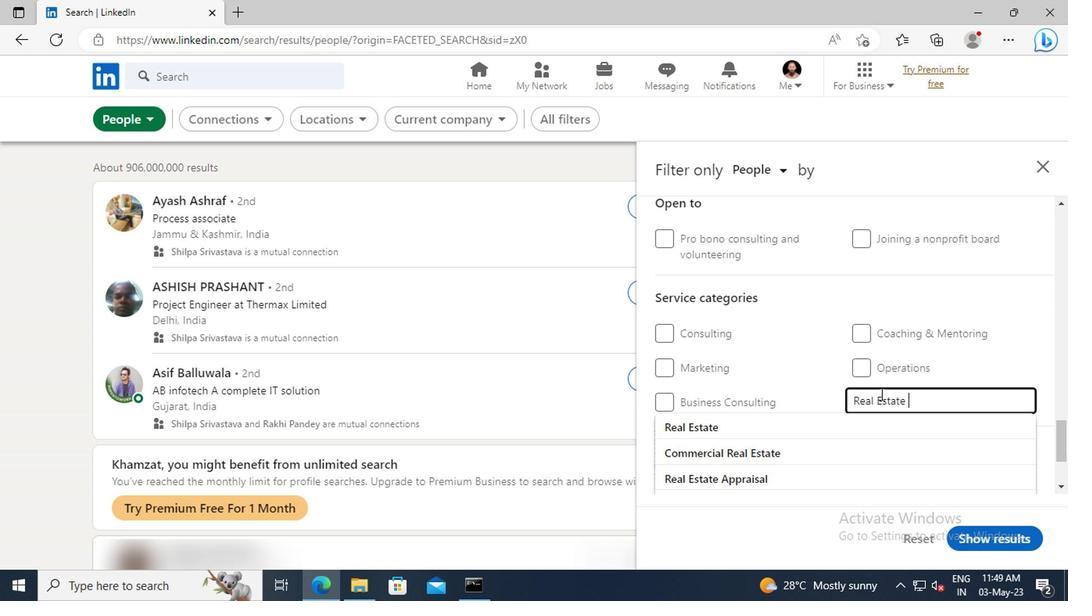 
Action: Mouse moved to (877, 418)
Screenshot: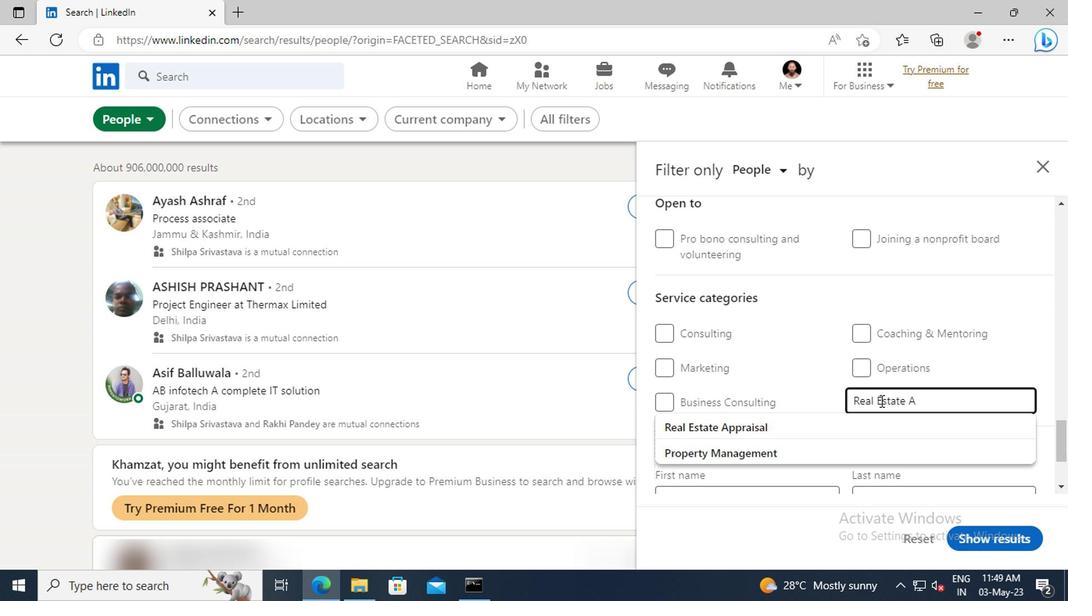 
Action: Mouse pressed left at (877, 418)
Screenshot: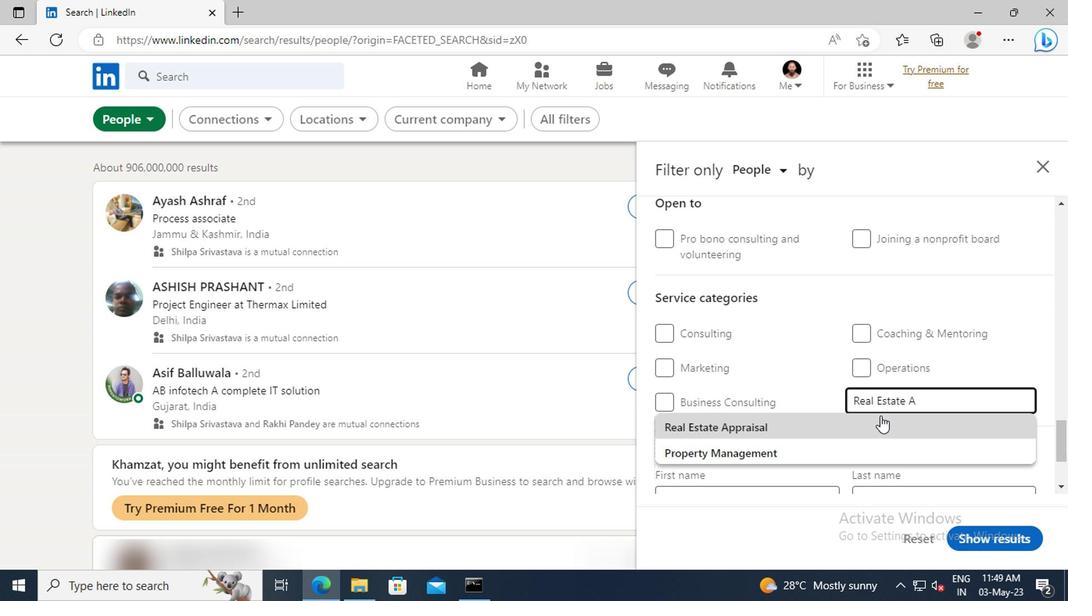 
Action: Mouse scrolled (877, 417) with delta (0, 0)
Screenshot: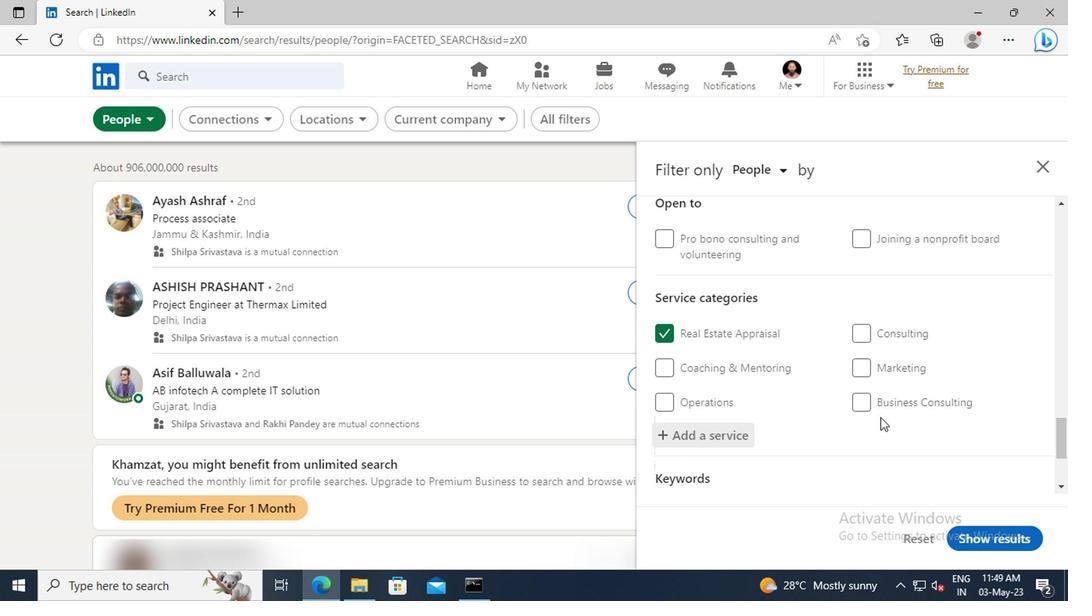
Action: Mouse scrolled (877, 417) with delta (0, 0)
Screenshot: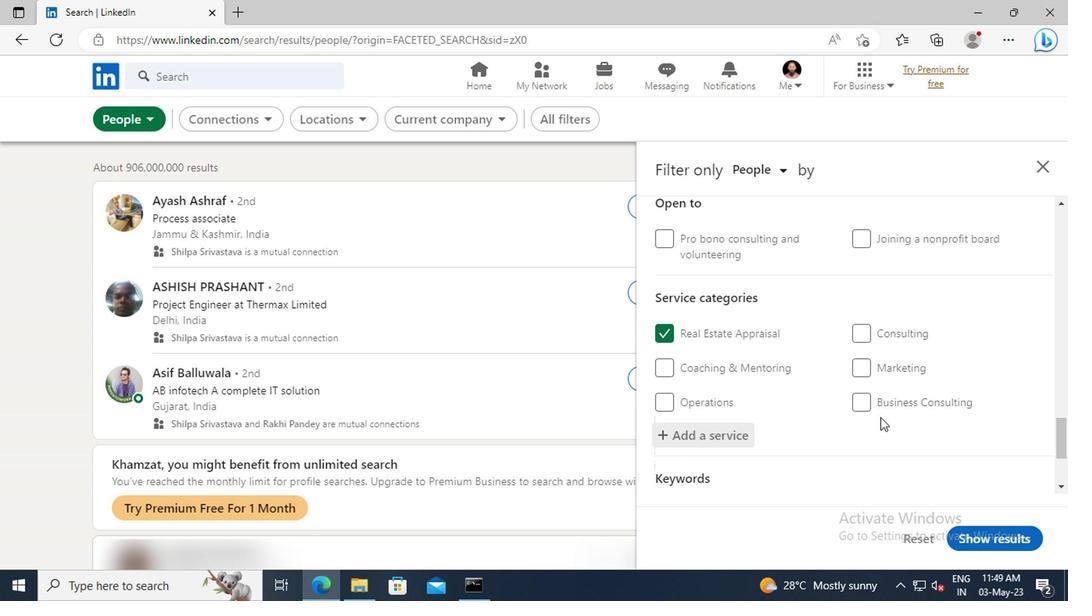 
Action: Mouse scrolled (877, 417) with delta (0, 0)
Screenshot: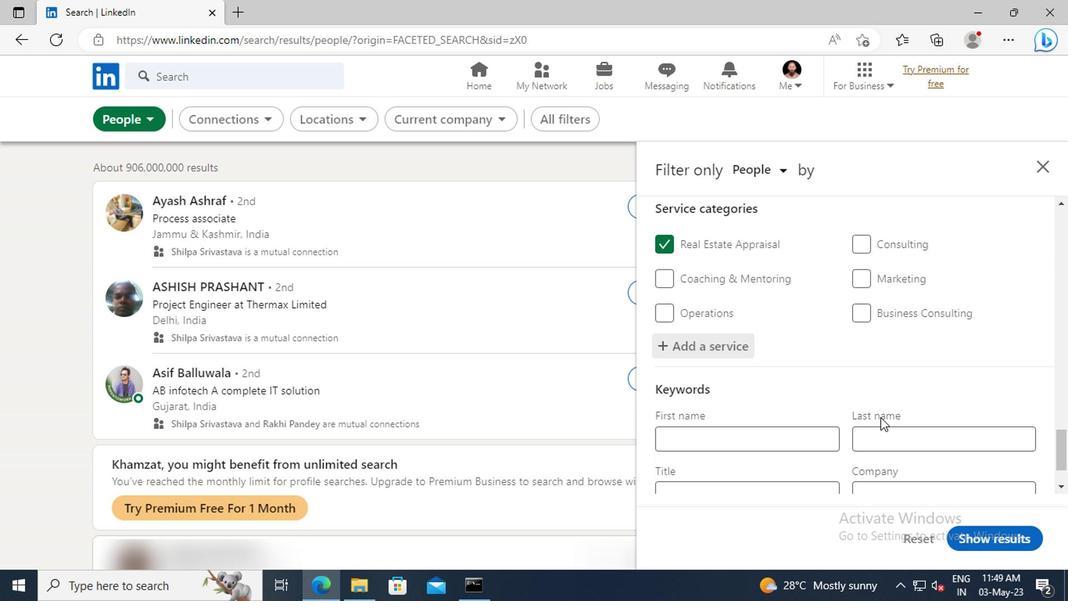 
Action: Mouse scrolled (877, 417) with delta (0, 0)
Screenshot: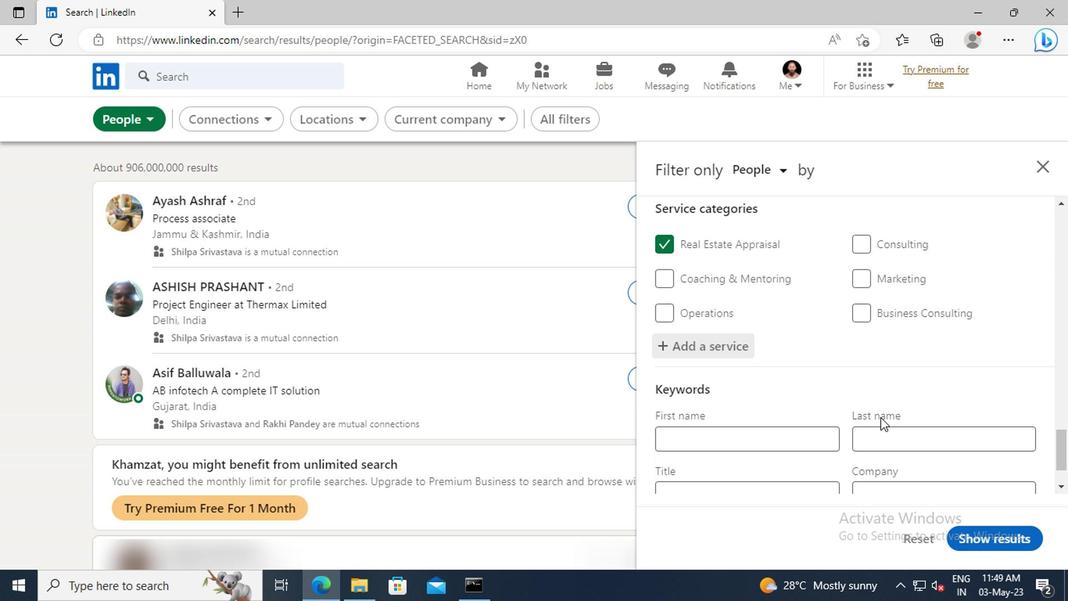 
Action: Mouse scrolled (877, 417) with delta (0, 0)
Screenshot: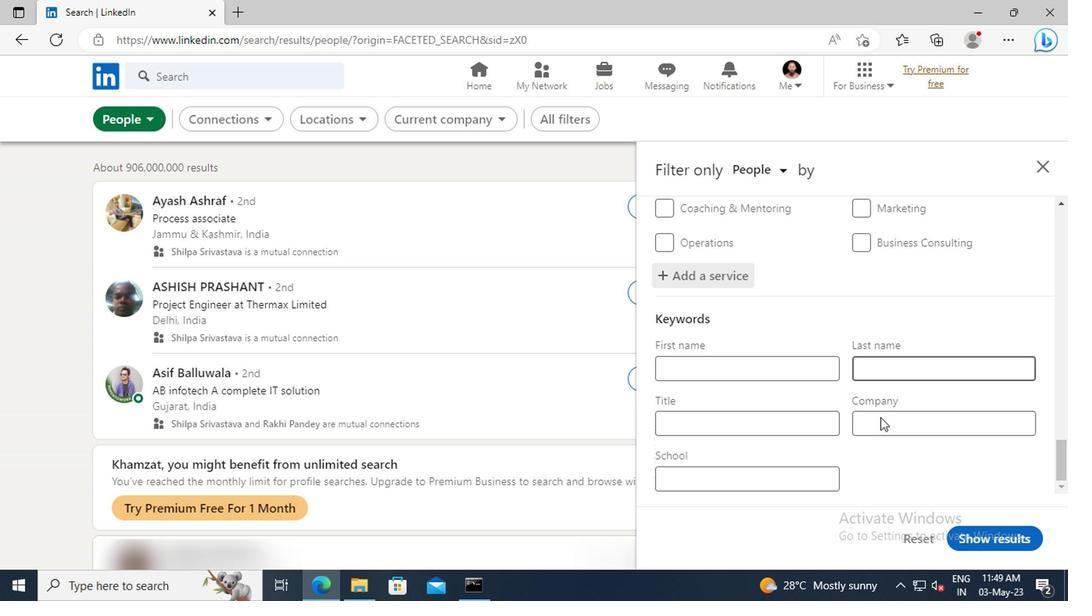 
Action: Mouse scrolled (877, 417) with delta (0, 0)
Screenshot: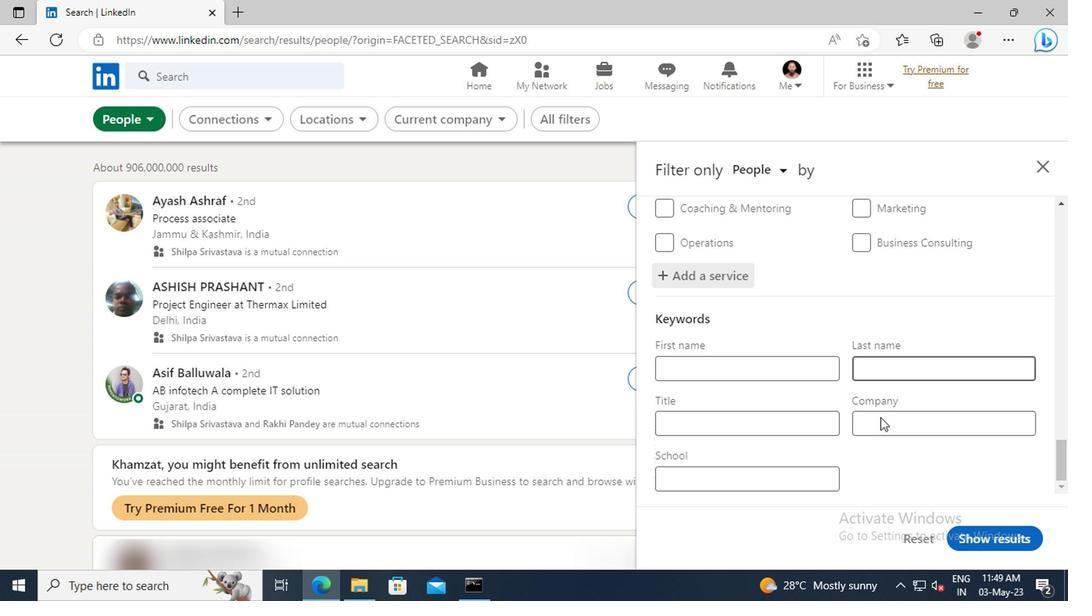 
Action: Mouse moved to (798, 426)
Screenshot: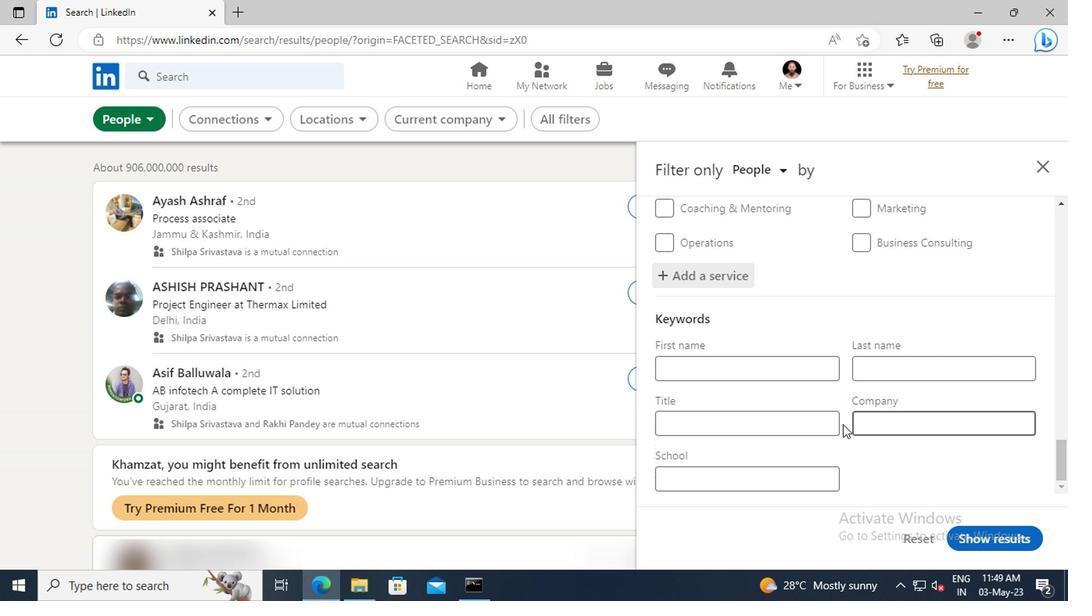 
Action: Mouse pressed left at (798, 426)
Screenshot: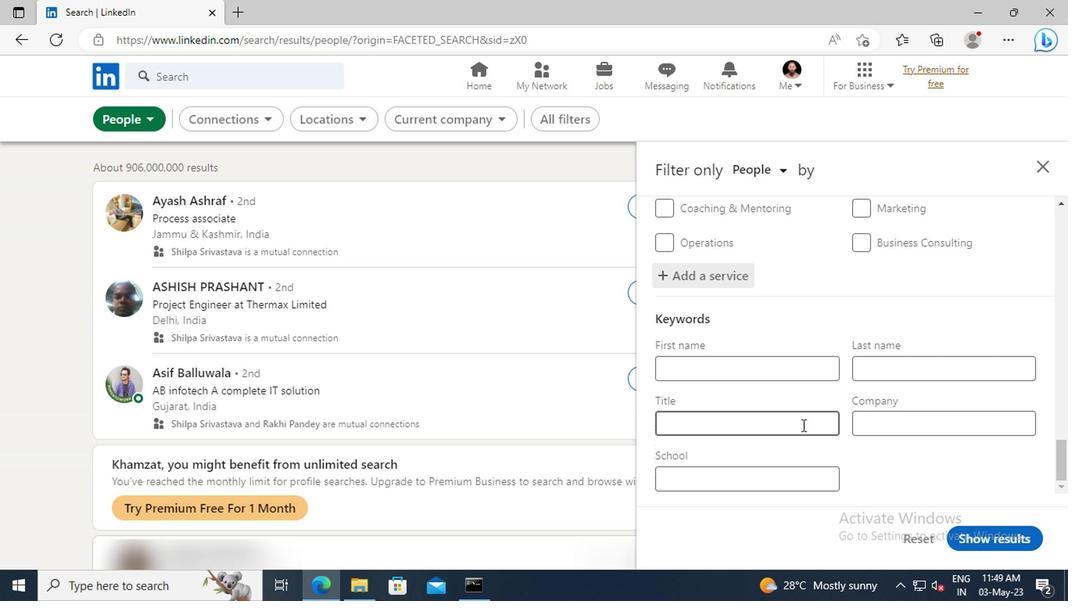 
Action: Mouse moved to (796, 426)
Screenshot: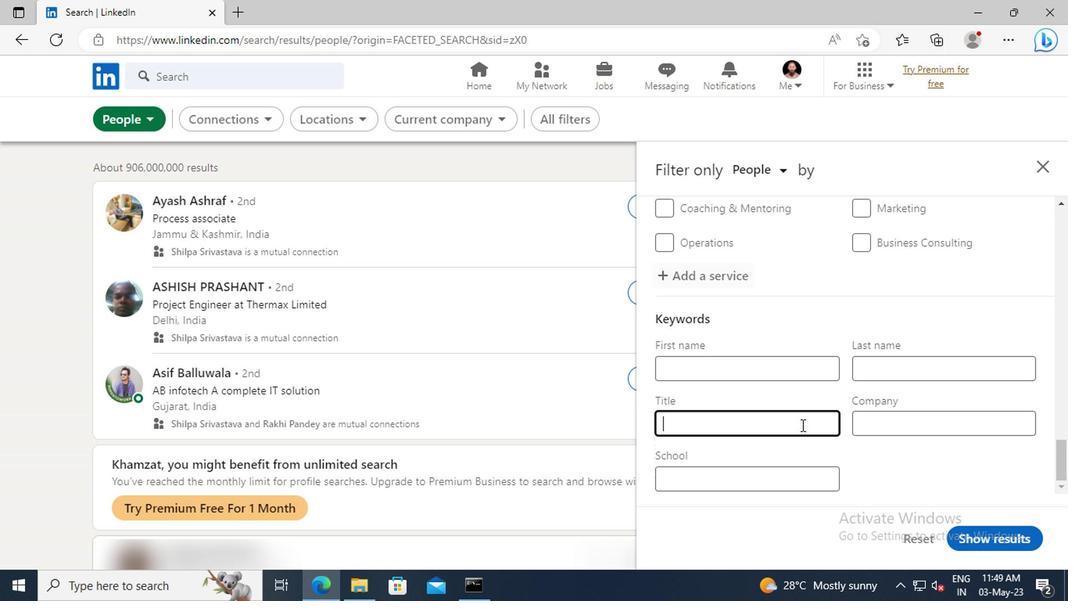 
Action: Key pressed <Key.shift>OFFICE<Key.space><Key.shift>ASSISTANT<Key.enter>
Screenshot: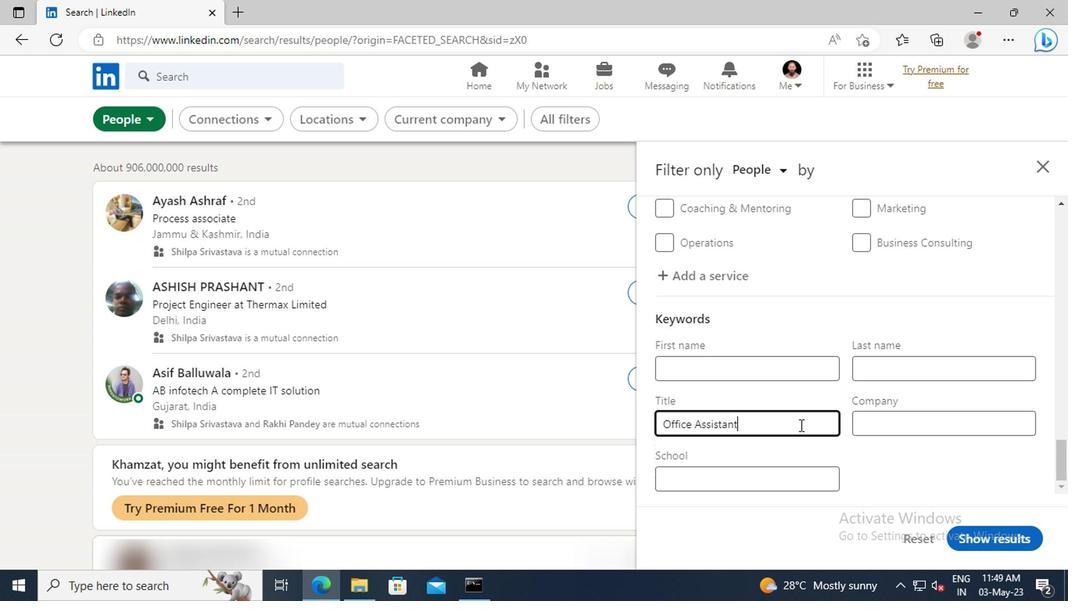 
Action: Mouse moved to (972, 533)
Screenshot: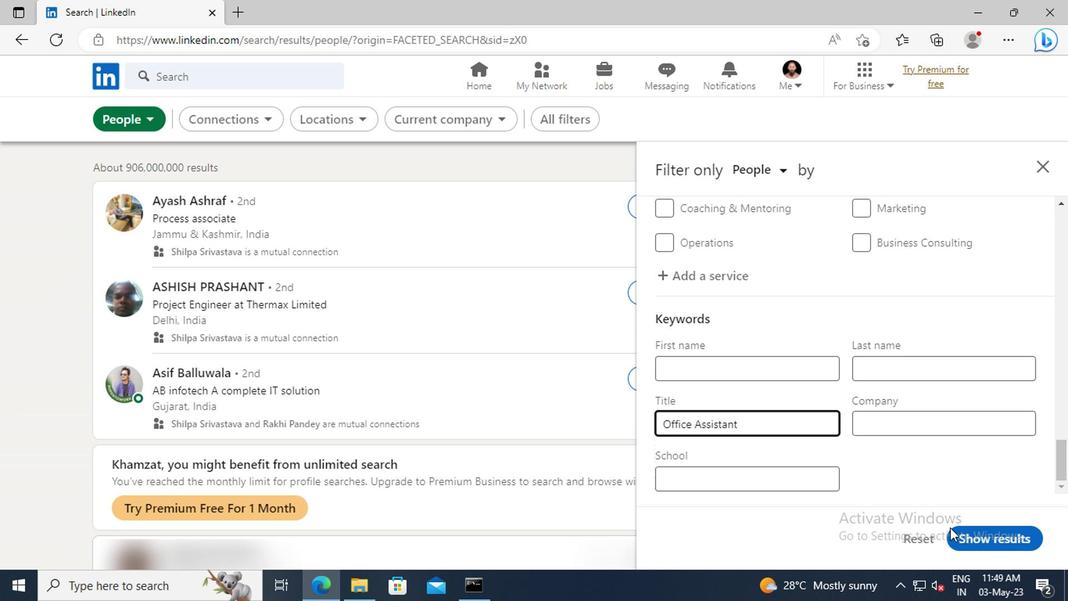 
Action: Mouse pressed left at (972, 533)
Screenshot: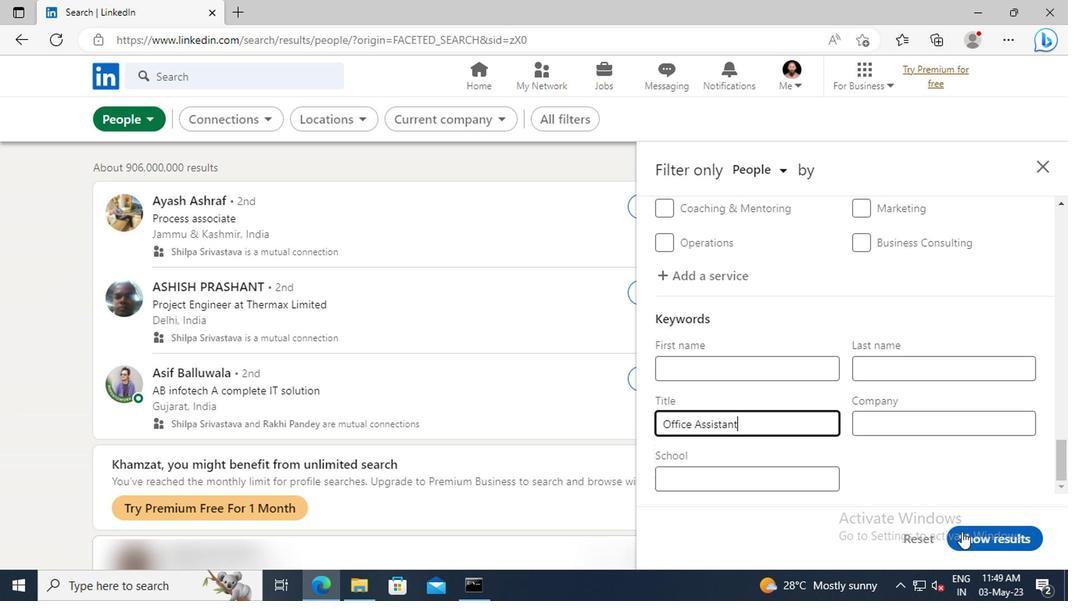 
